 Task: In the  document Matthew.html Write the word in the shape with center alignment '<3'Change Page orientation to  'Landscape' Insert emoji at the end of quote: Smile
Action: Mouse moved to (304, 425)
Screenshot: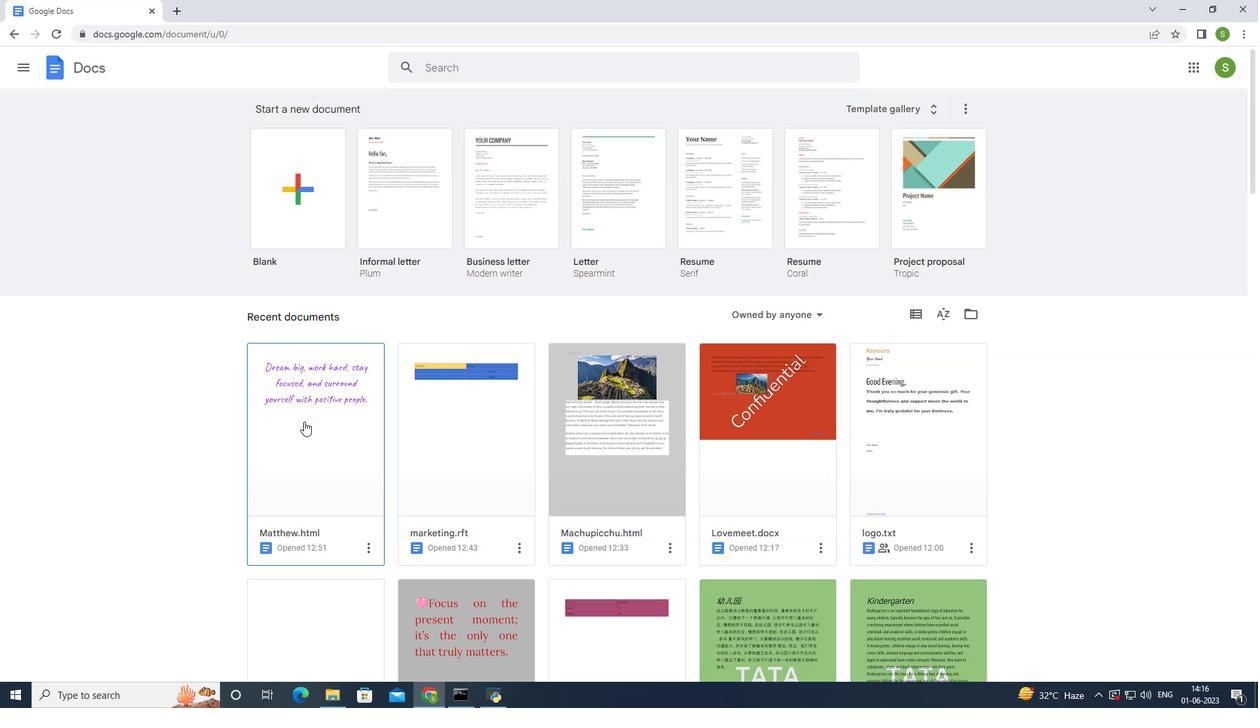 
Action: Mouse pressed left at (304, 425)
Screenshot: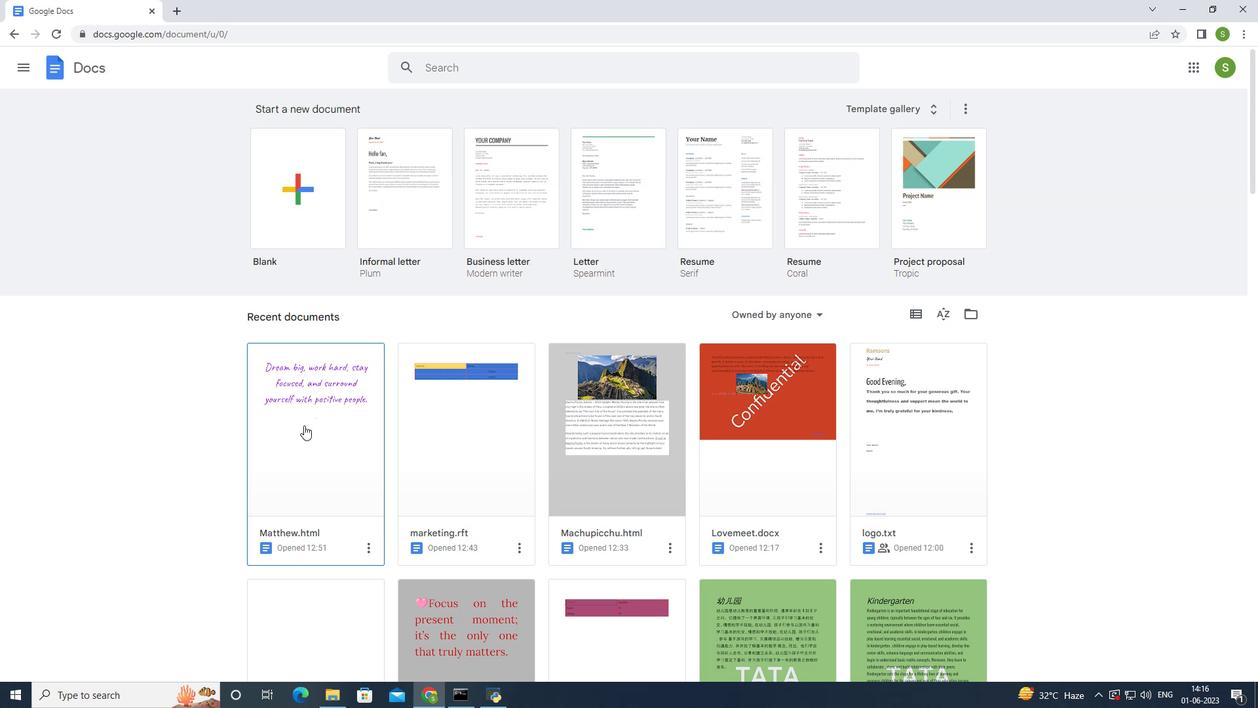 
Action: Mouse moved to (613, 421)
Screenshot: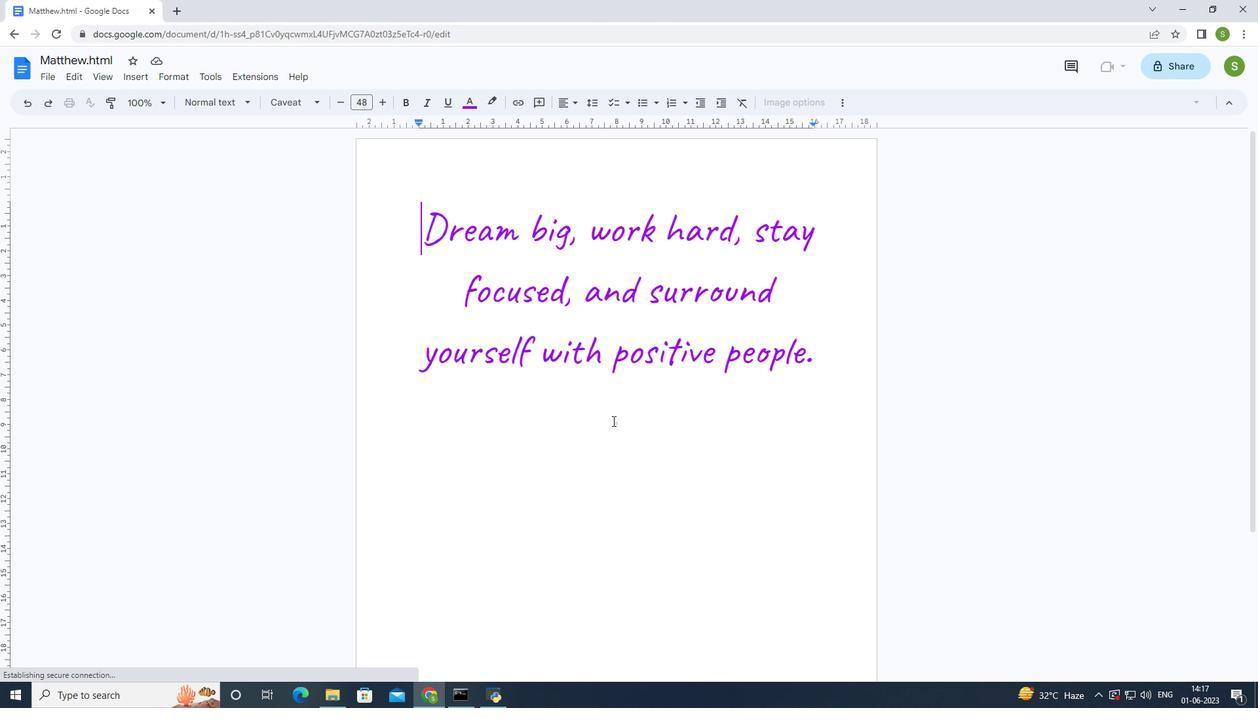 
Action: Mouse pressed left at (613, 421)
Screenshot: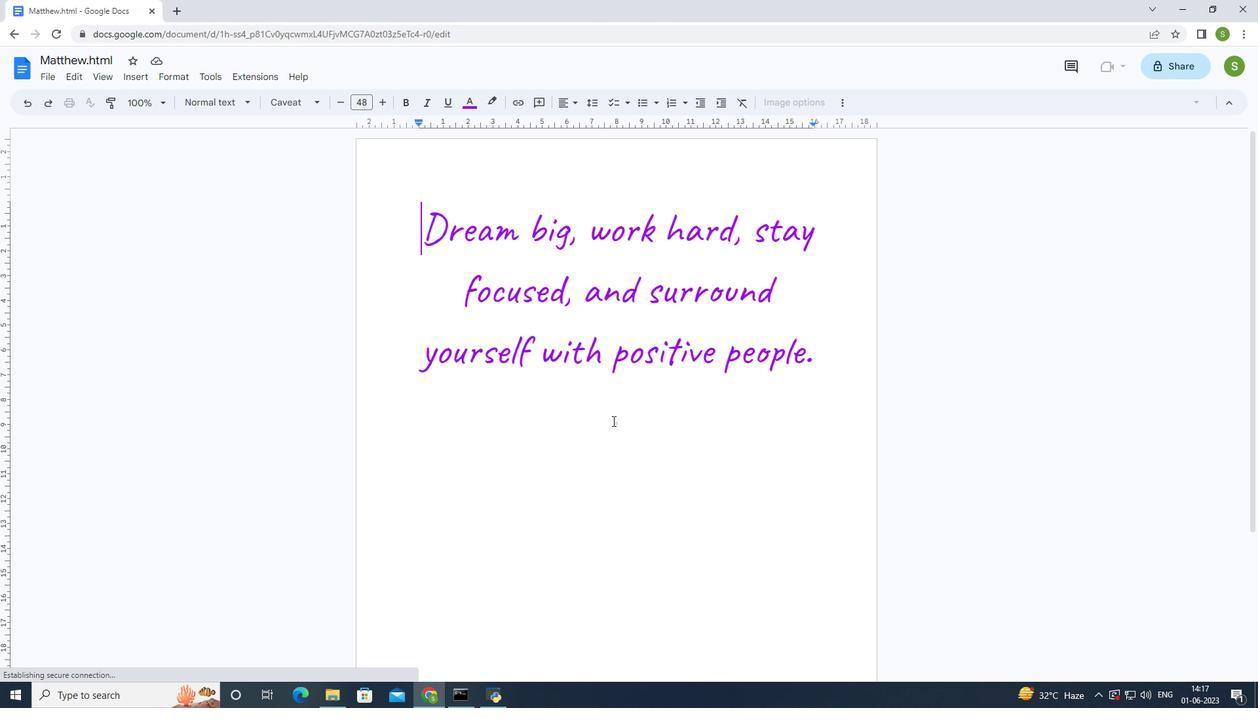 
Action: Mouse moved to (522, 424)
Screenshot: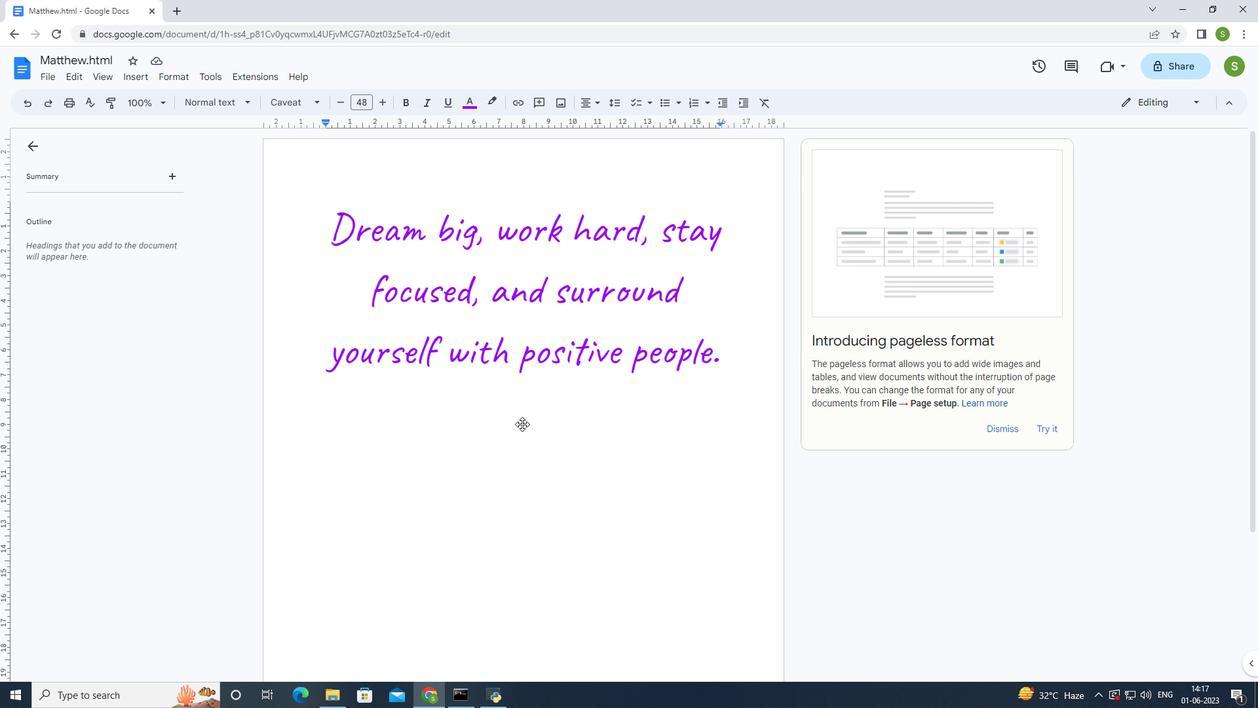 
Action: Mouse pressed left at (522, 424)
Screenshot: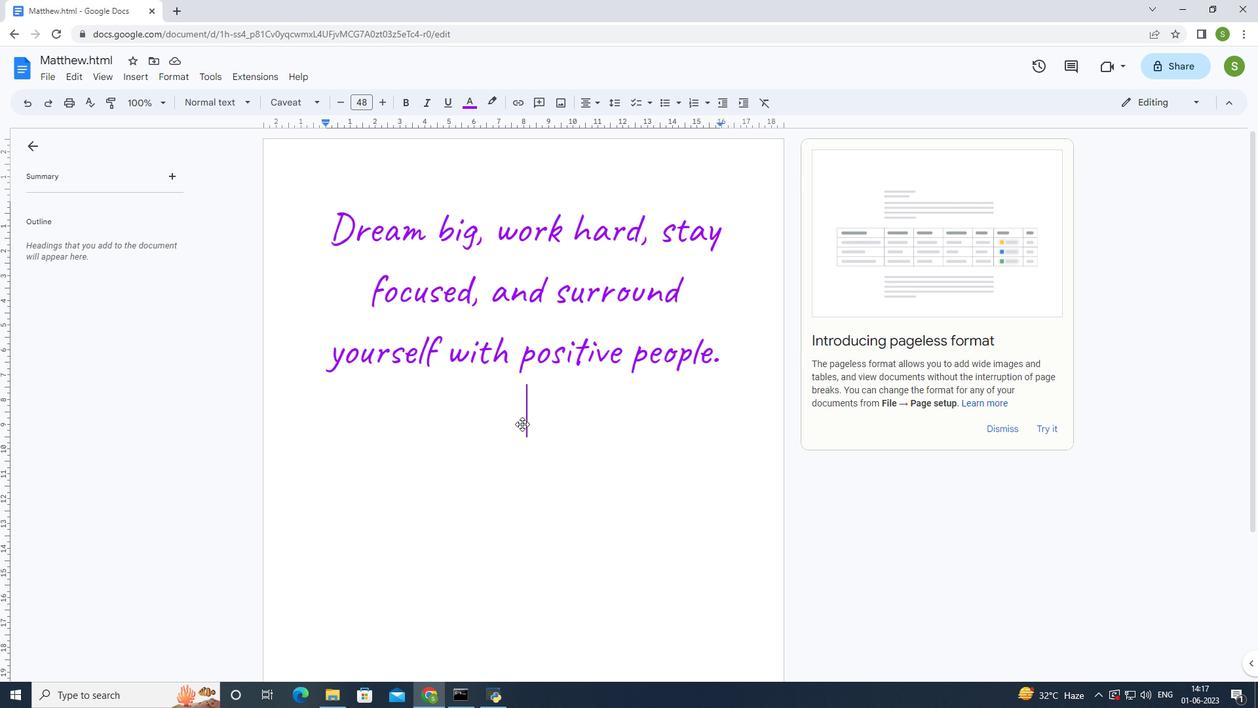 
Action: Mouse moved to (540, 442)
Screenshot: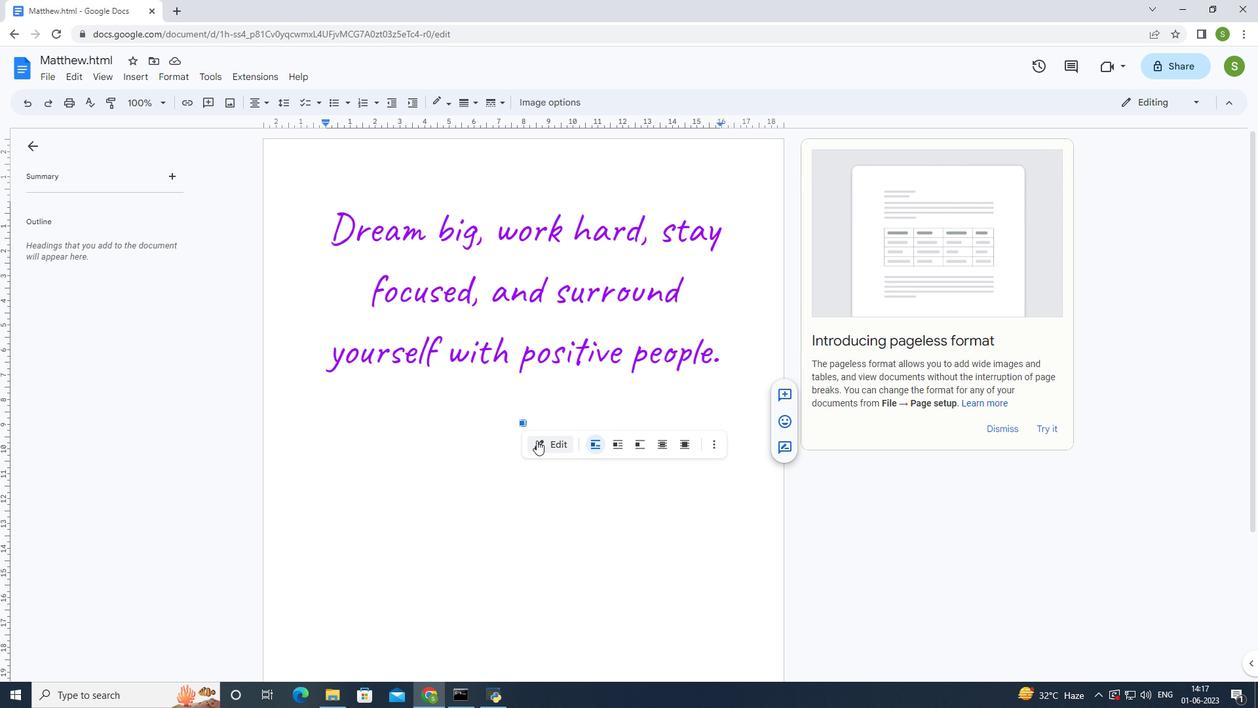 
Action: Mouse pressed left at (540, 442)
Screenshot: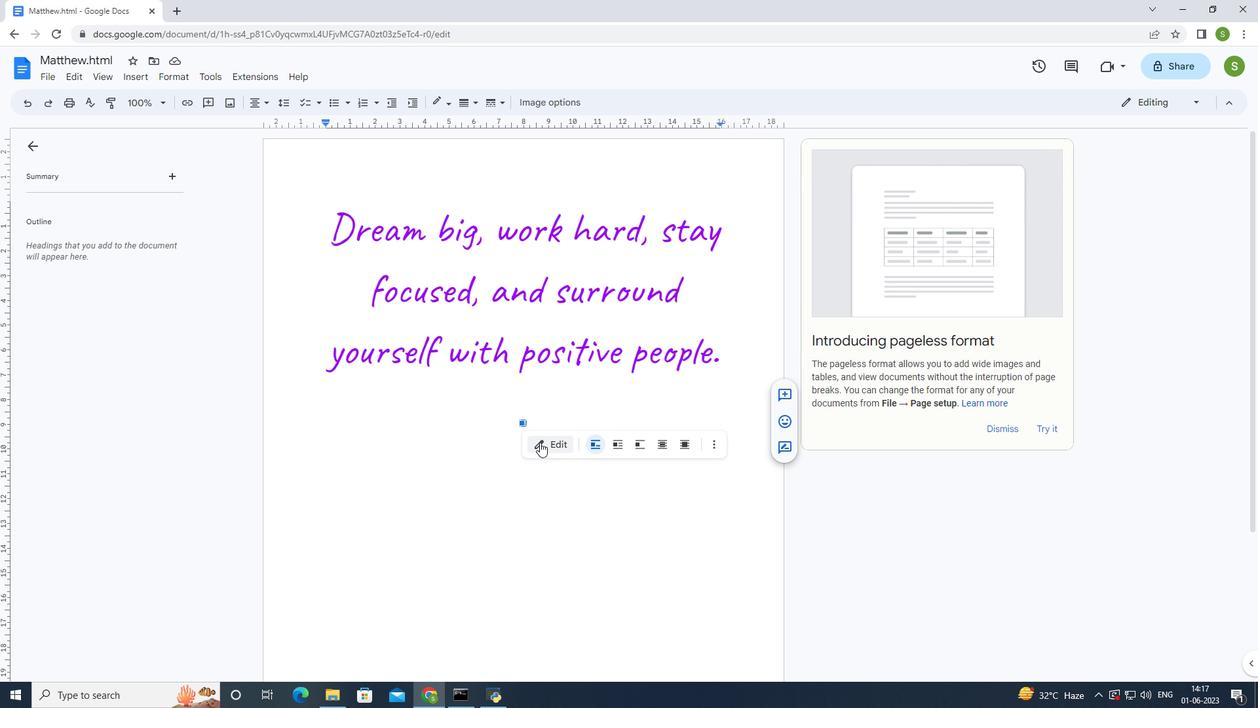 
Action: Mouse moved to (599, 341)
Screenshot: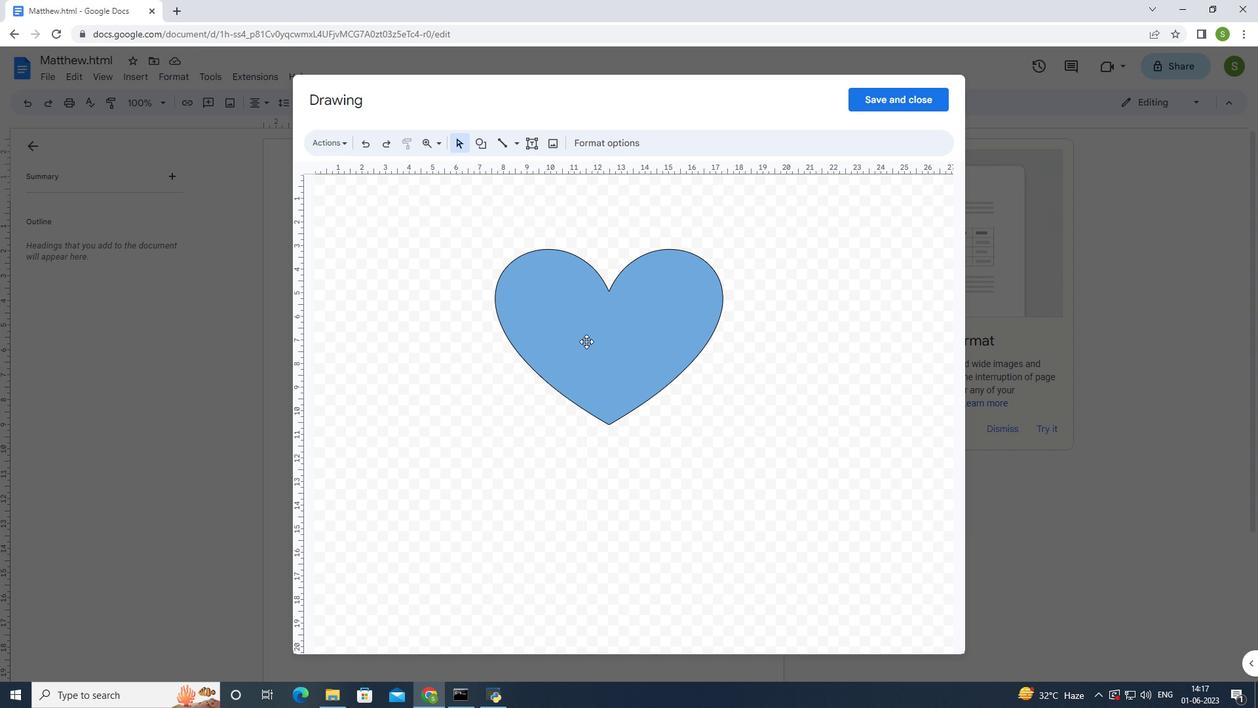 
Action: Mouse pressed left at (599, 341)
Screenshot: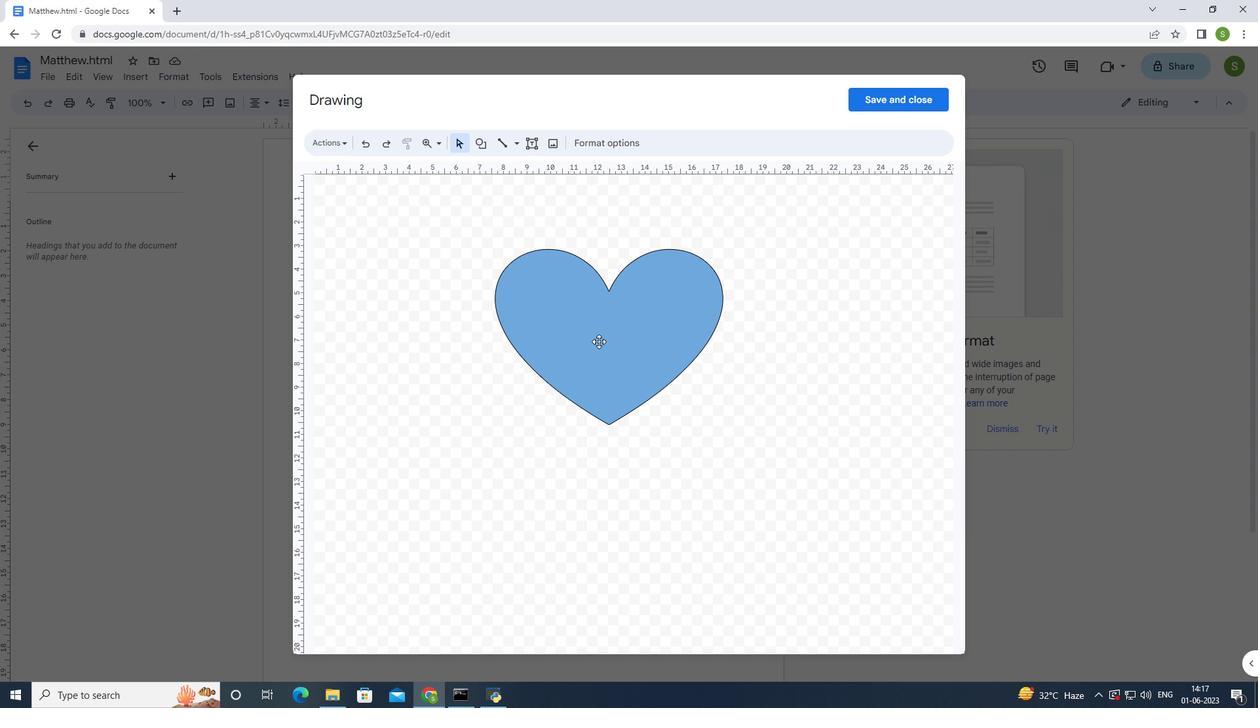 
Action: Mouse moved to (537, 148)
Screenshot: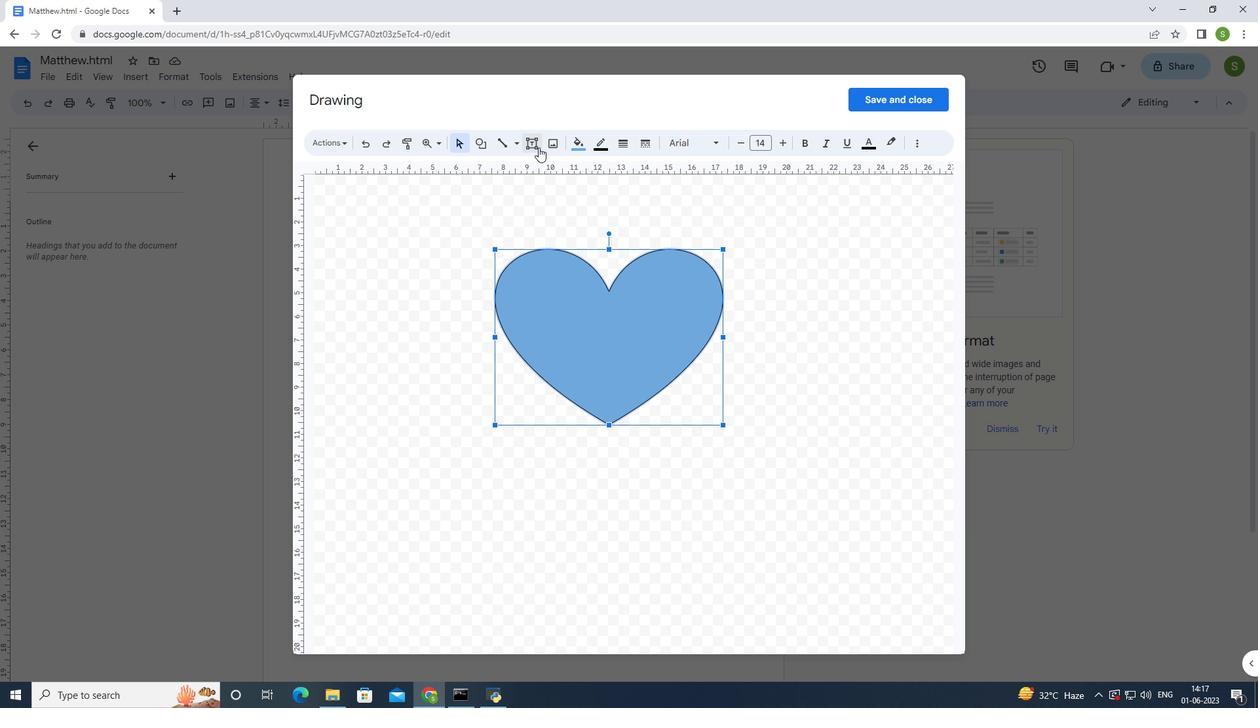 
Action: Mouse pressed left at (537, 148)
Screenshot: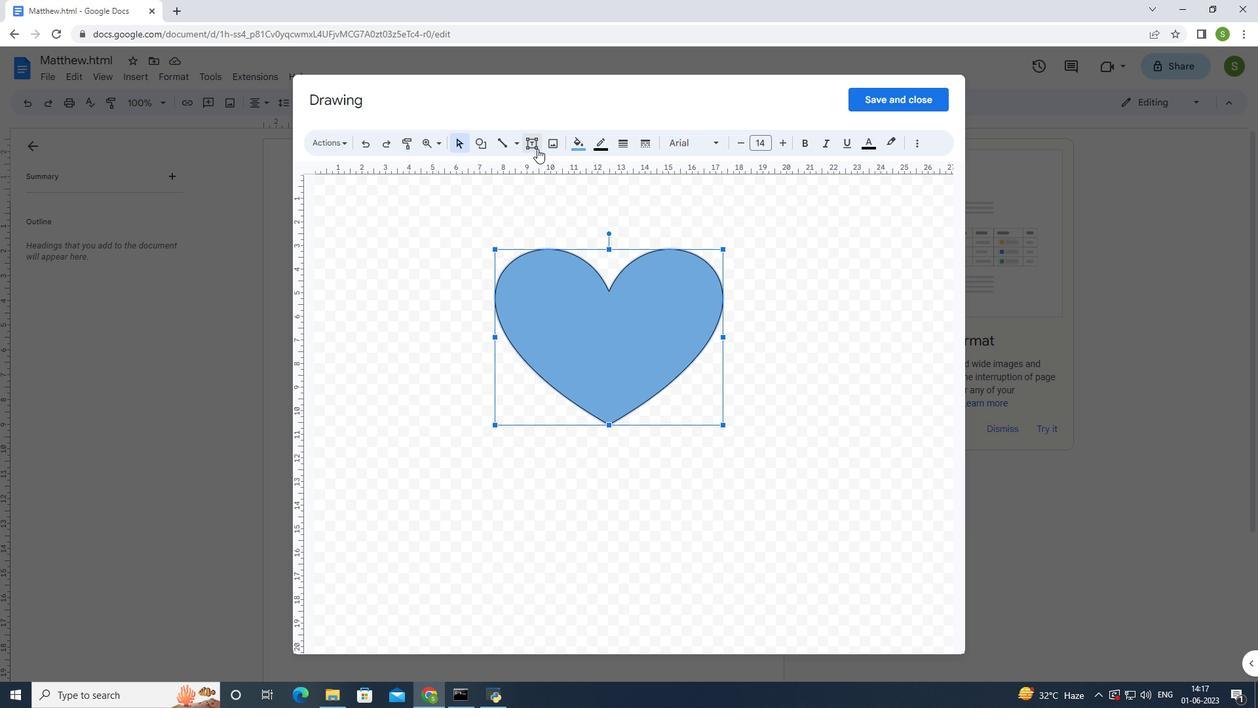 
Action: Mouse moved to (569, 317)
Screenshot: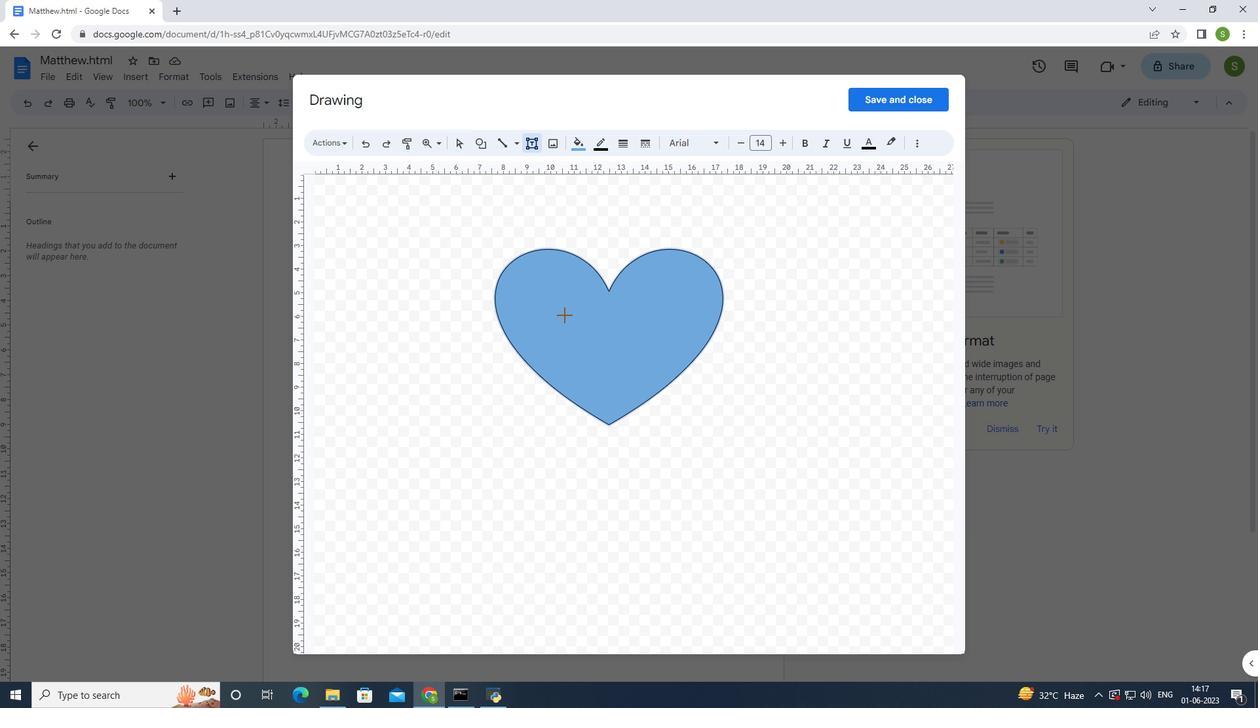 
Action: Mouse pressed left at (569, 317)
Screenshot: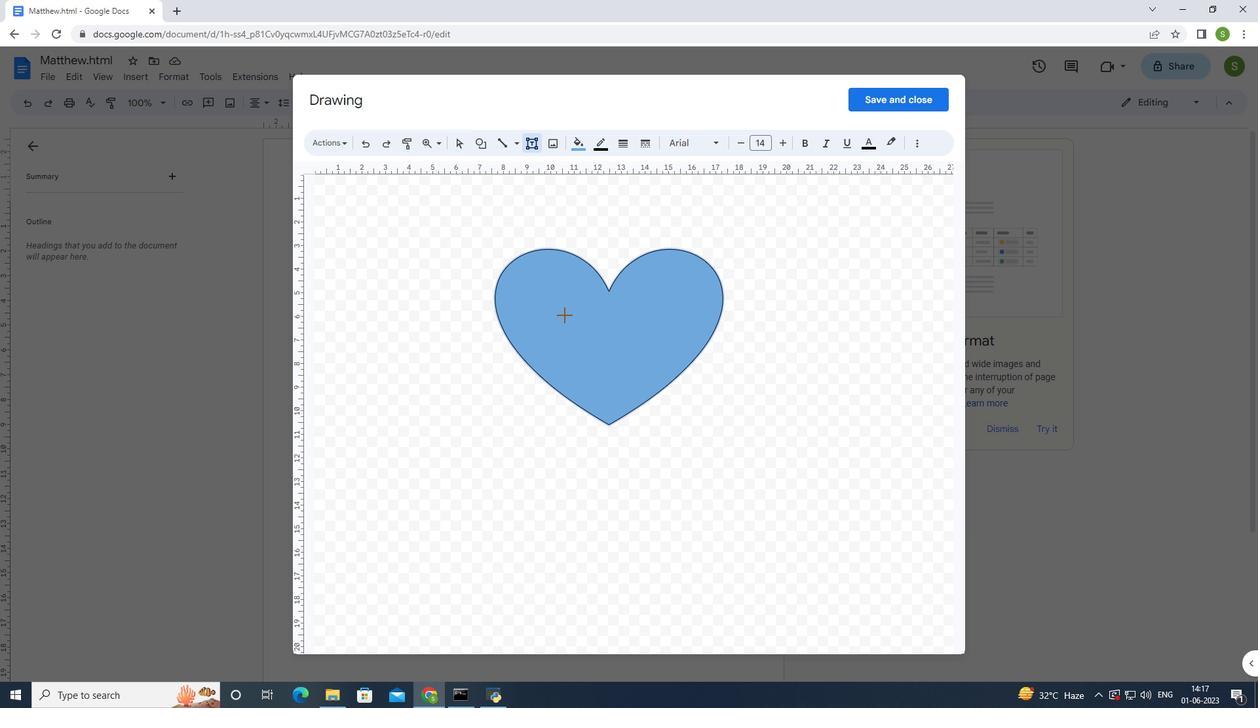 
Action: Mouse moved to (592, 335)
Screenshot: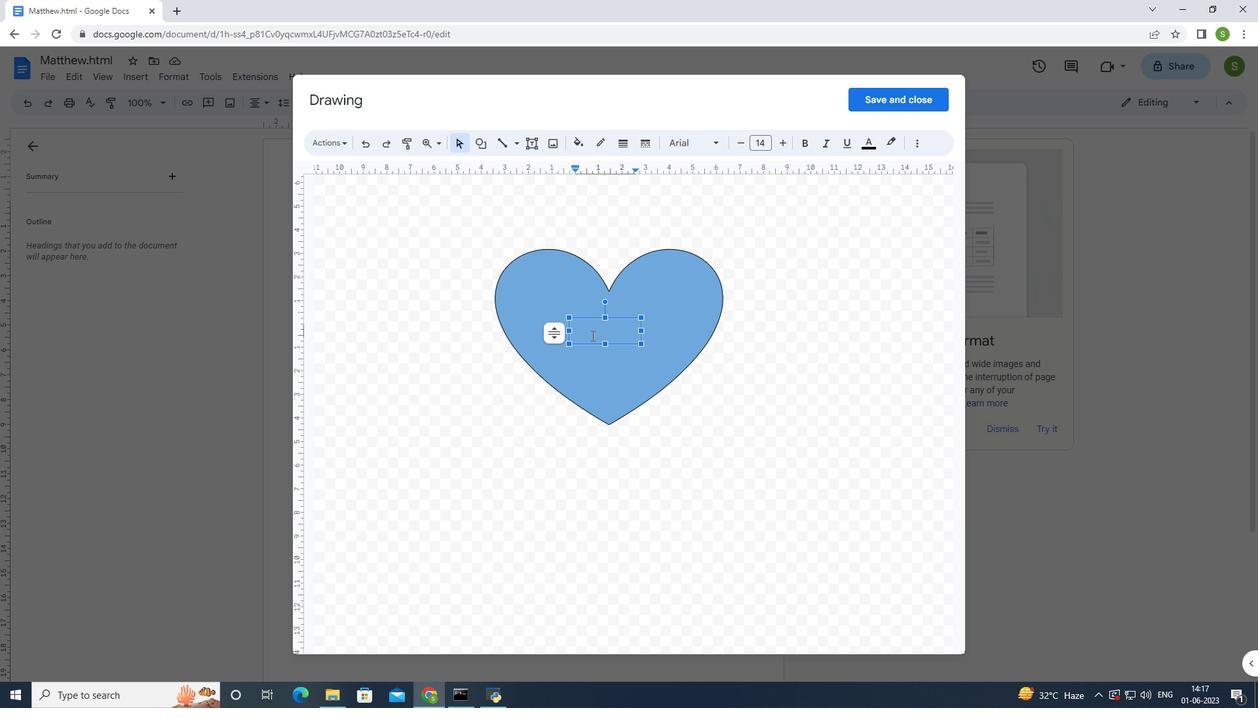
Action: Key pressed <Key.shift_r><Key.shift_r><Key.shift_r><Key.shift_r><Key.shift_r><
Screenshot: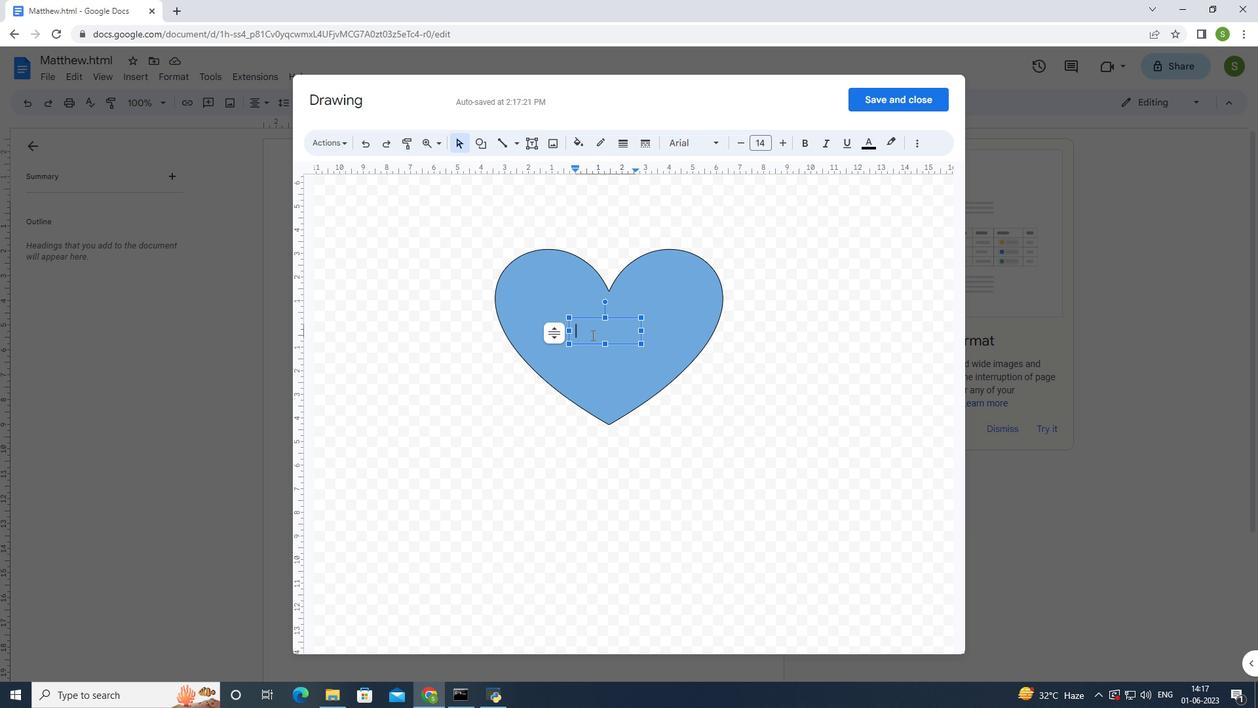 
Action: Mouse moved to (592, 333)
Screenshot: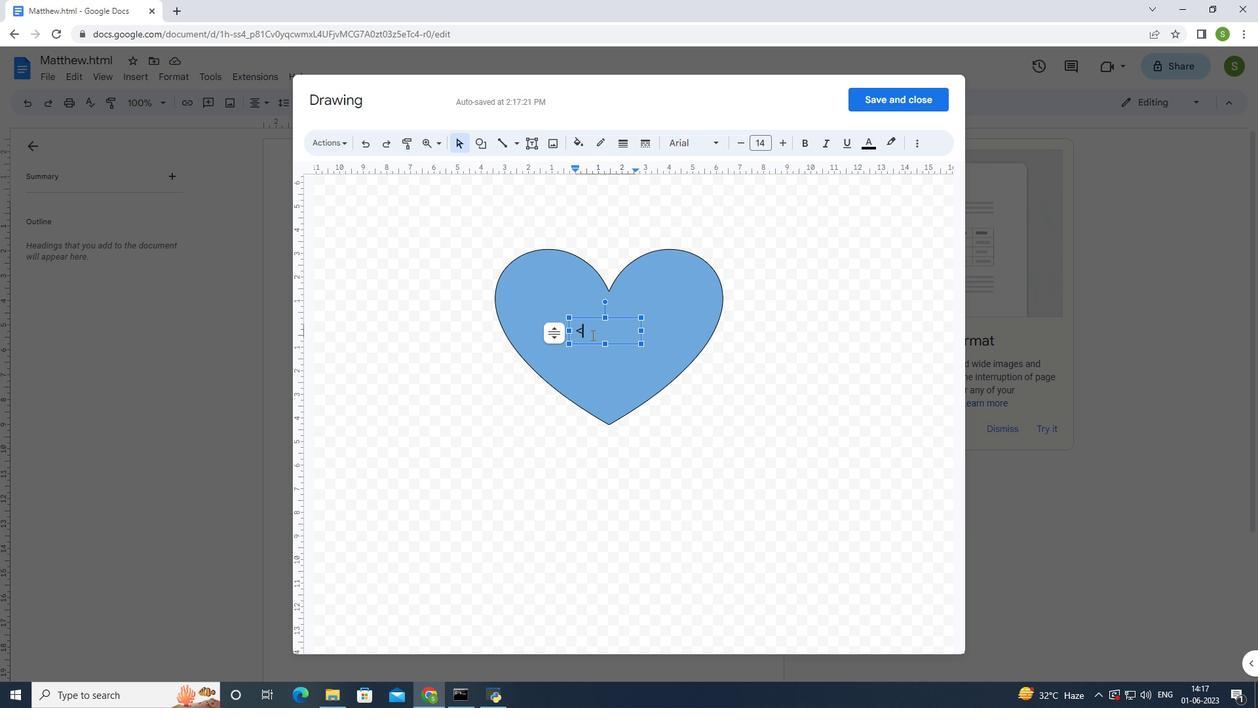 
Action: Key pressed 3
Screenshot: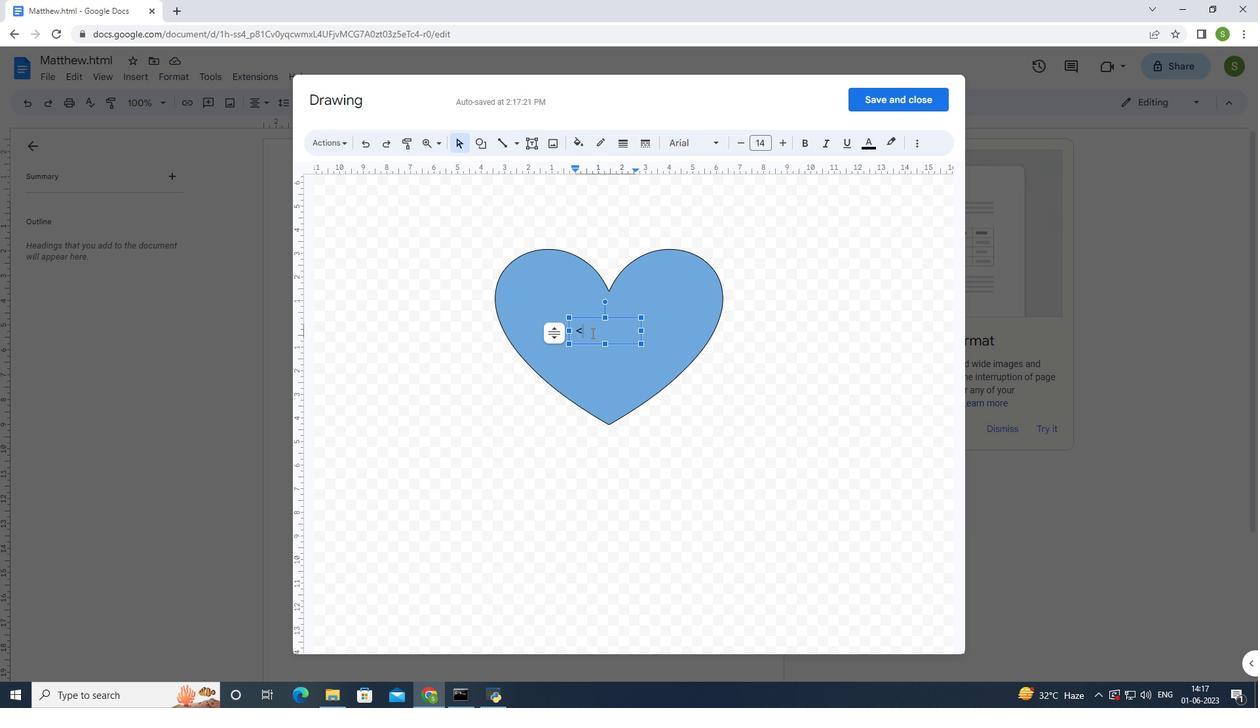 
Action: Mouse moved to (579, 340)
Screenshot: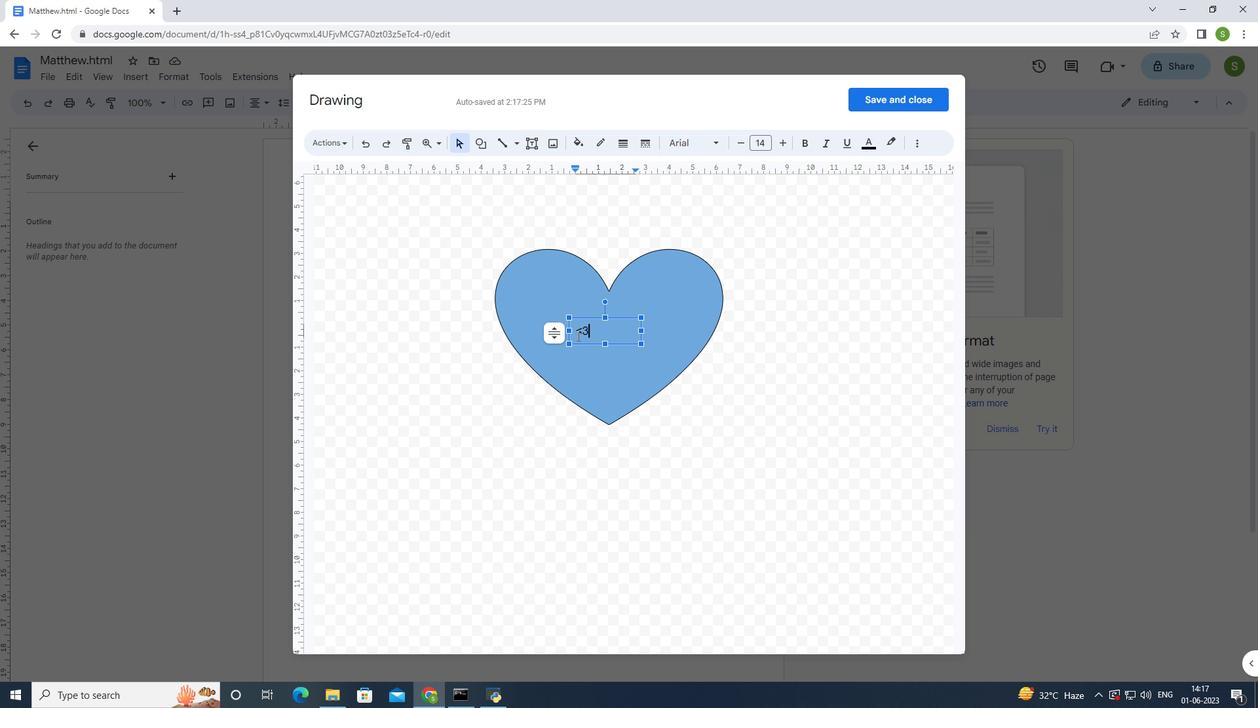 
Action: Key pressed <Key.left>
Screenshot: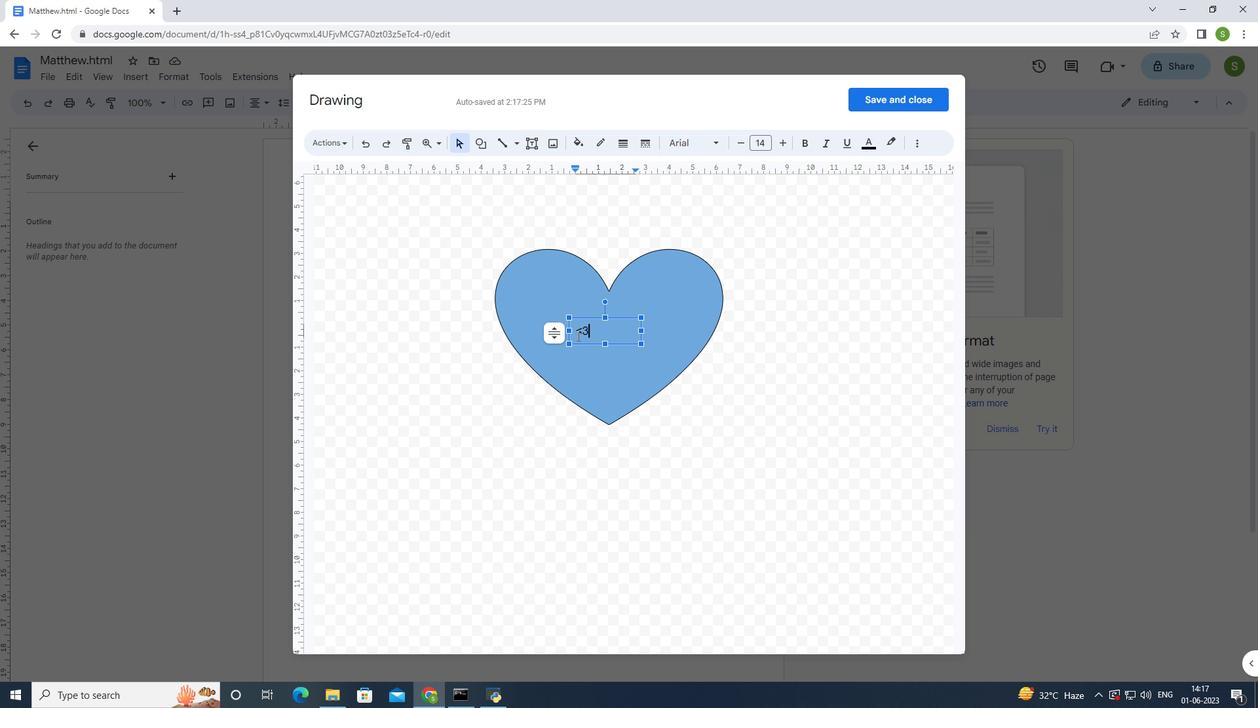 
Action: Mouse moved to (586, 360)
Screenshot: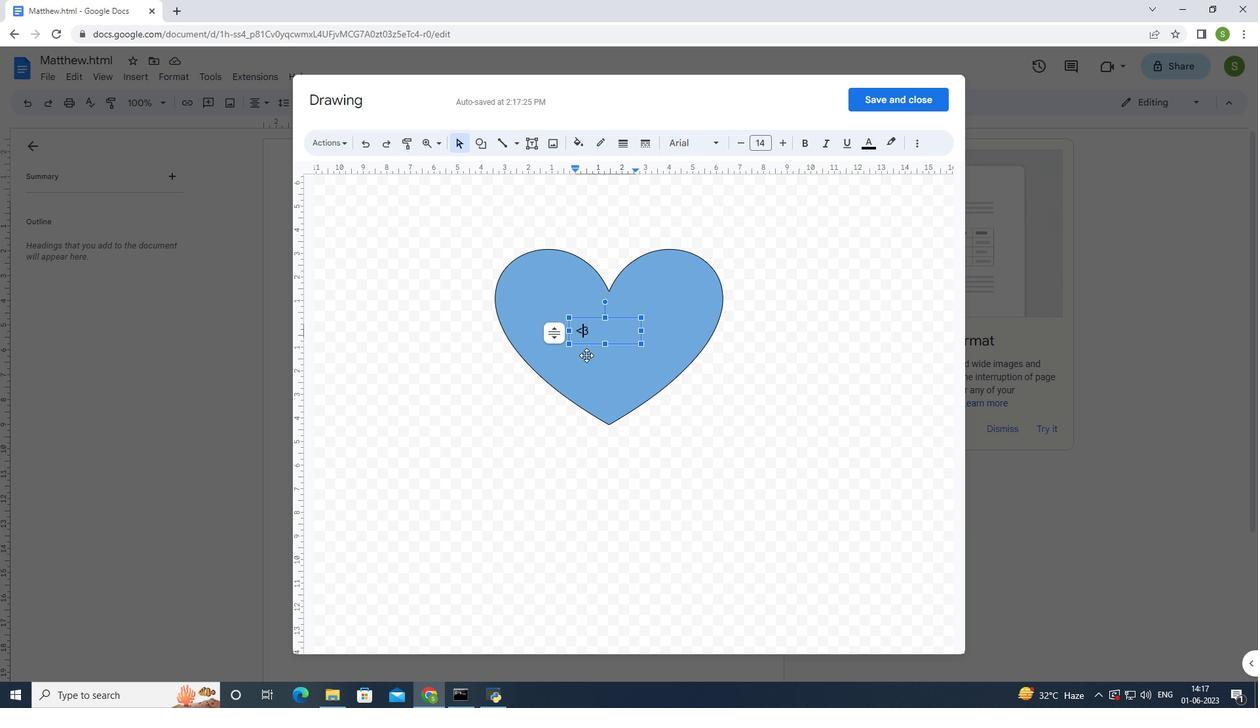 
Action: Key pressed <Key.left><Key.space>
Screenshot: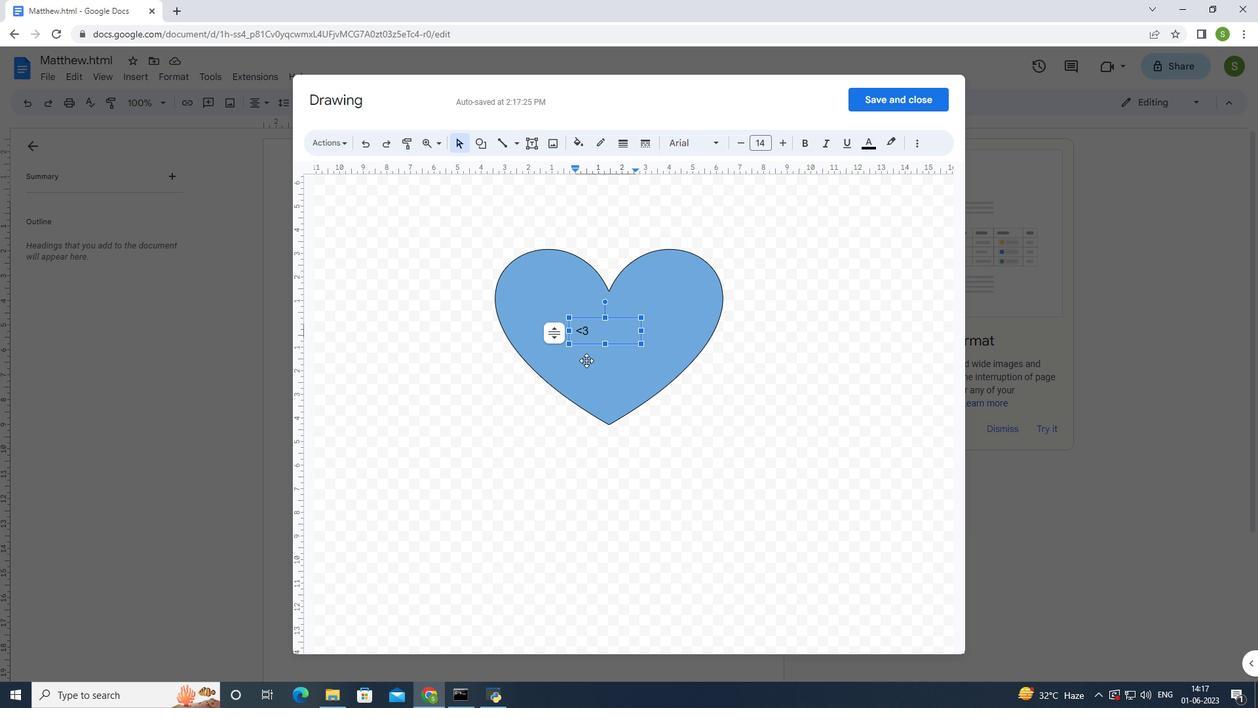 
Action: Mouse moved to (586, 360)
Screenshot: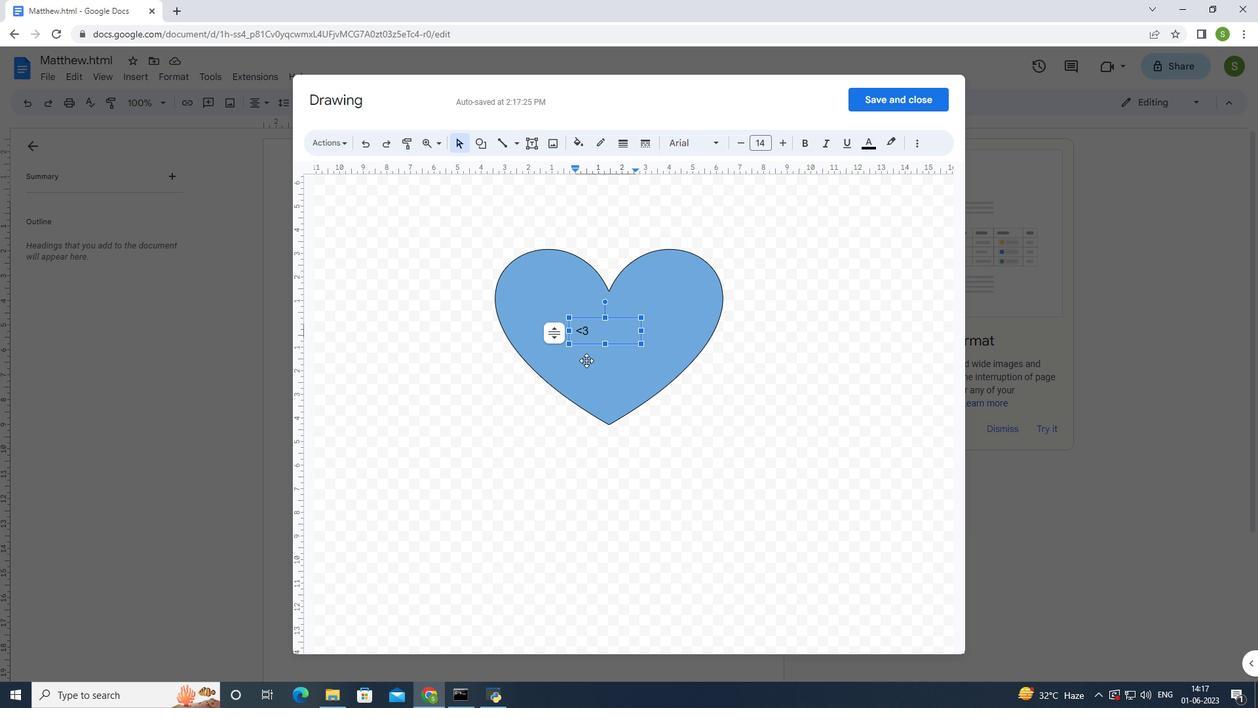 
Action: Key pressed <Key.space><Key.space><Key.space><Key.space><Key.space><Key.space><Key.space>
Screenshot: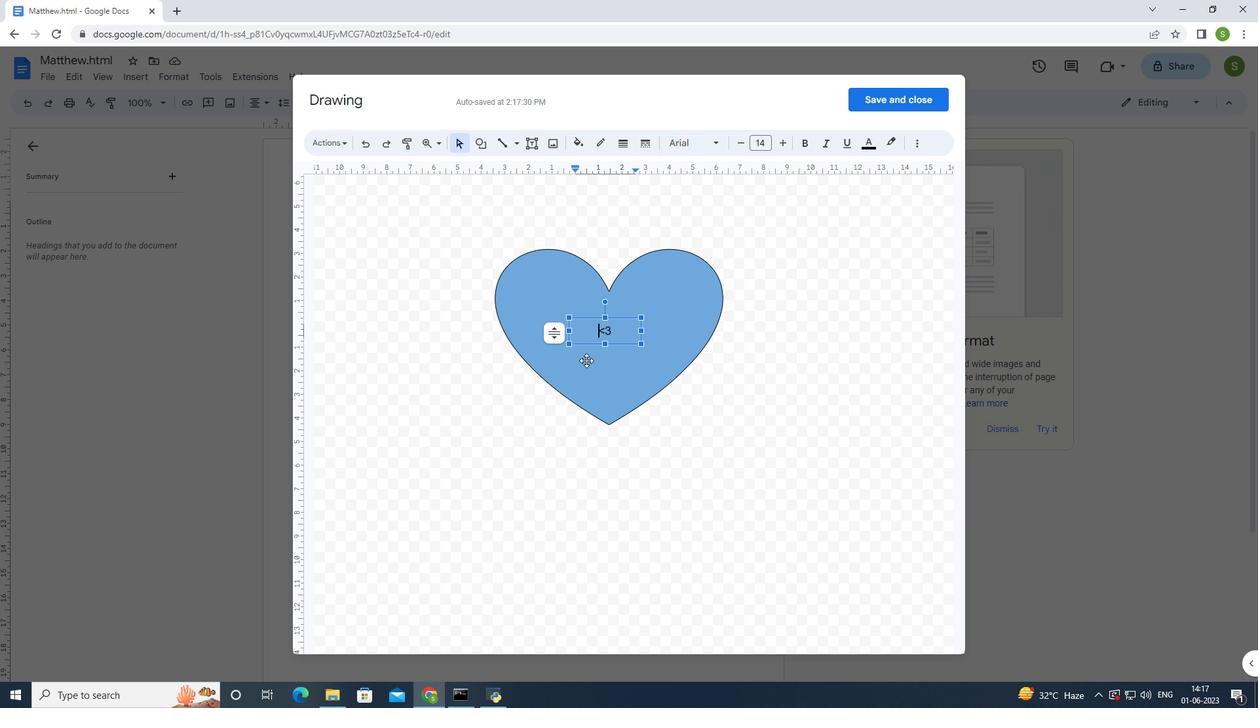 
Action: Mouse moved to (596, 367)
Screenshot: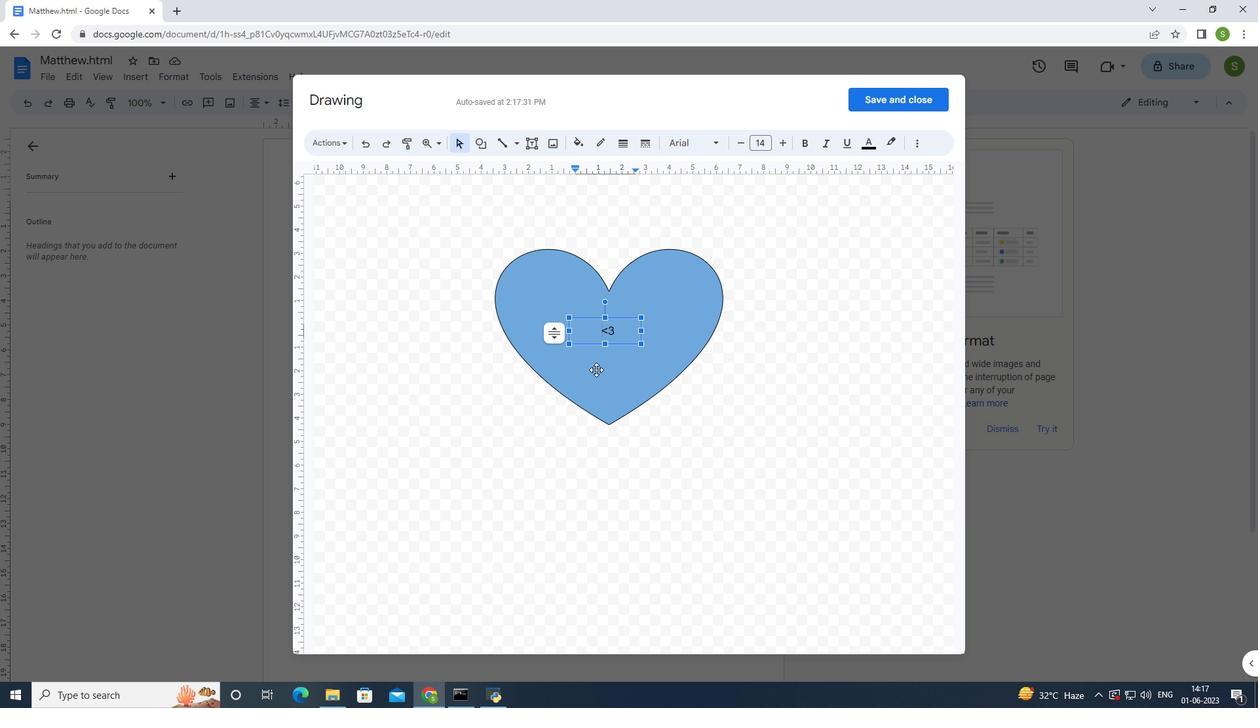 
Action: Key pressed <Key.enter>
Screenshot: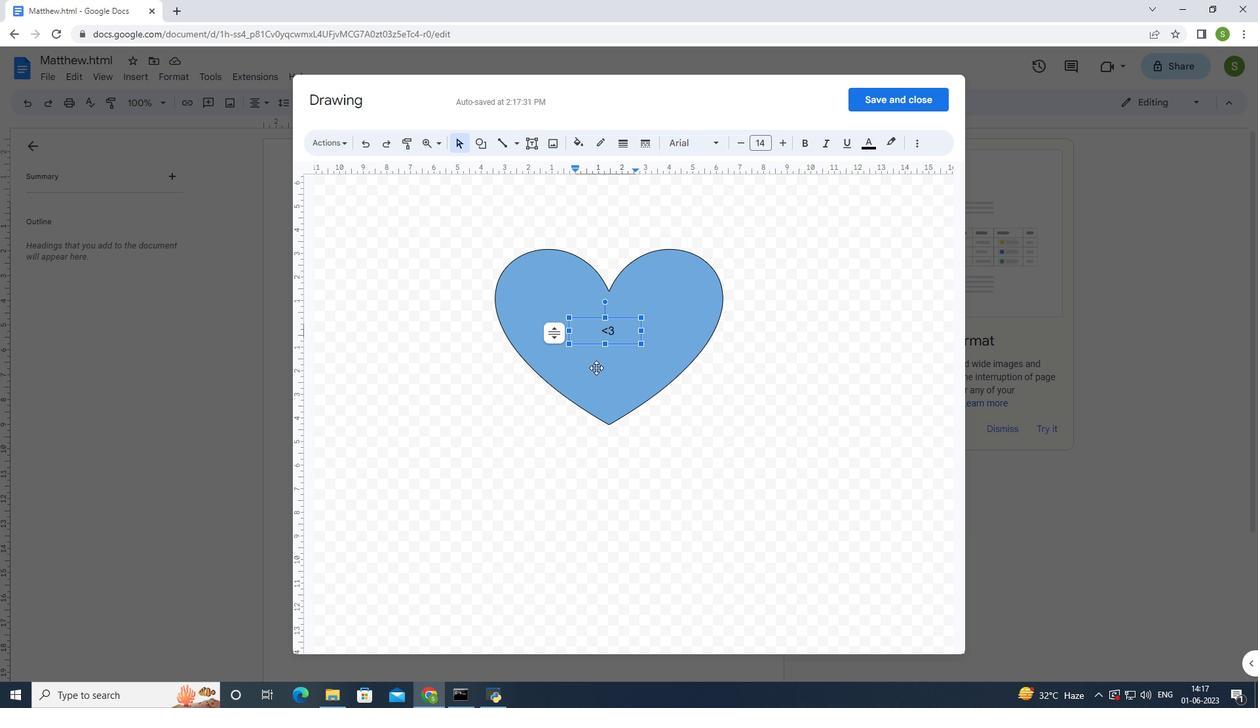 
Action: Mouse moved to (594, 342)
Screenshot: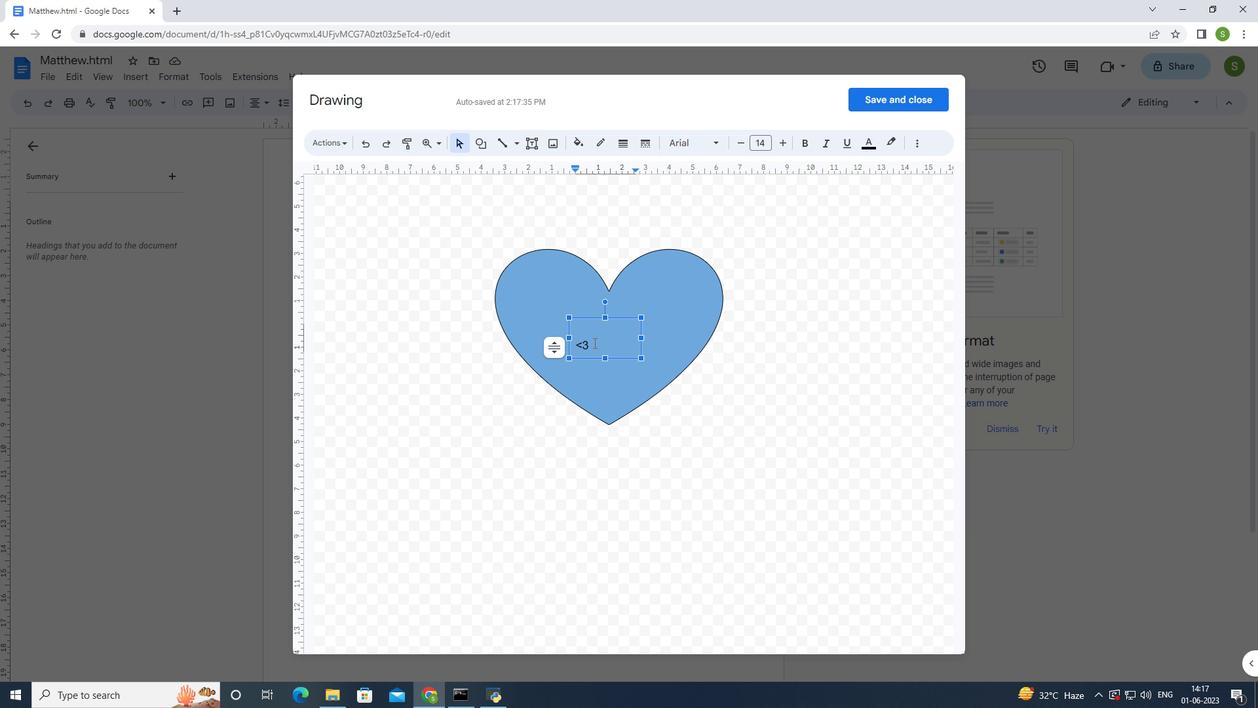 
Action: Mouse pressed left at (594, 342)
Screenshot: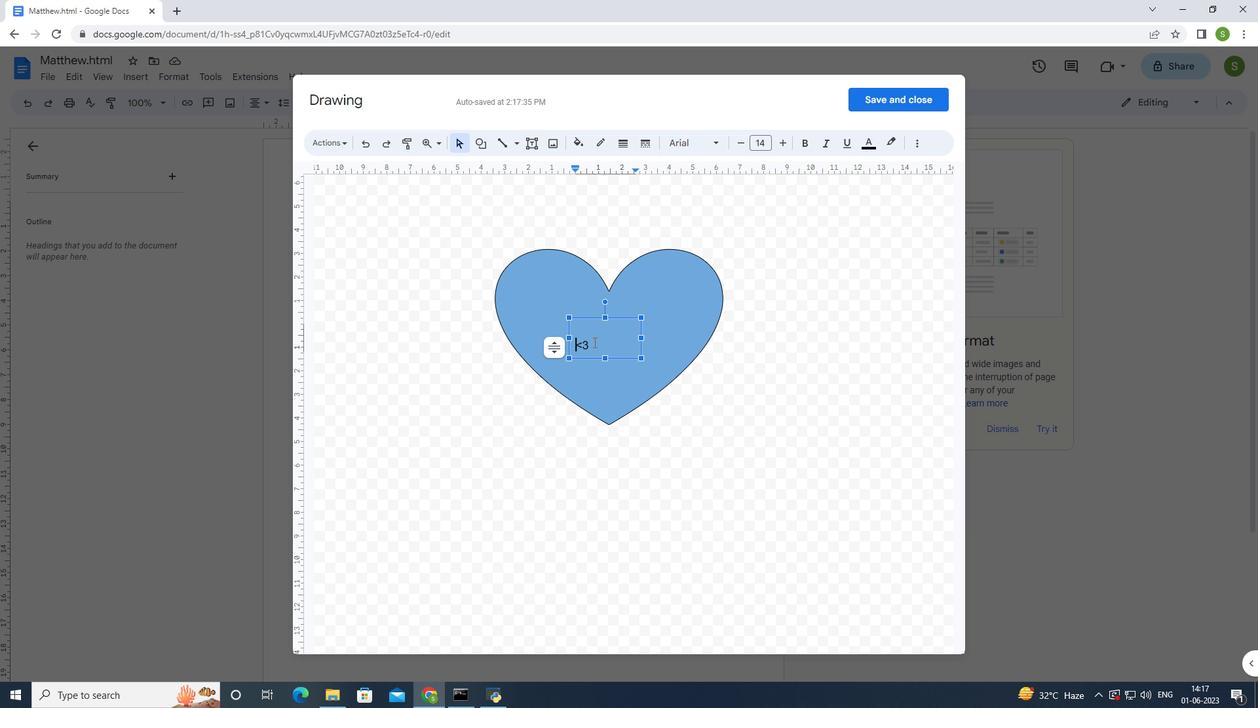 
Action: Mouse moved to (596, 347)
Screenshot: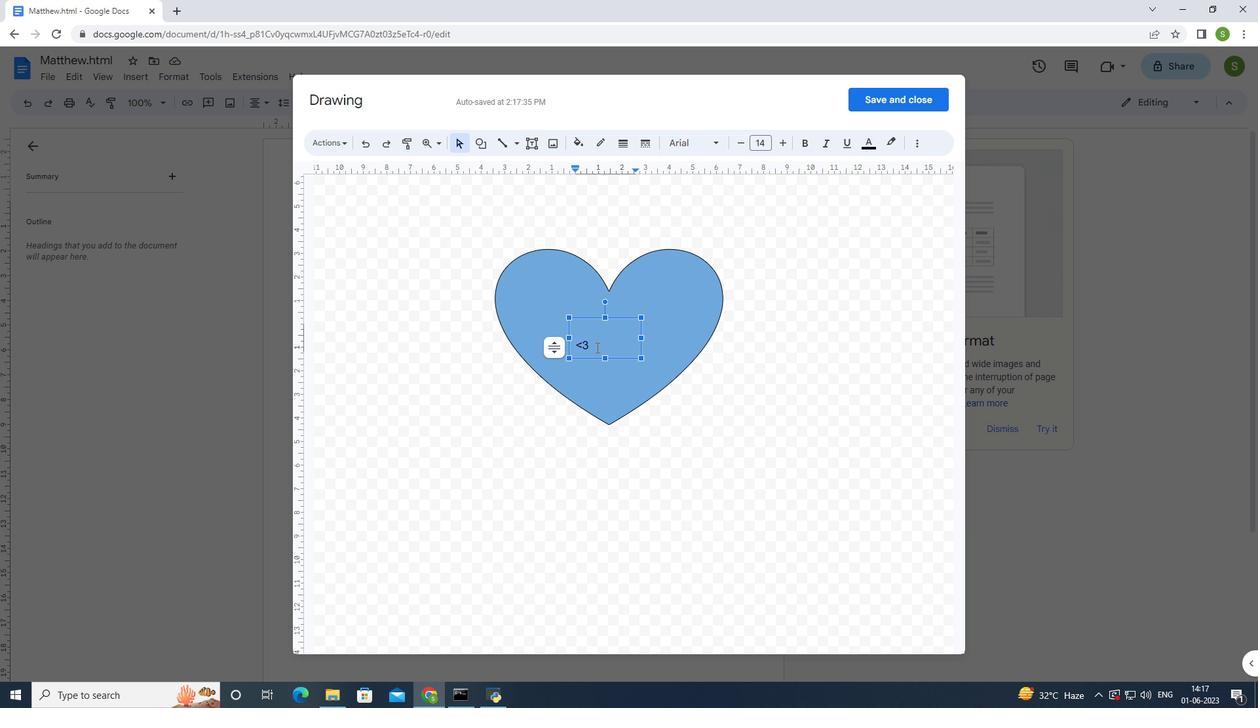 
Action: Mouse pressed left at (596, 347)
Screenshot: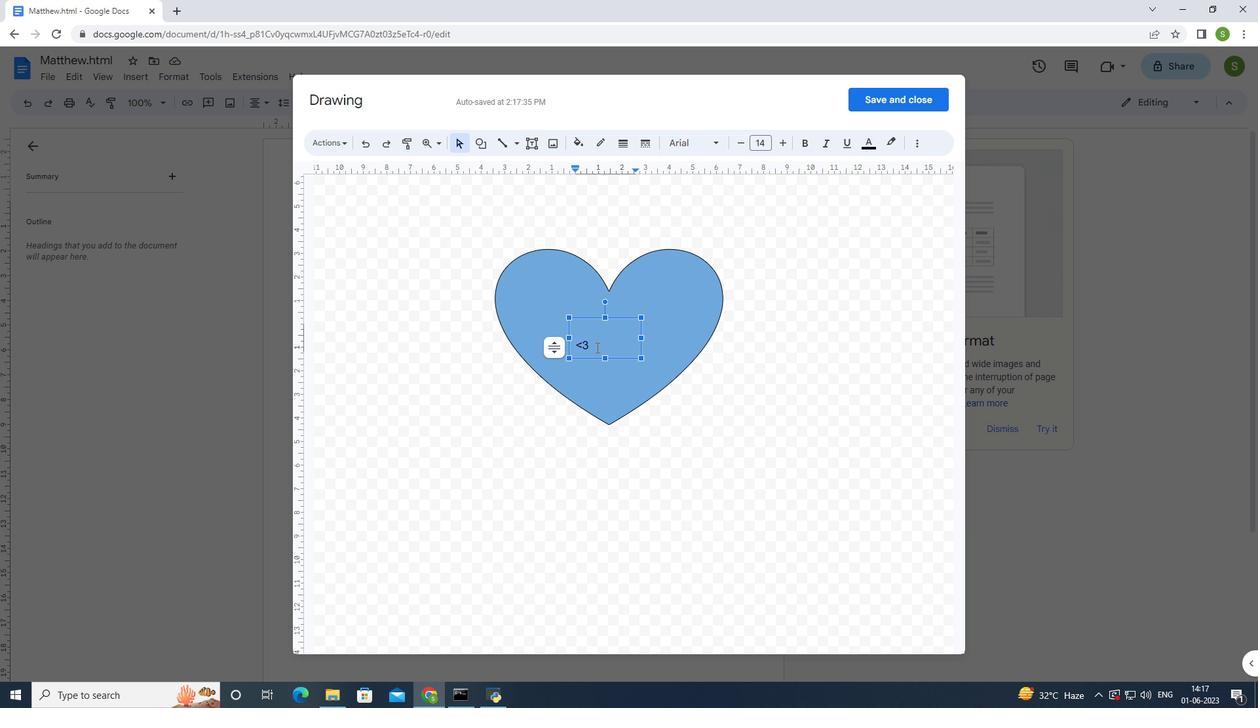 
Action: Mouse moved to (592, 345)
Screenshot: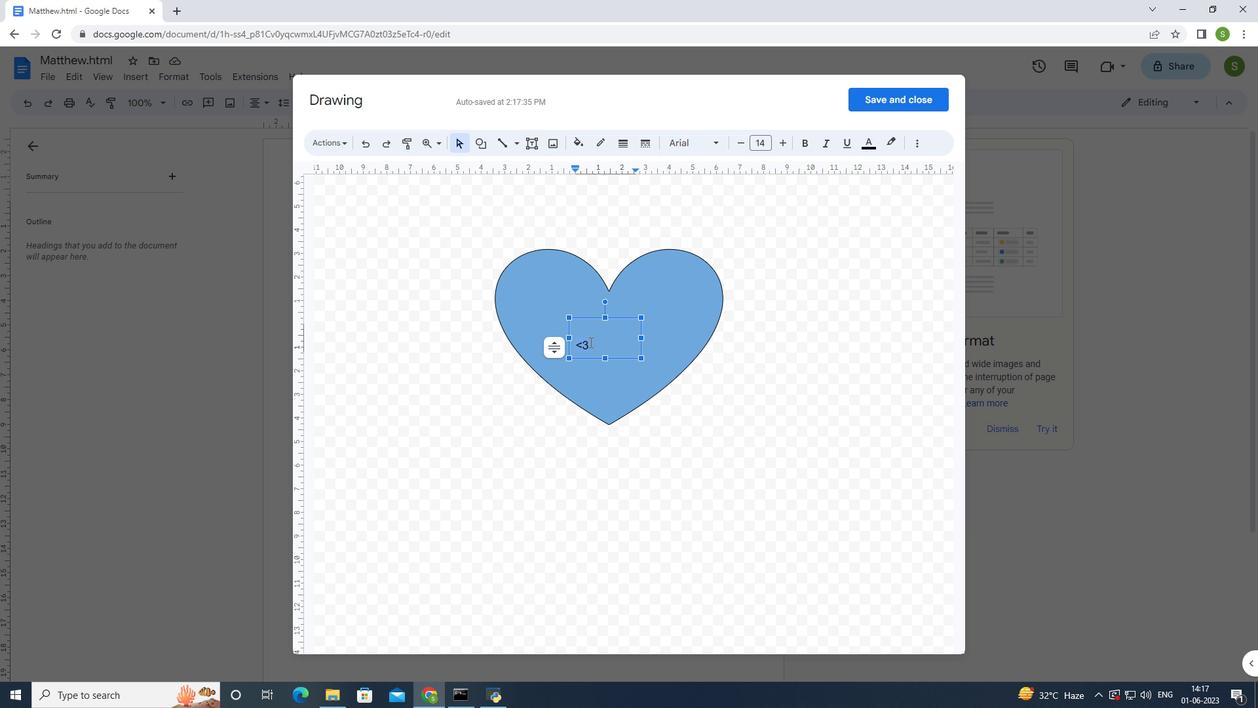 
Action: Mouse pressed left at (592, 345)
Screenshot: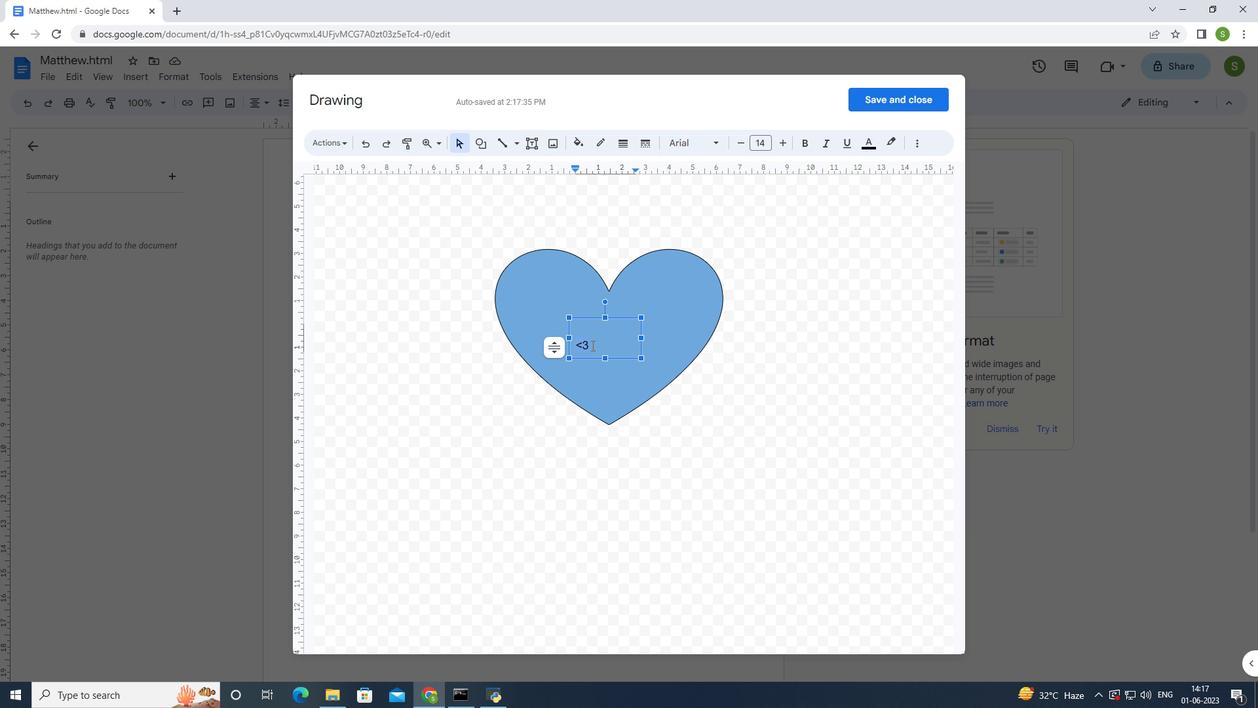 
Action: Mouse pressed left at (592, 345)
Screenshot: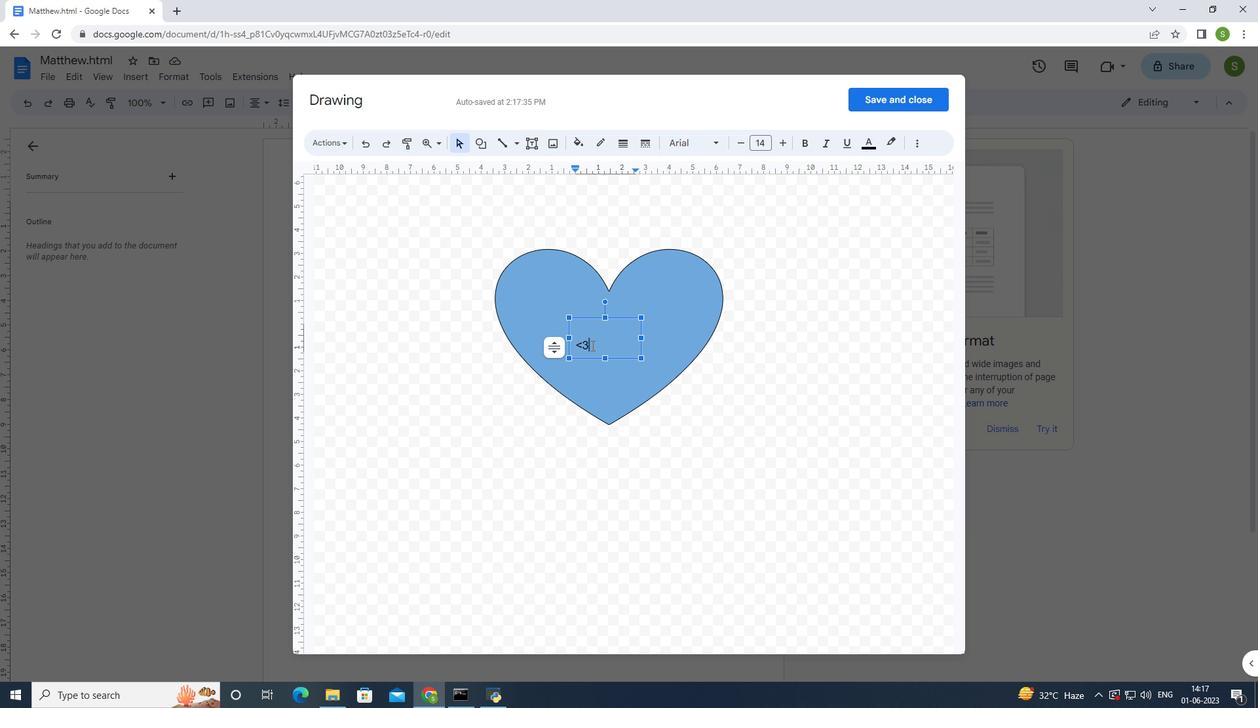 
Action: Mouse moved to (589, 344)
Screenshot: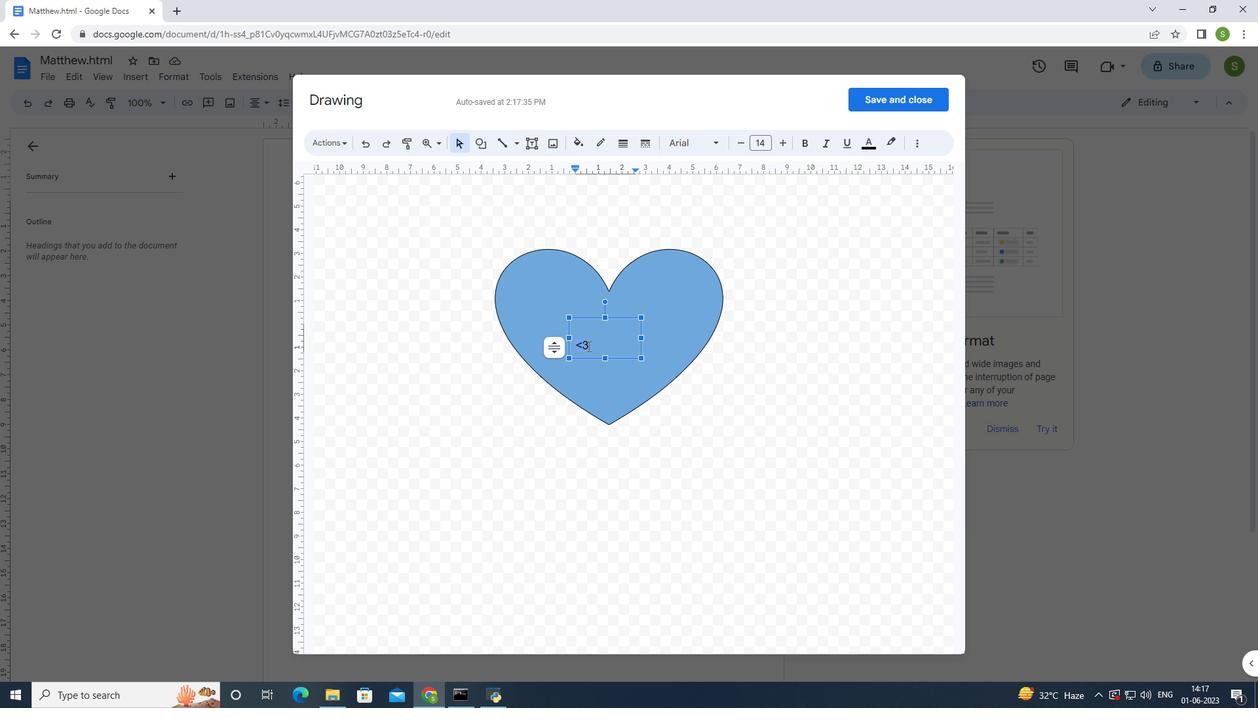 
Action: Mouse pressed left at (589, 344)
Screenshot: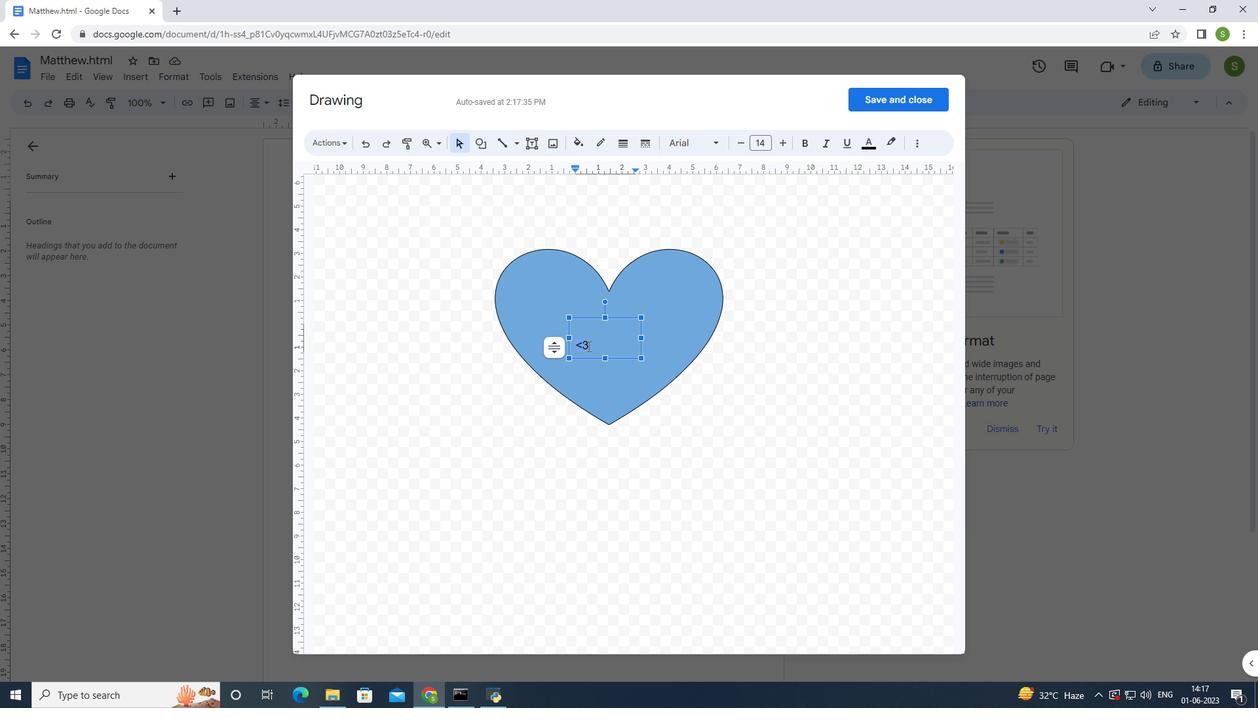 
Action: Mouse pressed left at (589, 344)
Screenshot: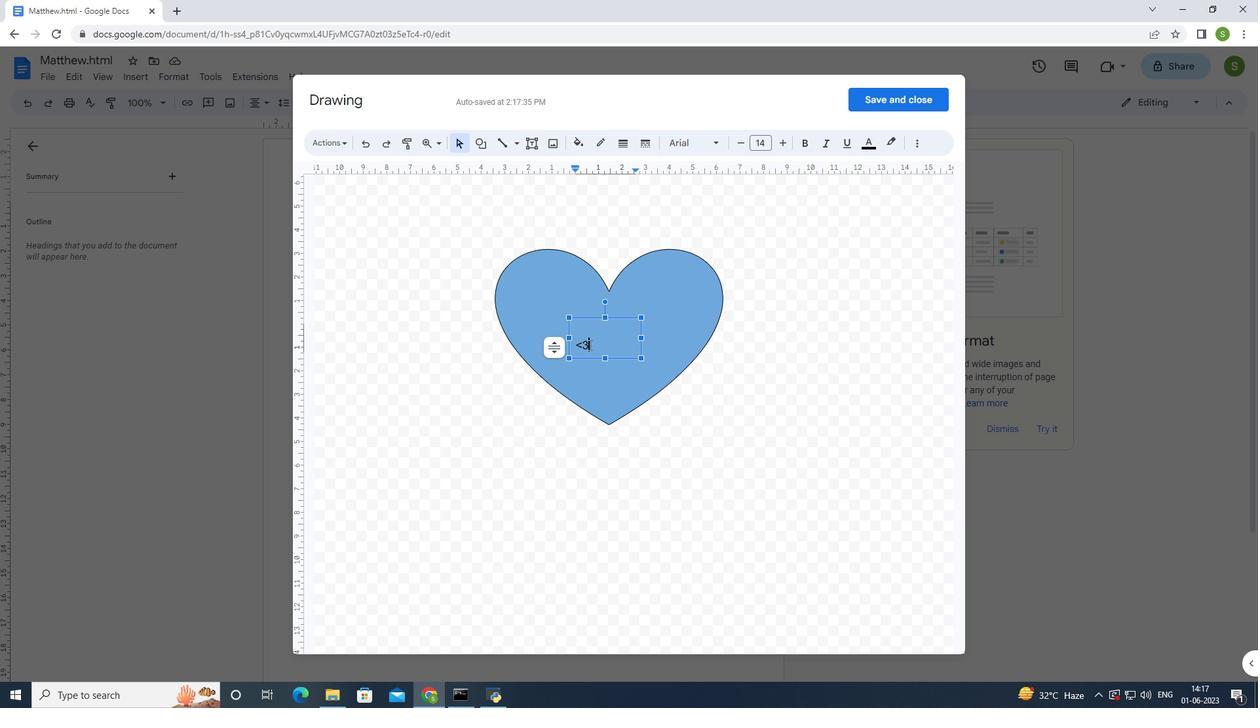 
Action: Mouse pressed left at (589, 344)
Screenshot: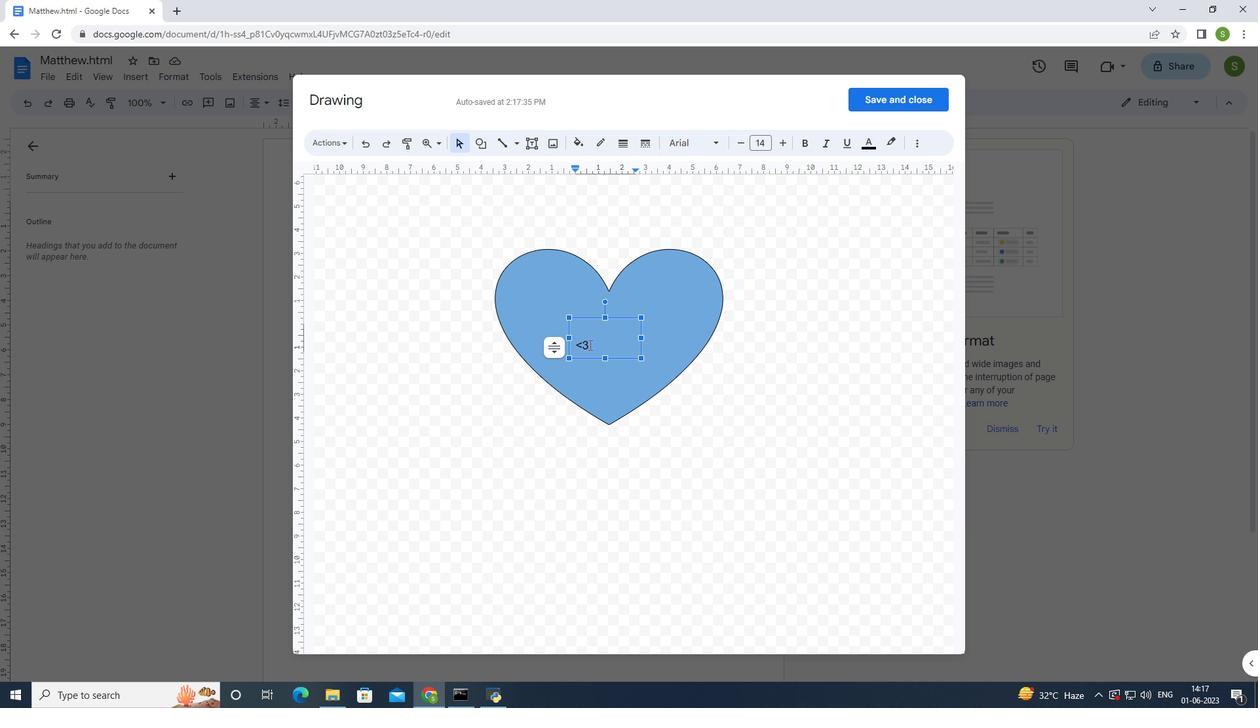
Action: Mouse pressed left at (589, 344)
Screenshot: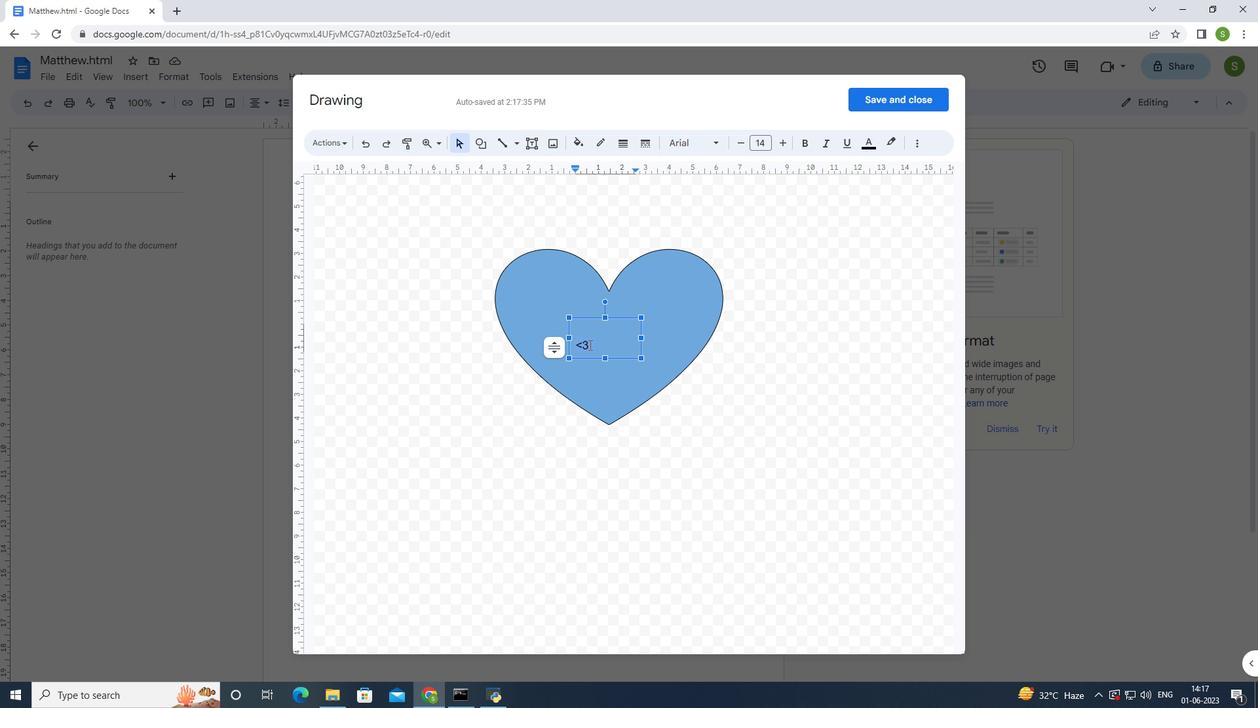 
Action: Mouse pressed left at (589, 344)
Screenshot: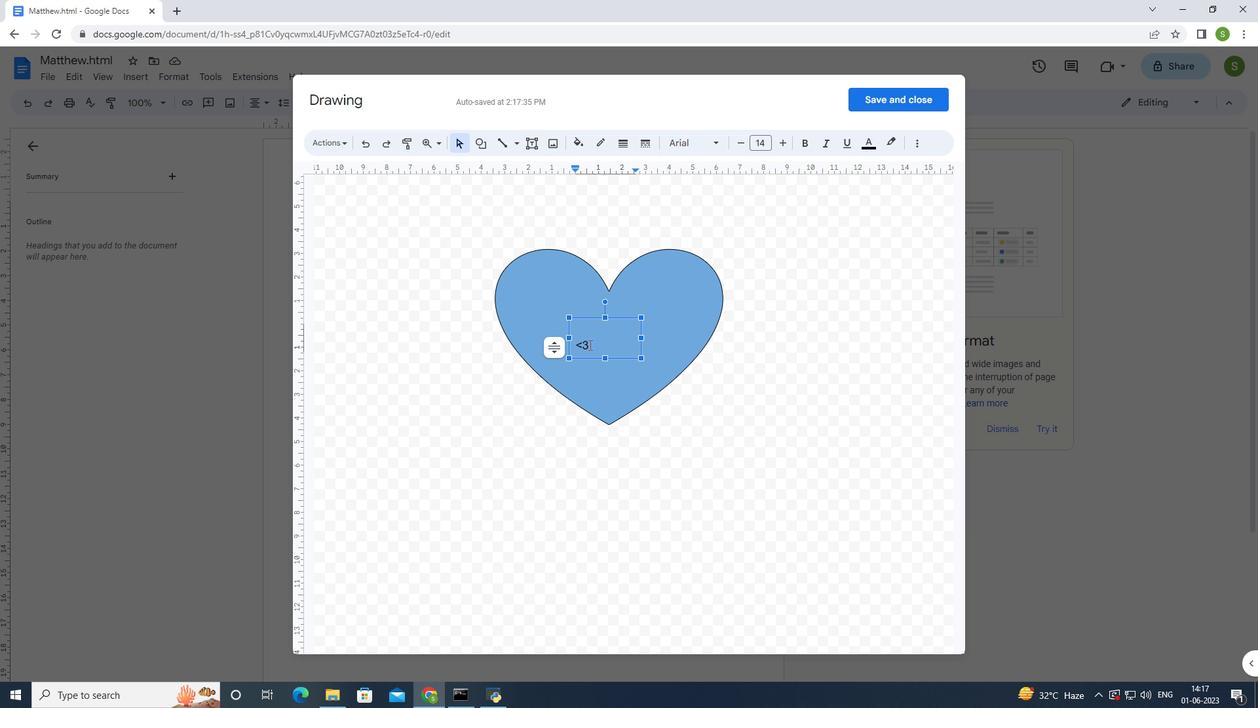 
Action: Mouse pressed left at (589, 344)
Screenshot: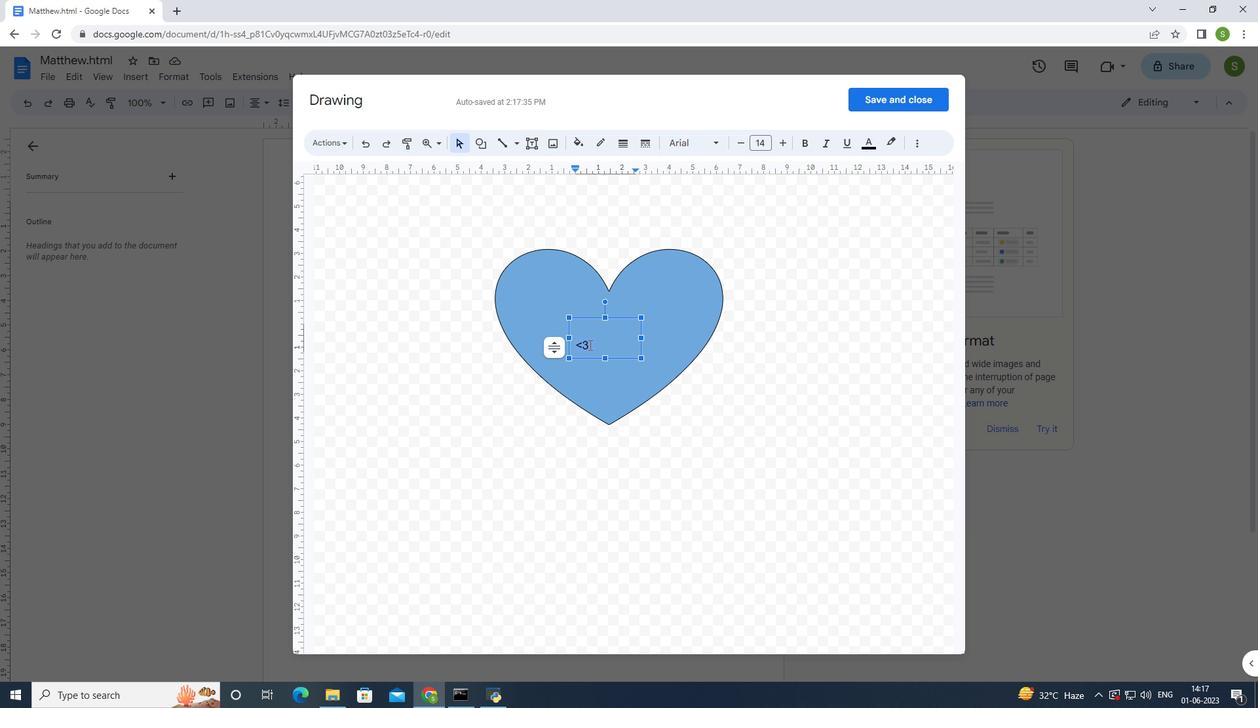 
Action: Mouse moved to (603, 346)
Screenshot: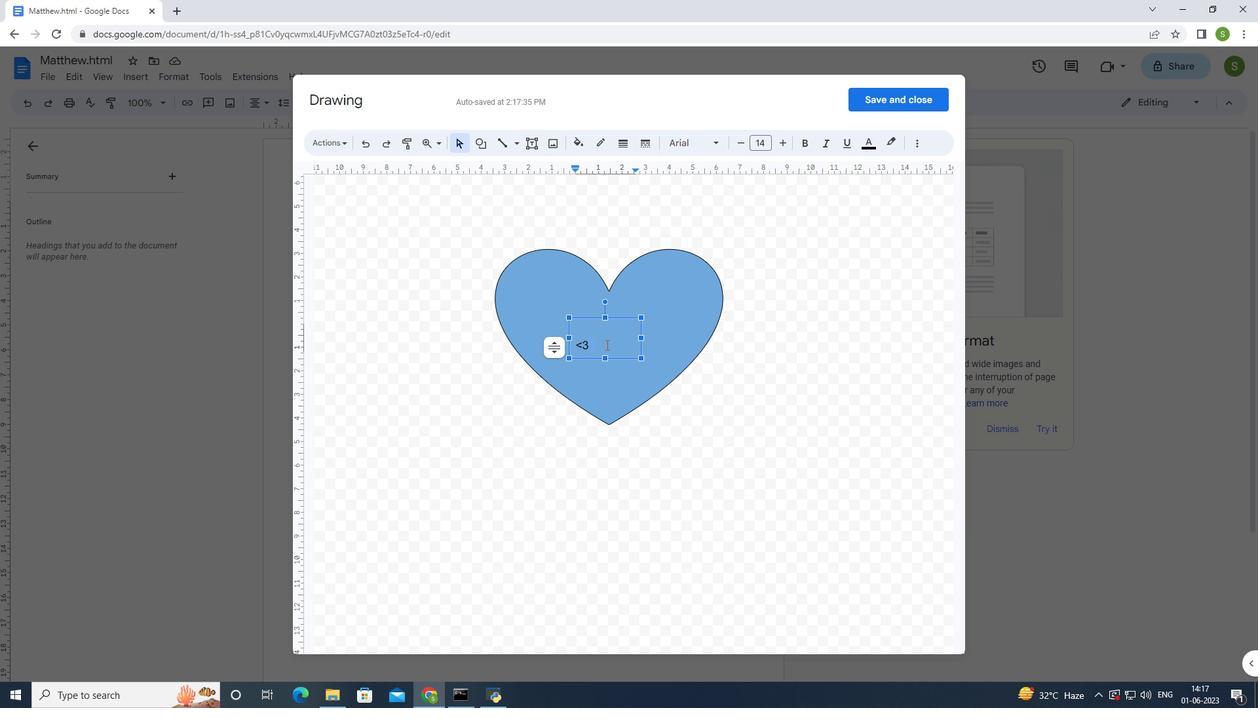 
Action: Mouse pressed left at (603, 346)
Screenshot: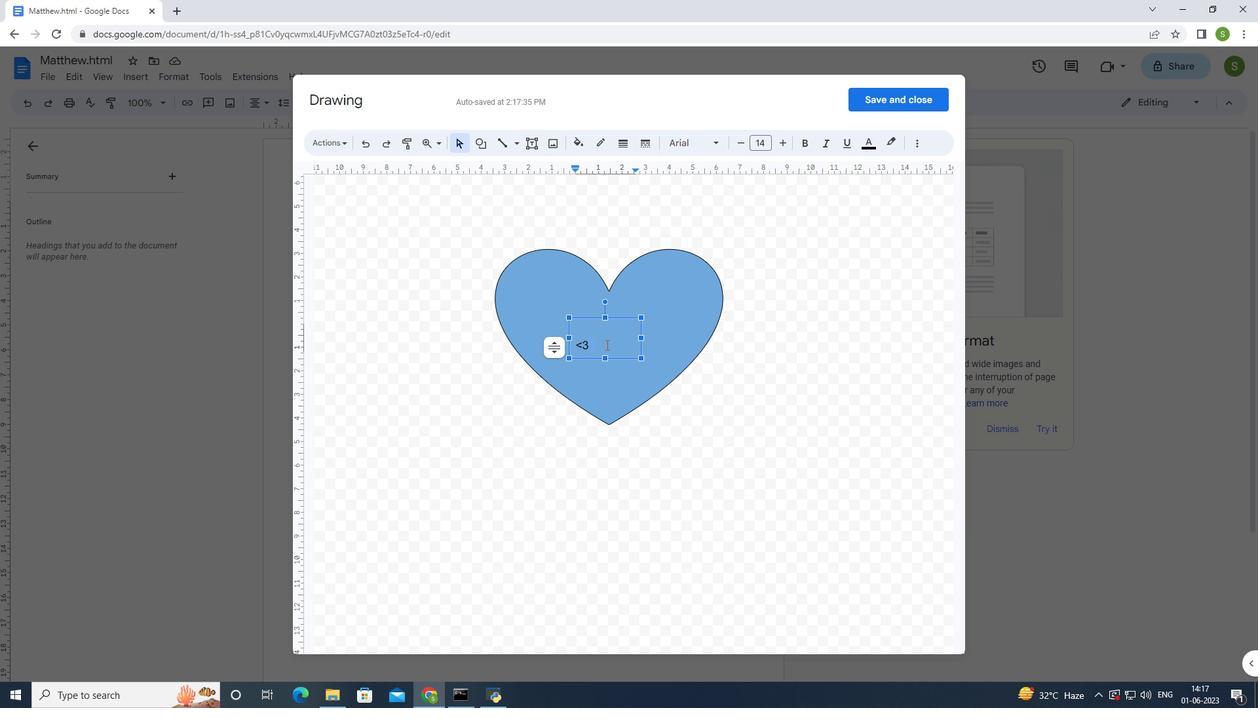 
Action: Mouse moved to (586, 344)
Screenshot: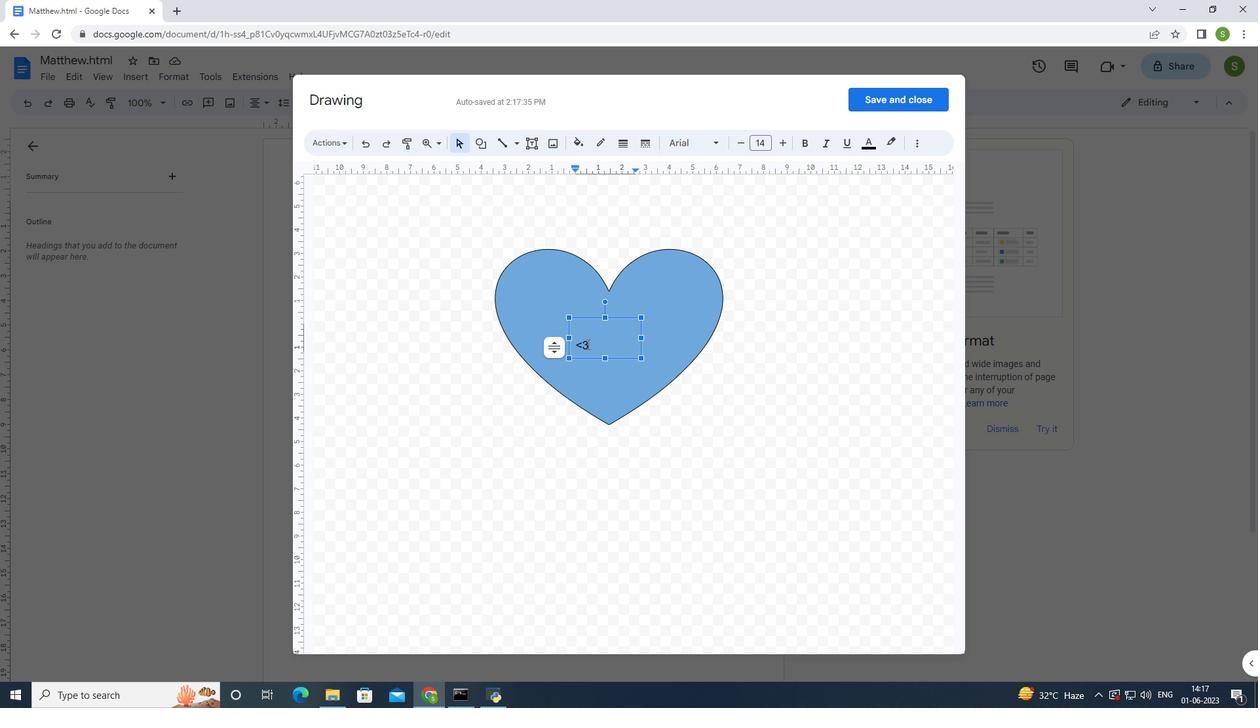 
Action: Mouse pressed left at (586, 344)
Screenshot: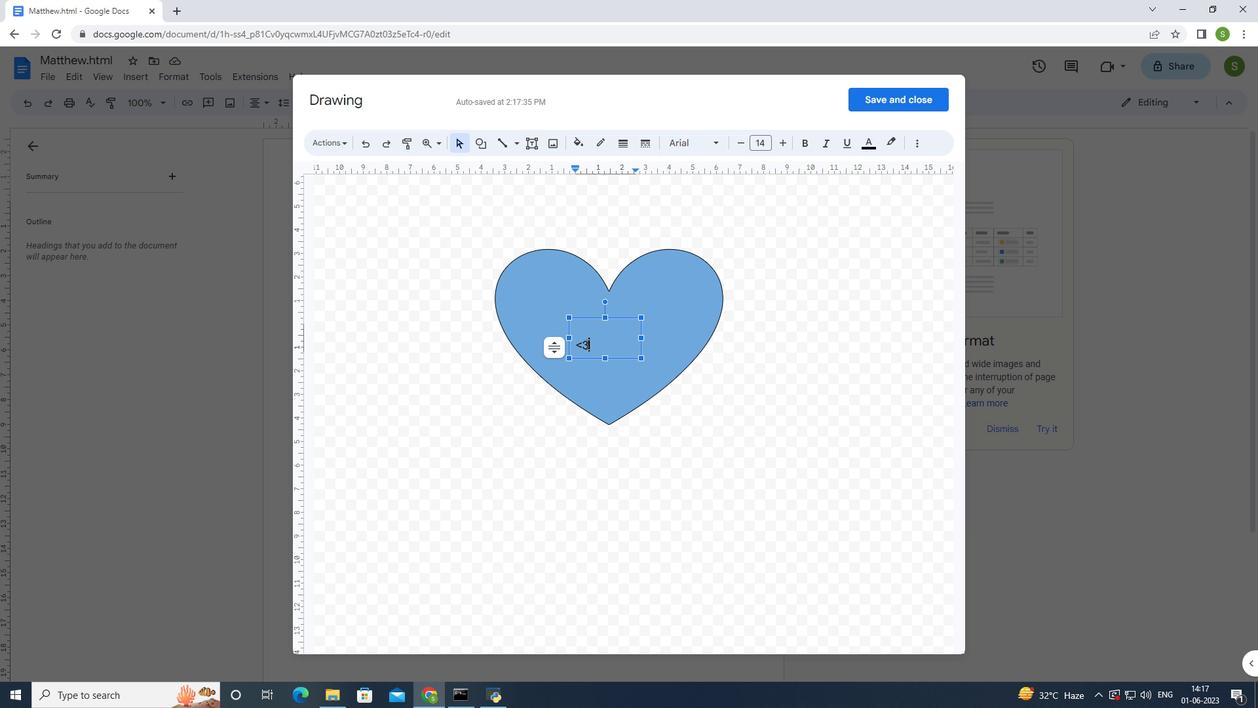
Action: Mouse moved to (577, 345)
Screenshot: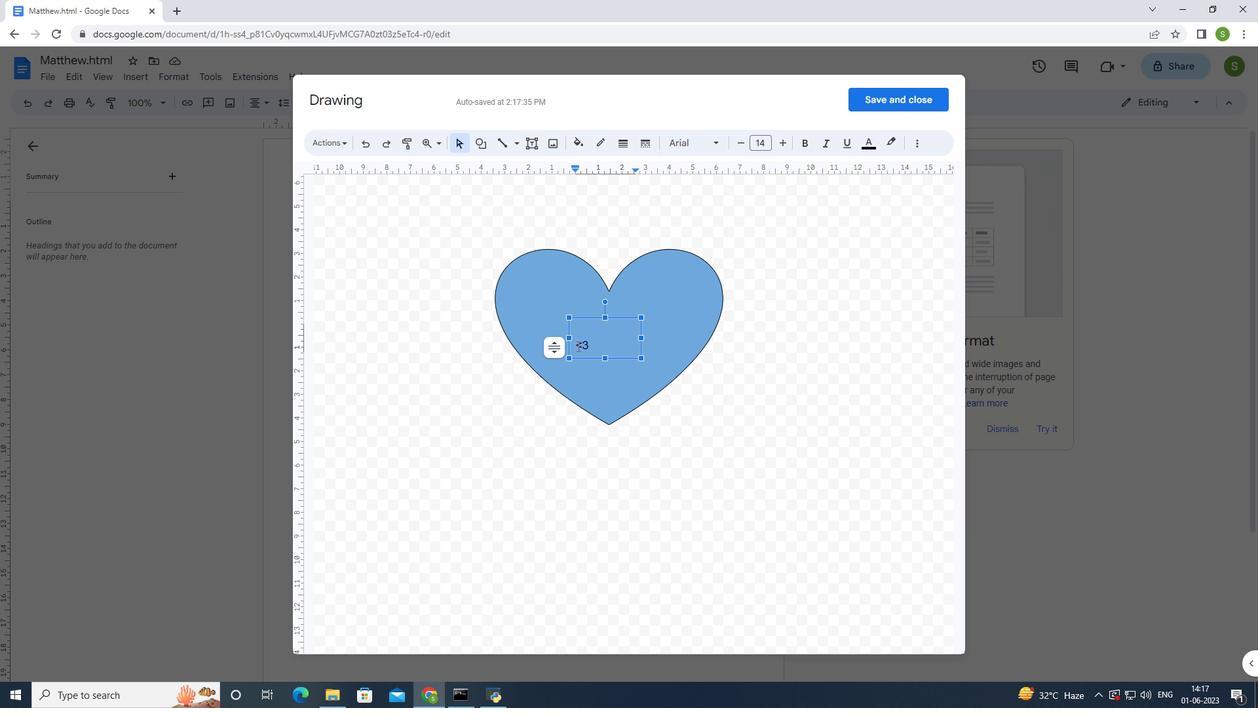 
Action: Mouse pressed left at (577, 345)
Screenshot: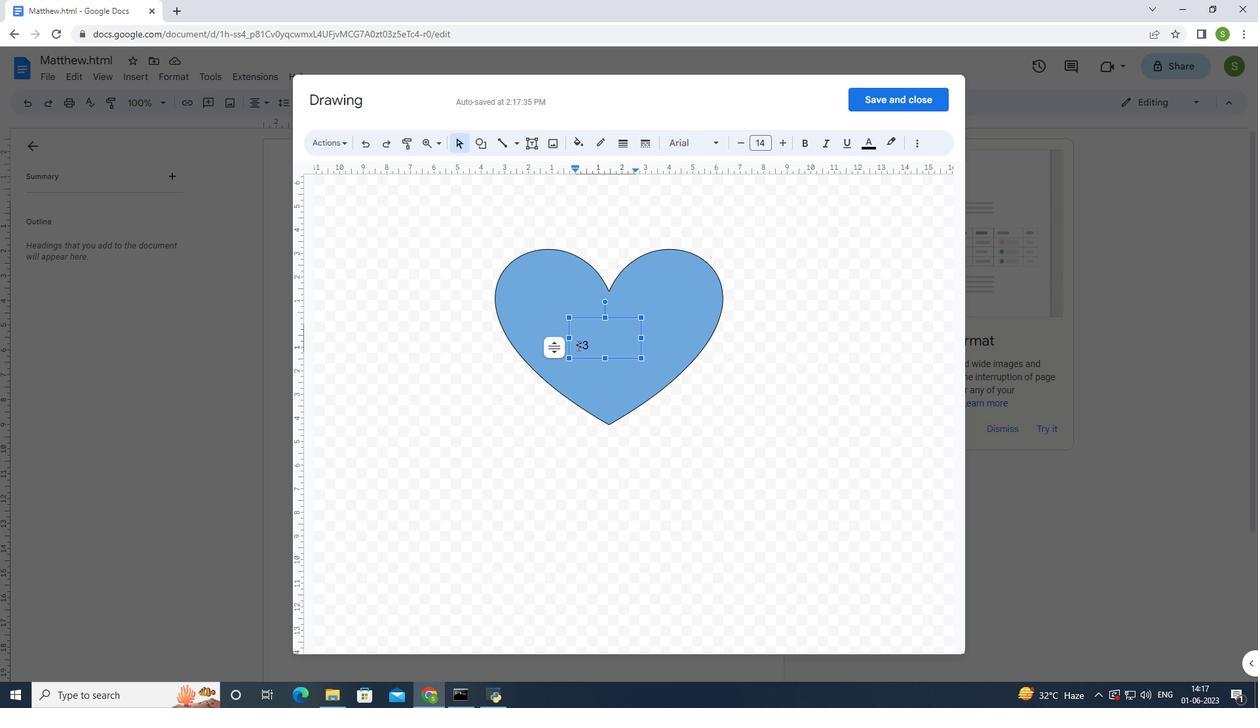 
Action: Mouse moved to (589, 346)
Screenshot: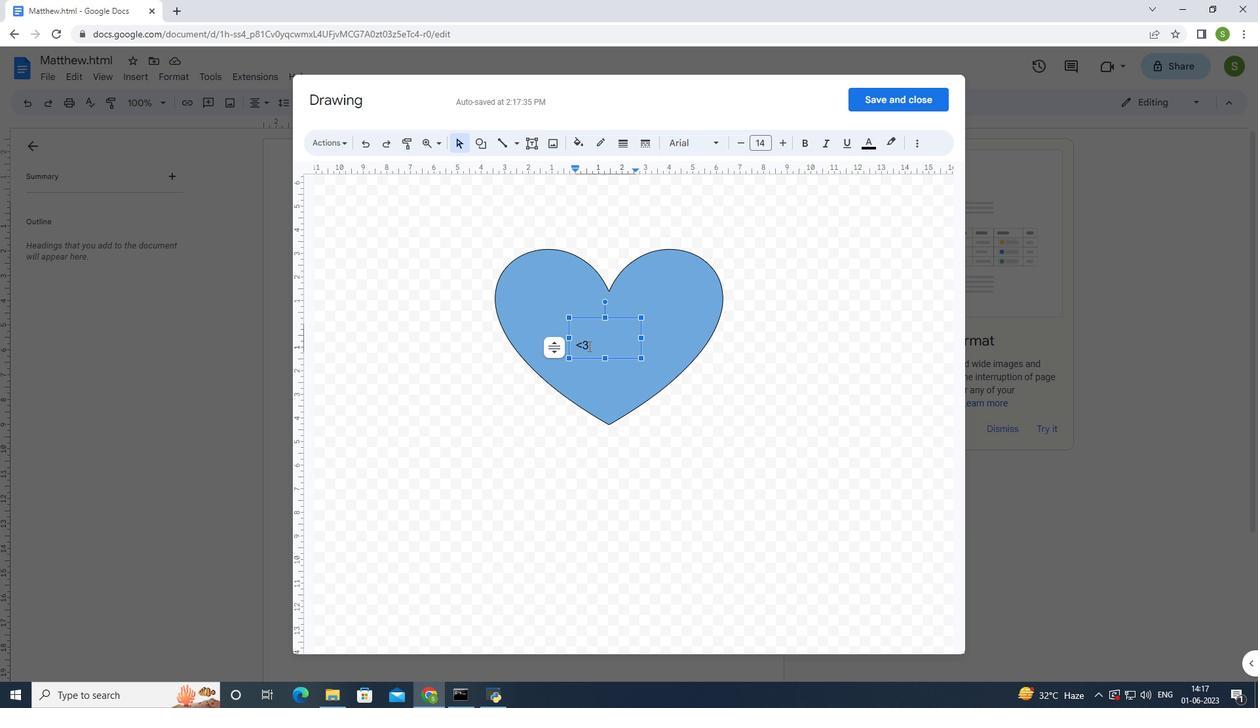 
Action: Key pressed <Key.space><Key.space><Key.space><Key.space><Key.space><Key.space>
Screenshot: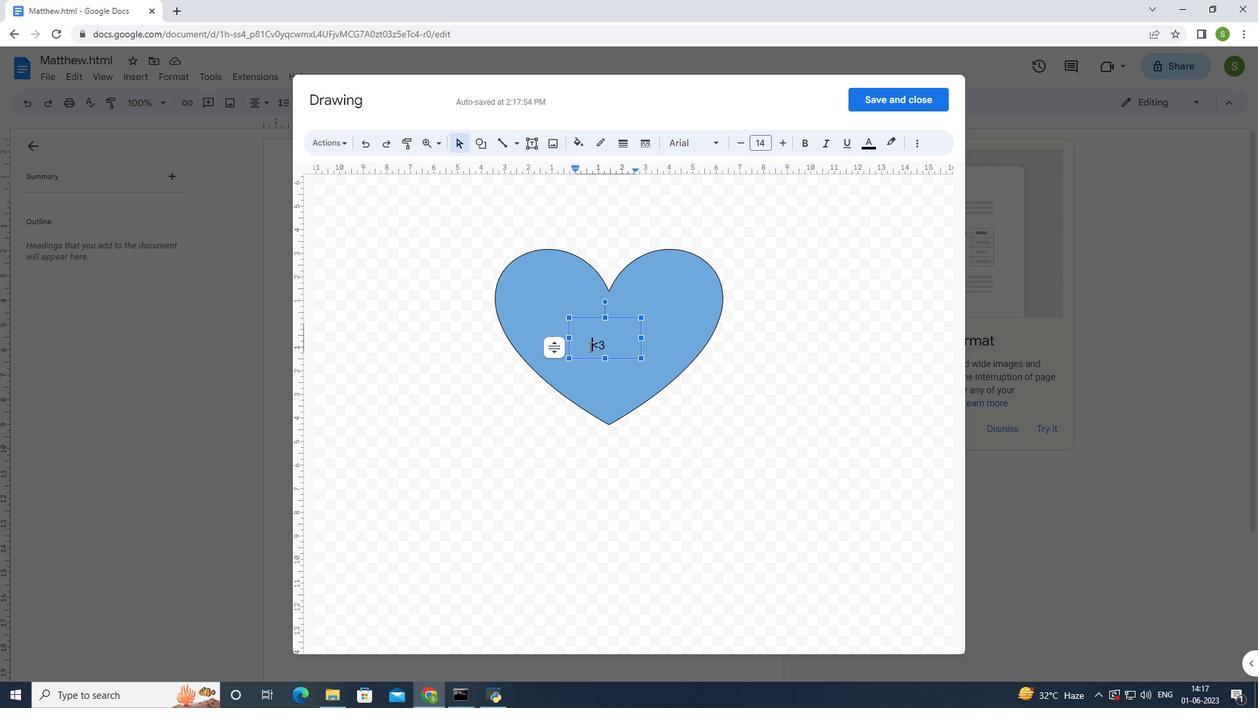 
Action: Mouse moved to (614, 348)
Screenshot: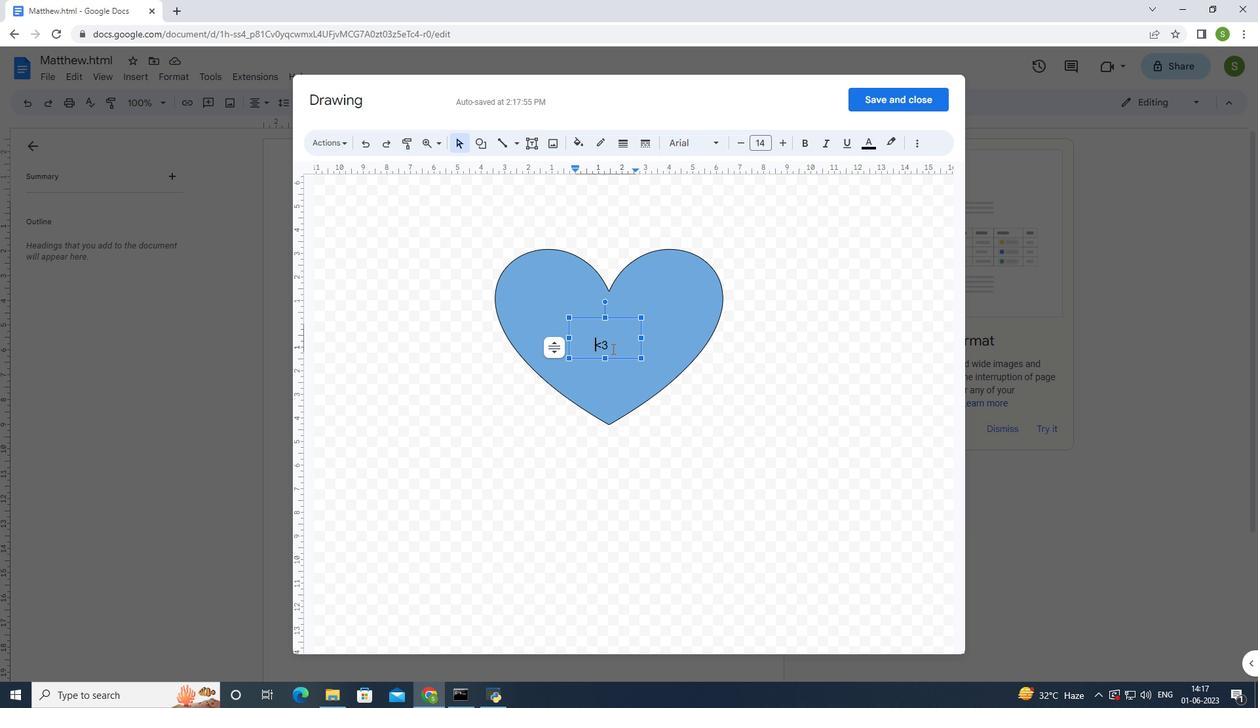 
Action: Key pressed <Key.enter>
Screenshot: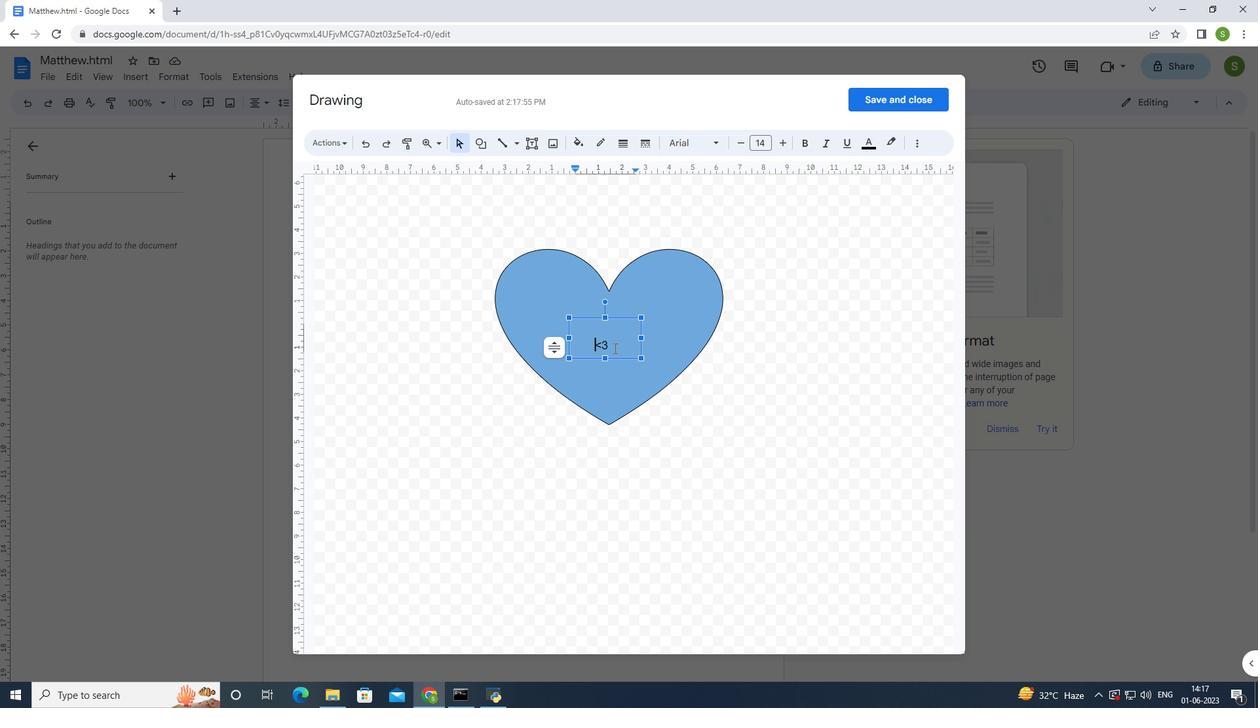
Action: Mouse moved to (592, 355)
Screenshot: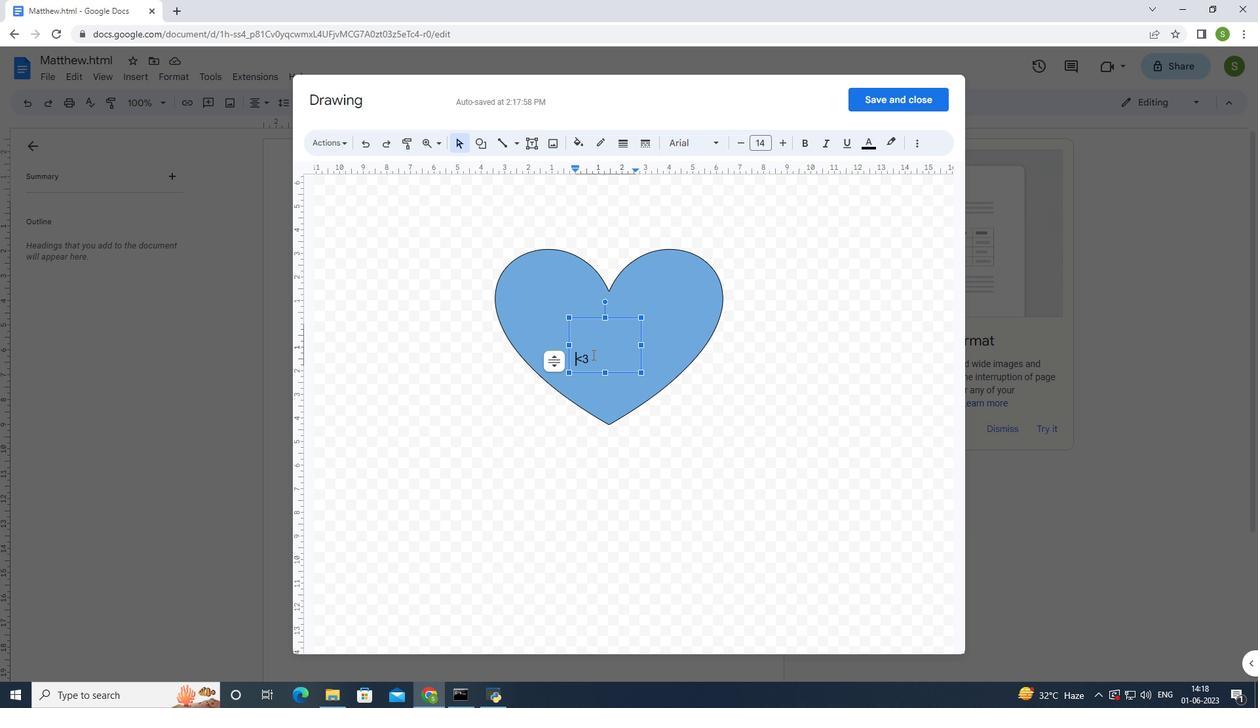 
Action: Key pressed ctrl+Z
Screenshot: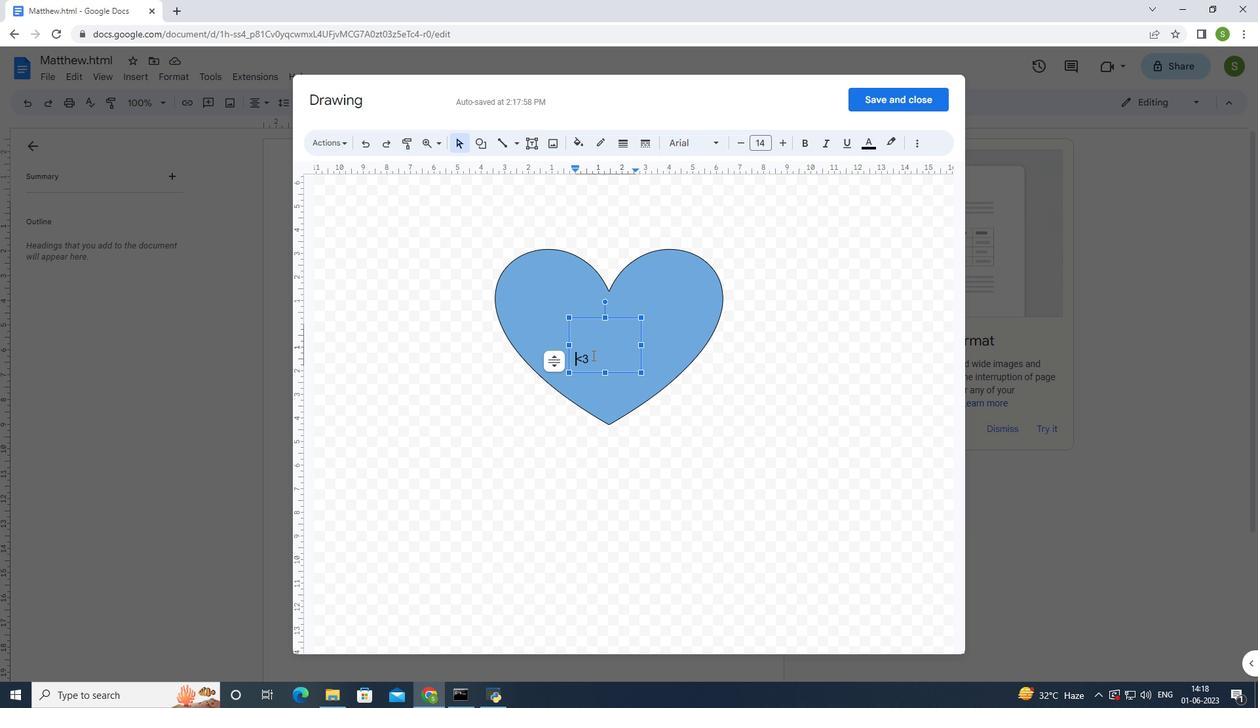 
Action: Mouse moved to (697, 321)
Screenshot: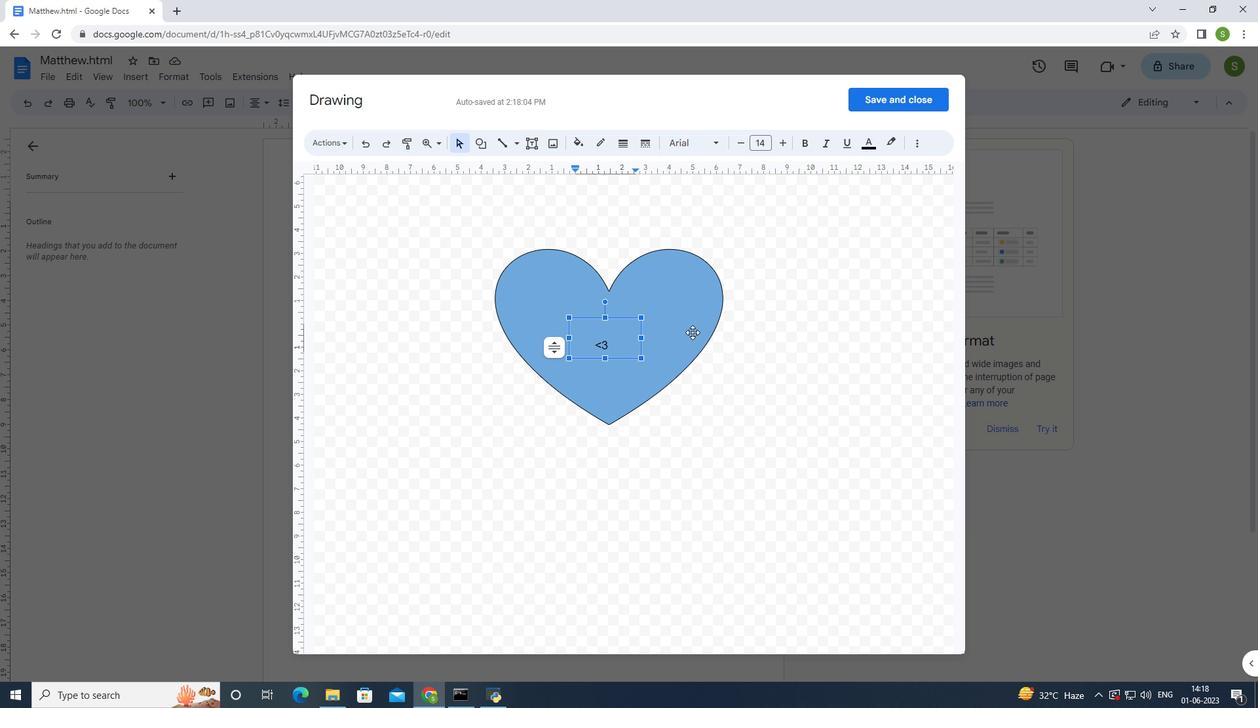 
Action: Mouse pressed left at (697, 321)
Screenshot: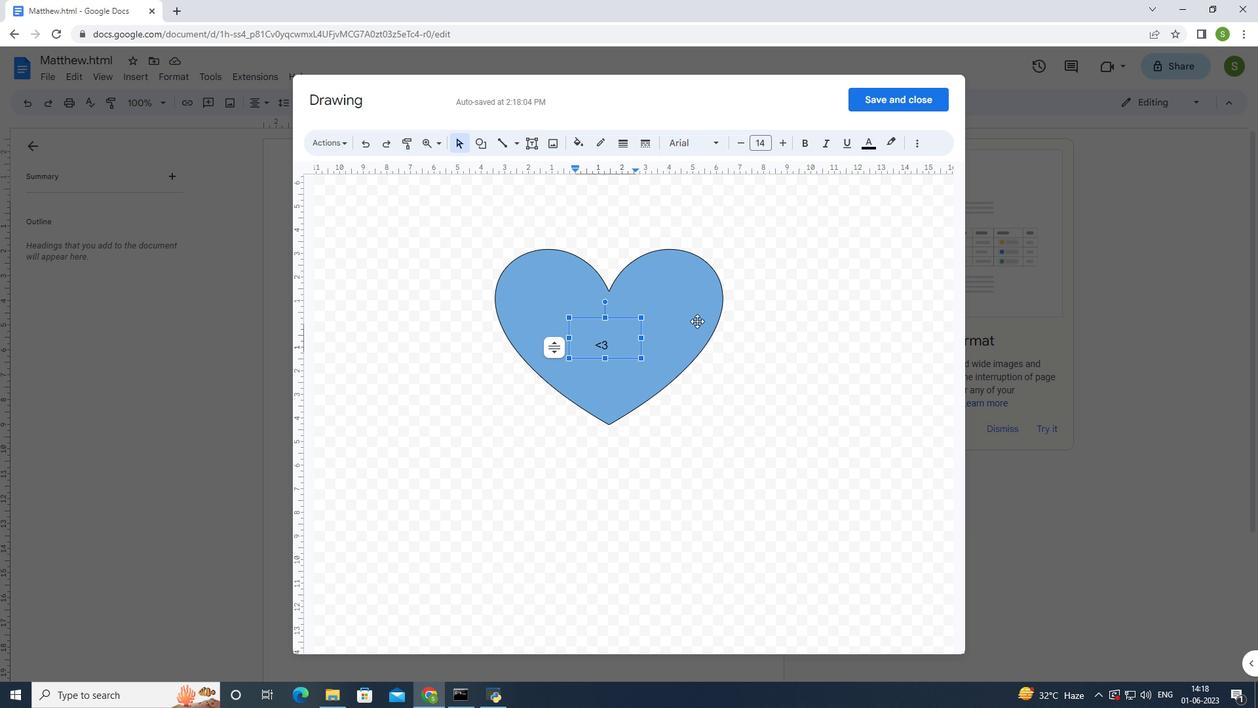
Action: Mouse moved to (691, 327)
Screenshot: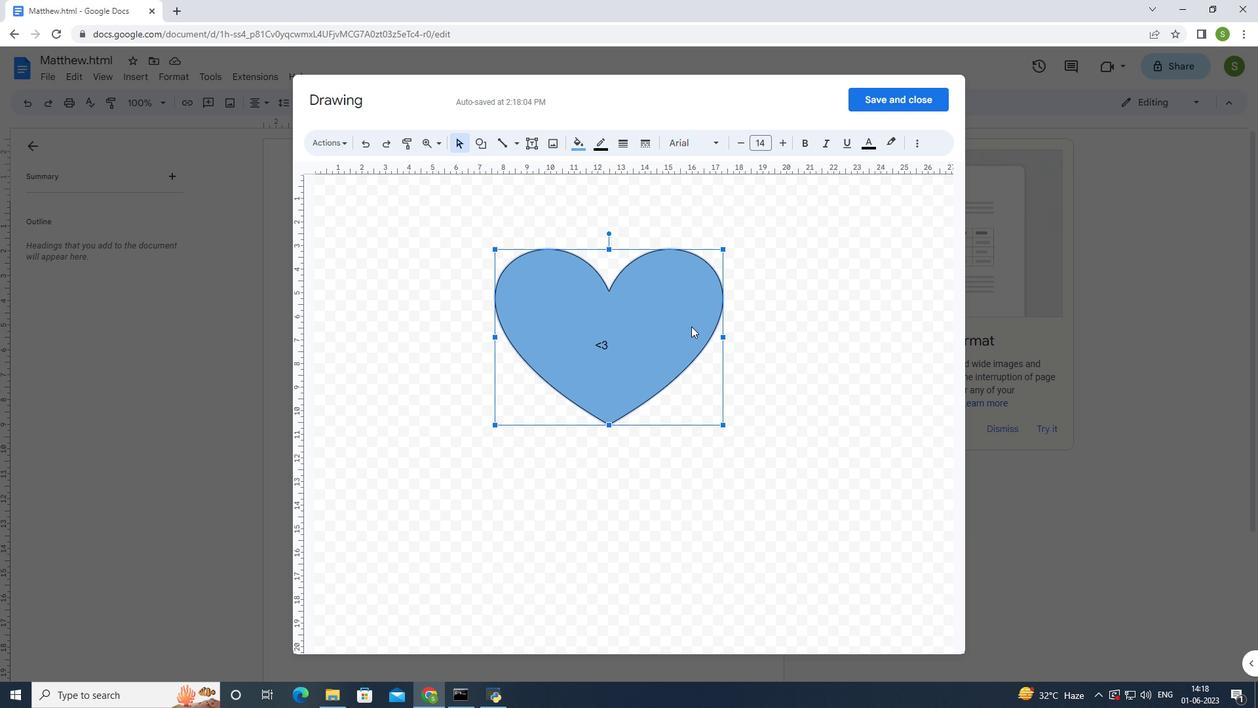 
Action: Key pressed <Key.enter>
Screenshot: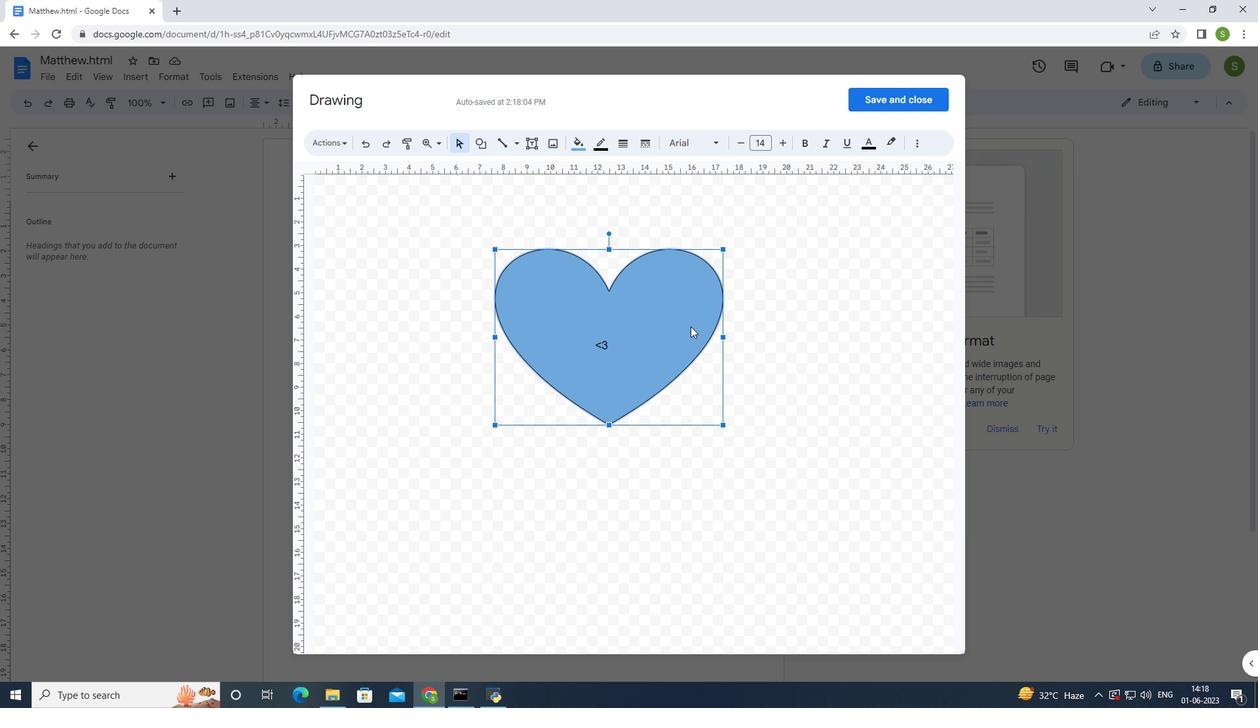 
Action: Mouse moved to (871, 107)
Screenshot: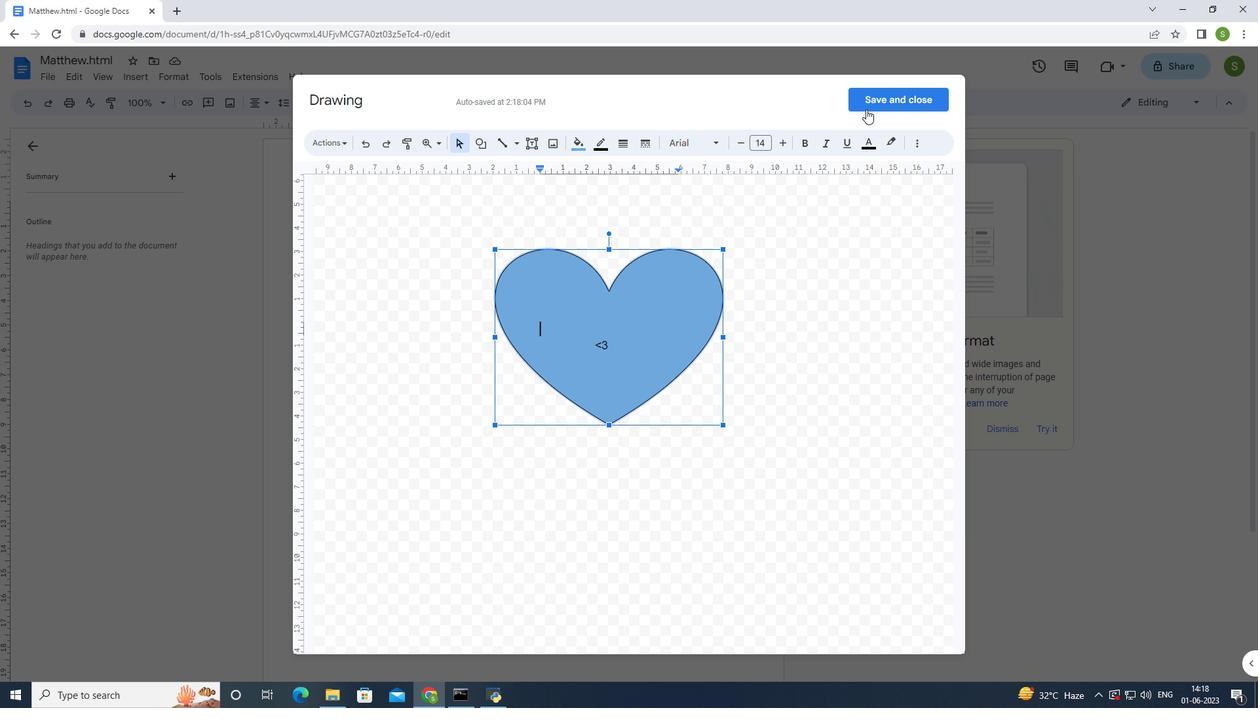 
Action: Mouse pressed left at (871, 107)
Screenshot: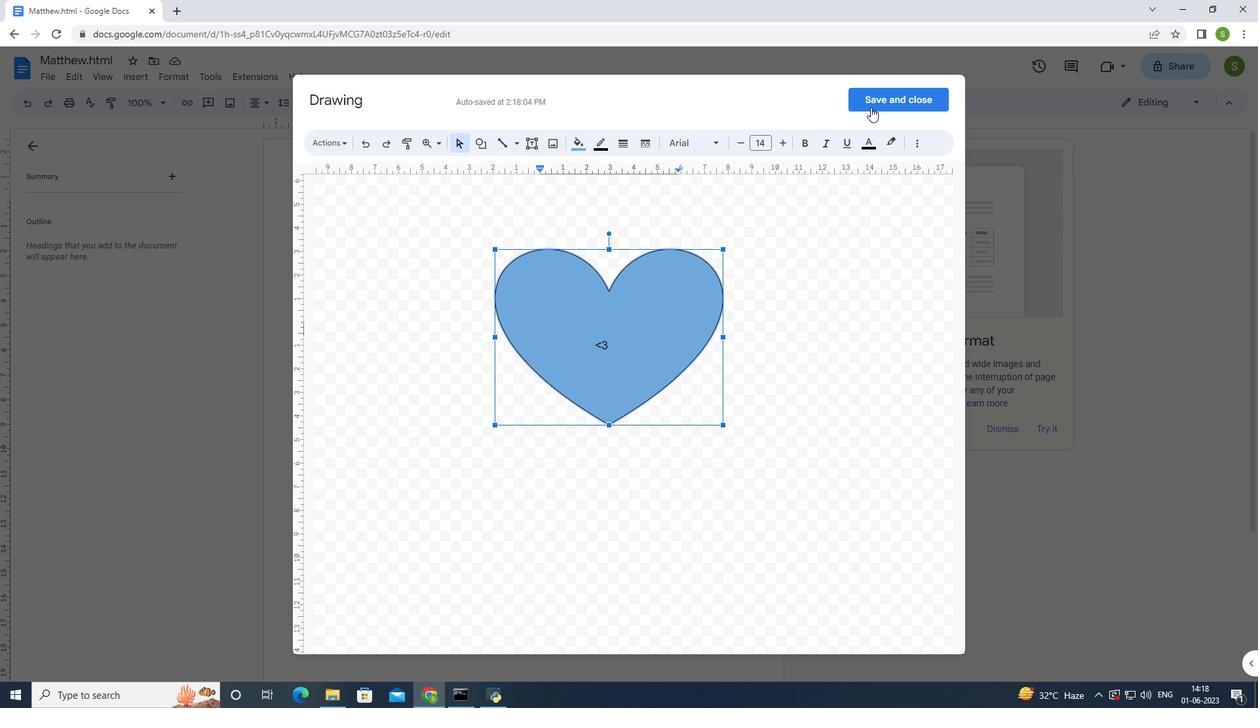 
Action: Mouse moved to (138, 75)
Screenshot: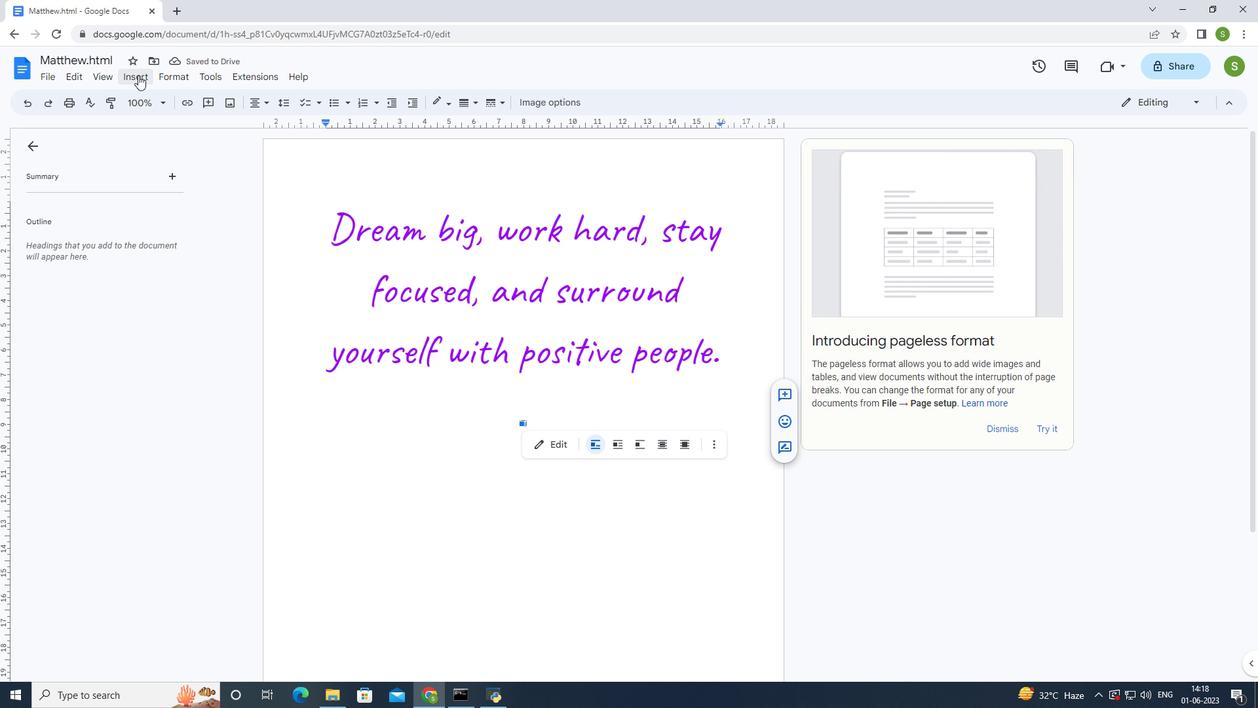 
Action: Mouse pressed left at (138, 75)
Screenshot: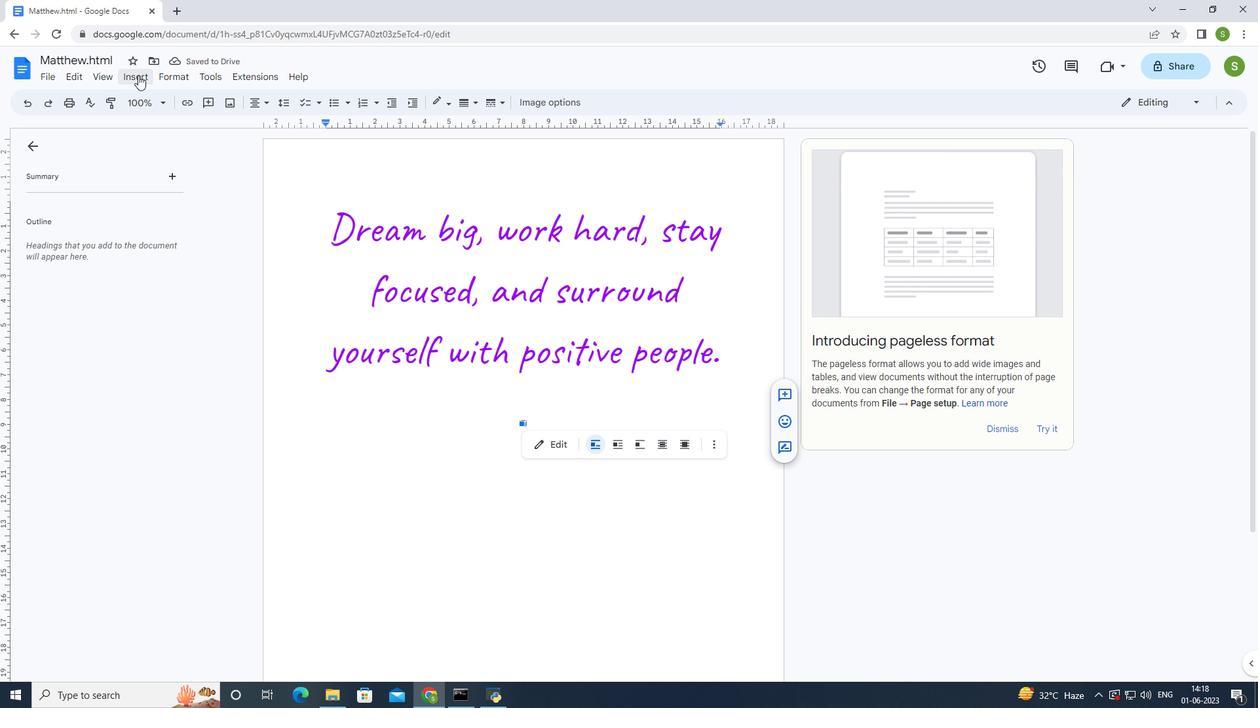 
Action: Mouse moved to (167, 78)
Screenshot: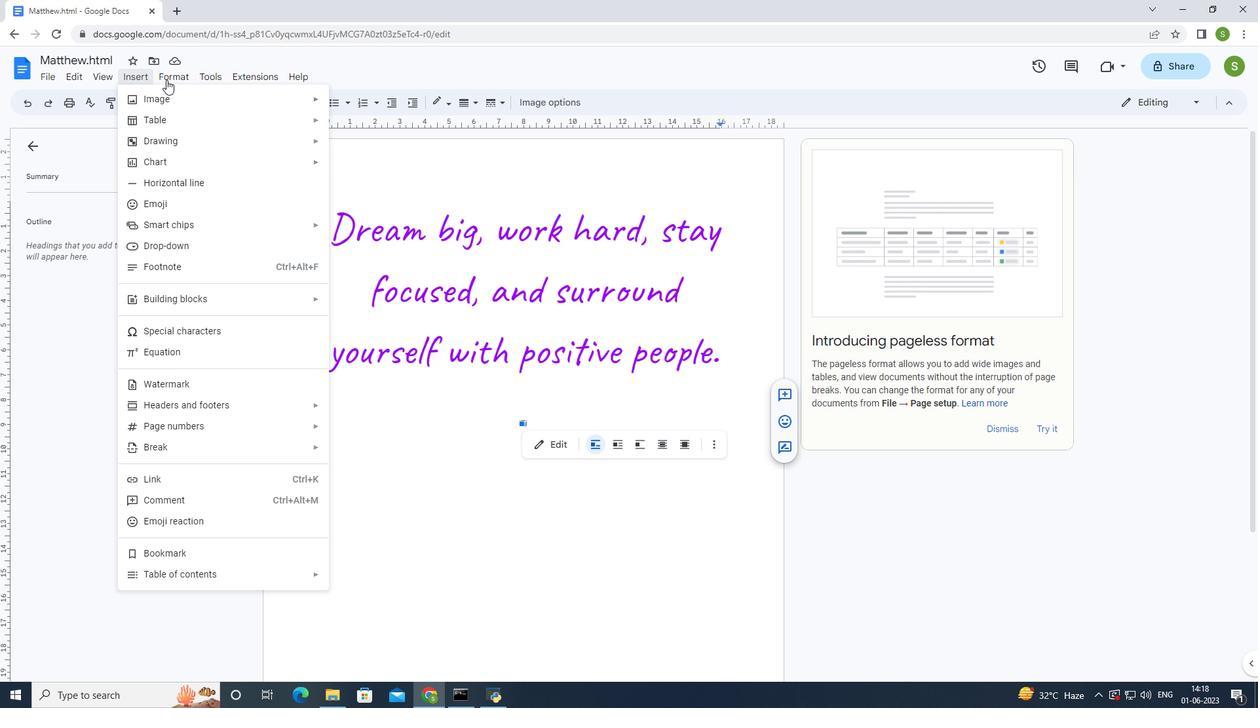 
Action: Mouse pressed left at (167, 78)
Screenshot: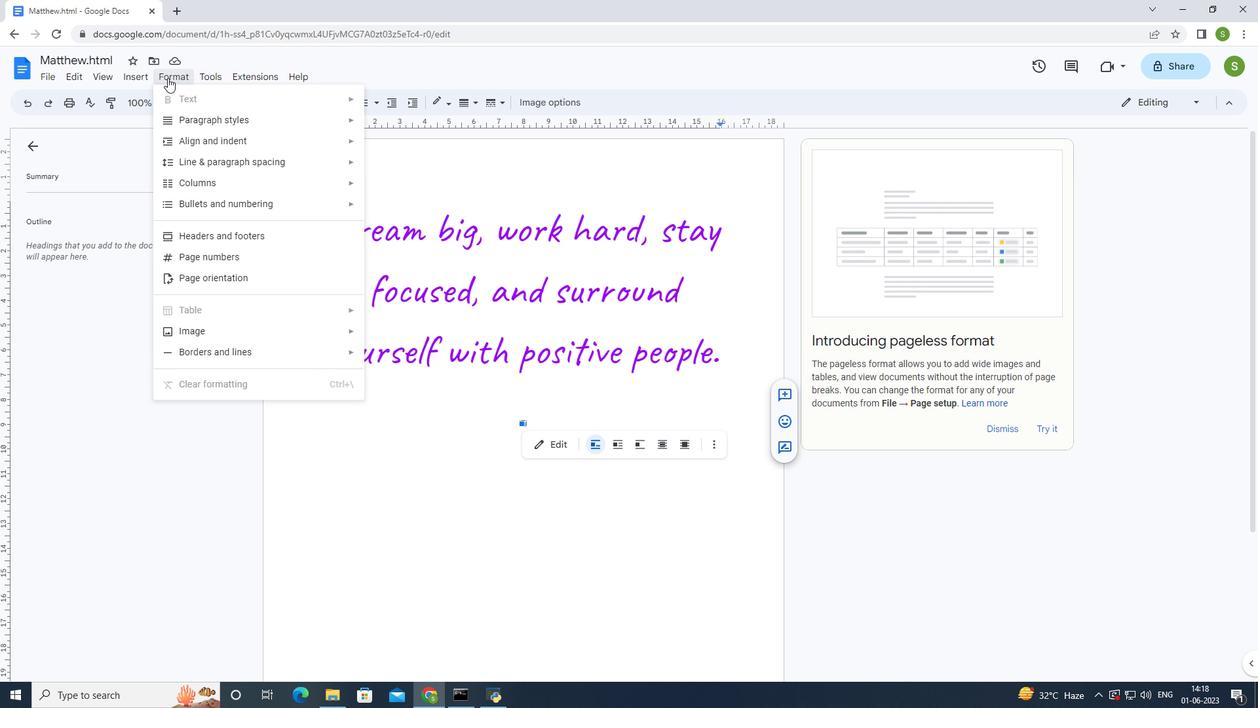 
Action: Mouse pressed left at (167, 78)
Screenshot: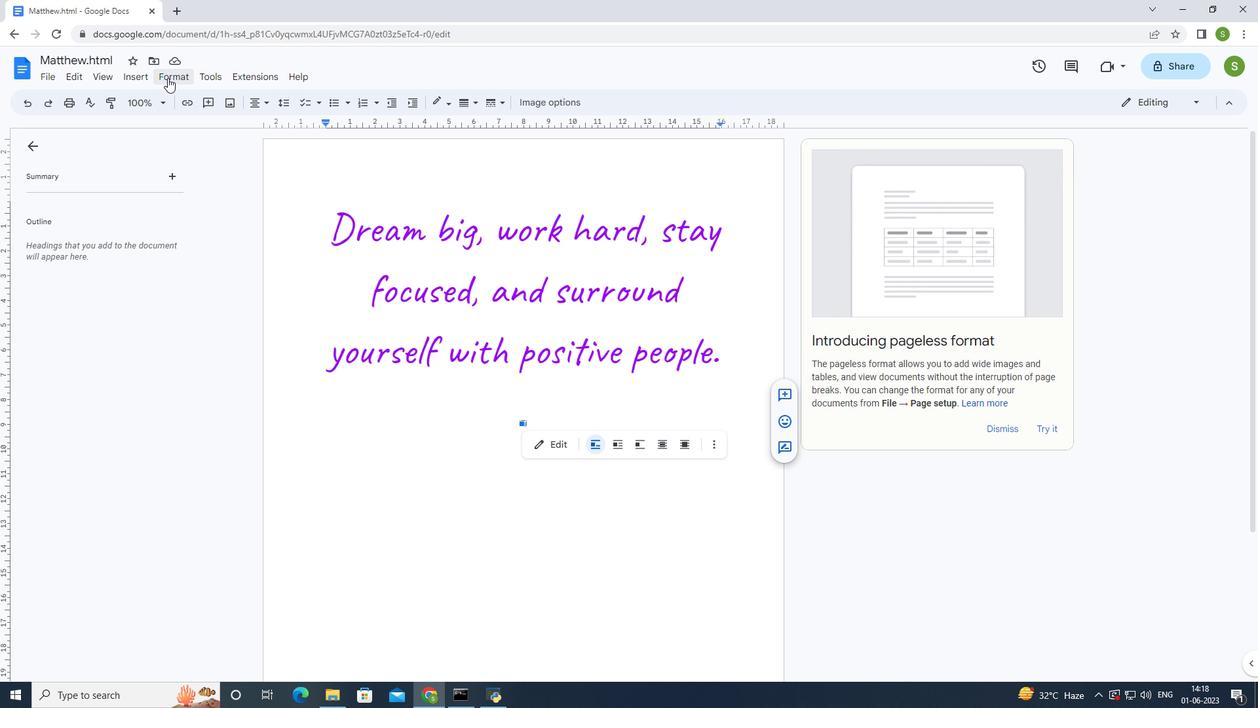 
Action: Mouse moved to (218, 283)
Screenshot: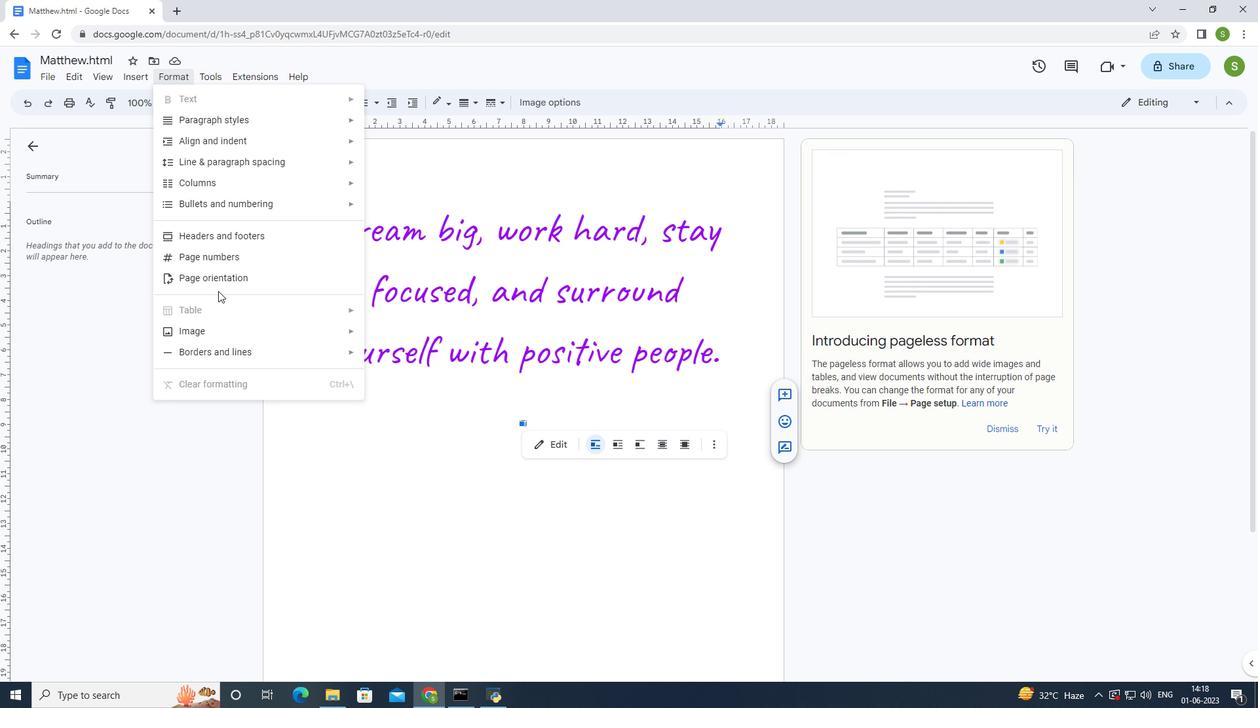 
Action: Mouse pressed left at (218, 283)
Screenshot: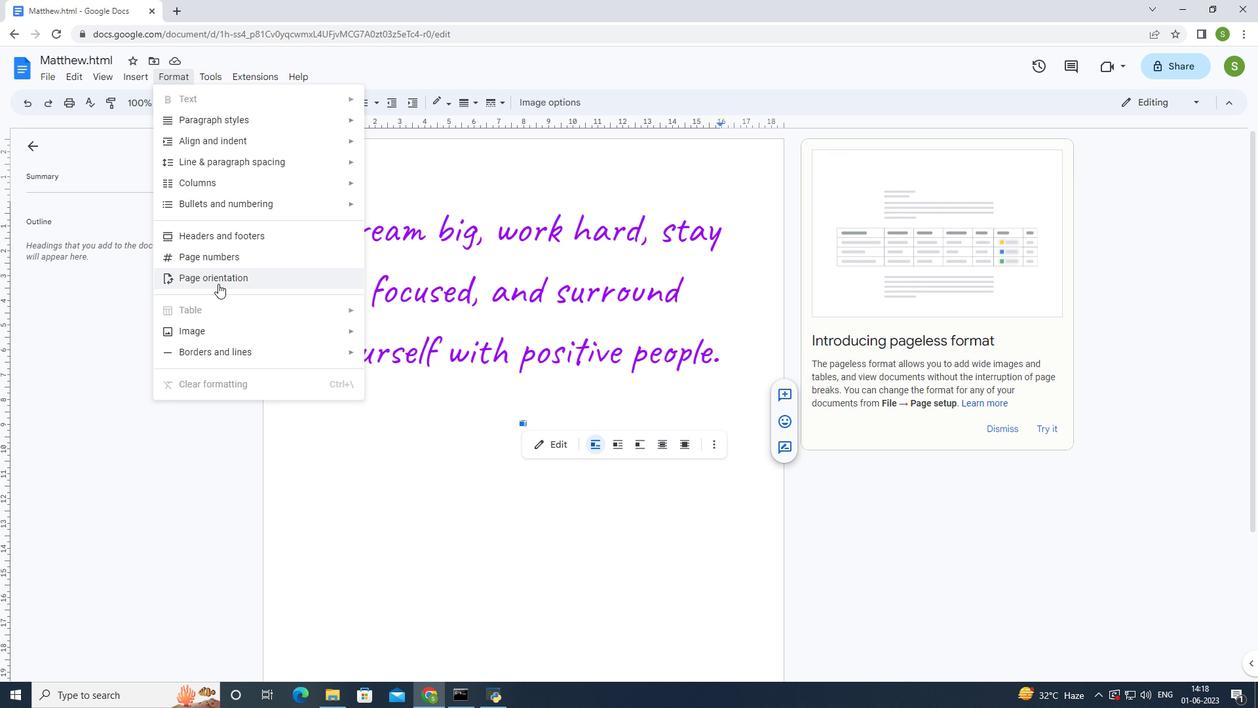 
Action: Mouse moved to (588, 389)
Screenshot: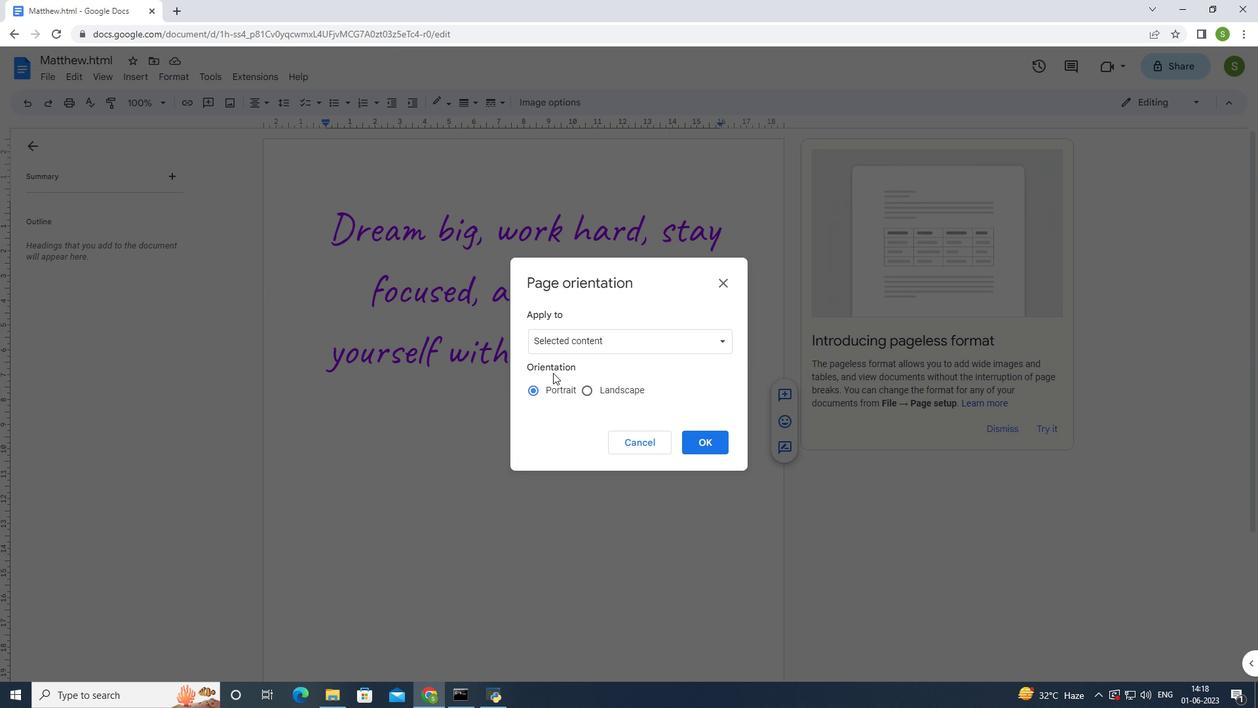 
Action: Mouse pressed left at (588, 389)
Screenshot: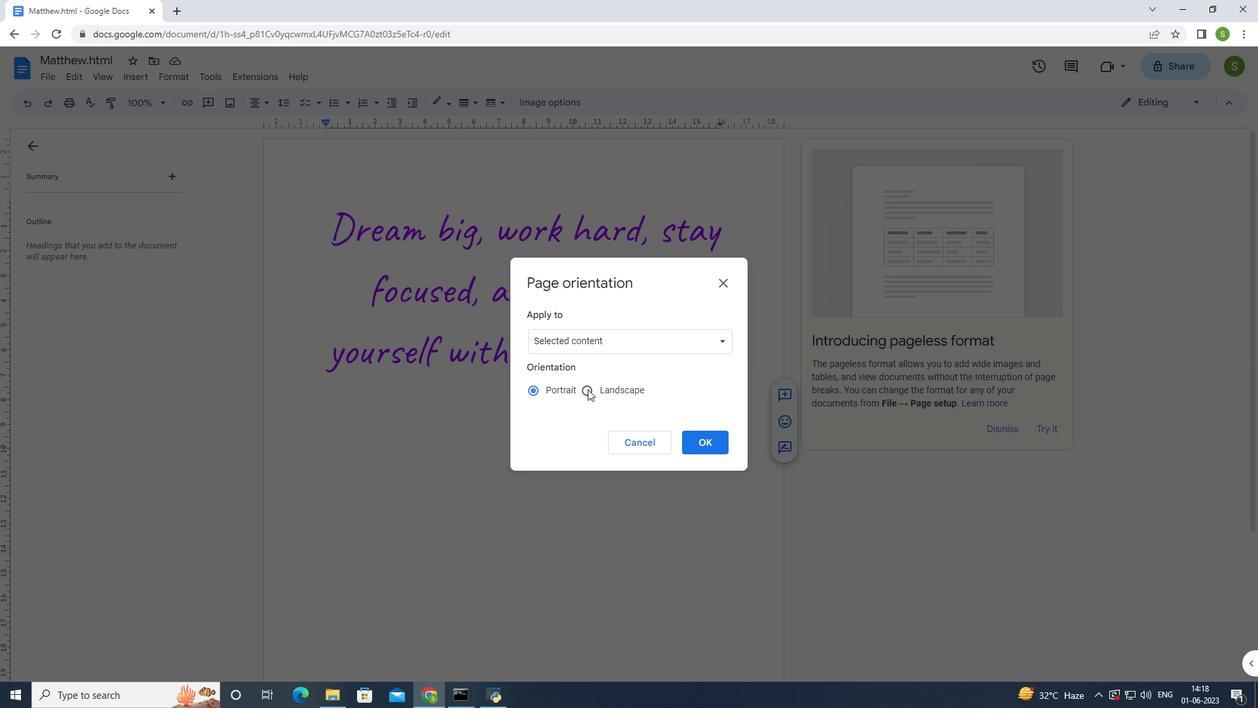 
Action: Mouse moved to (705, 437)
Screenshot: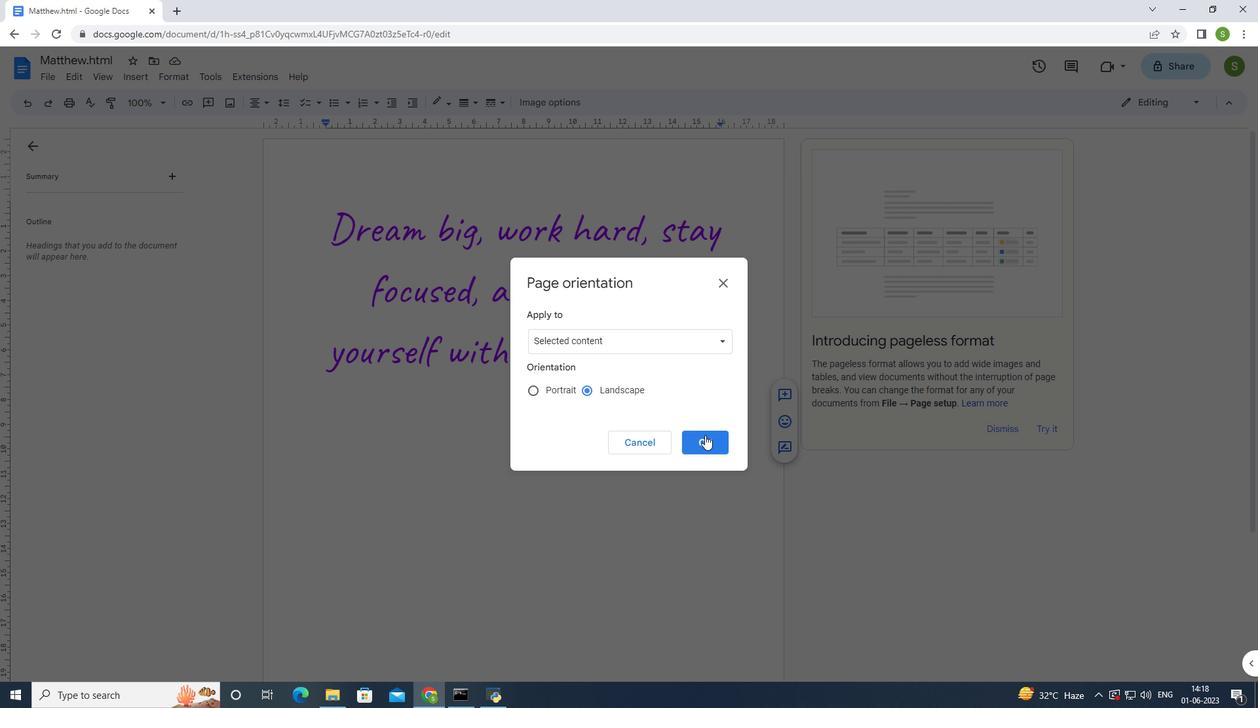 
Action: Mouse pressed left at (705, 437)
Screenshot: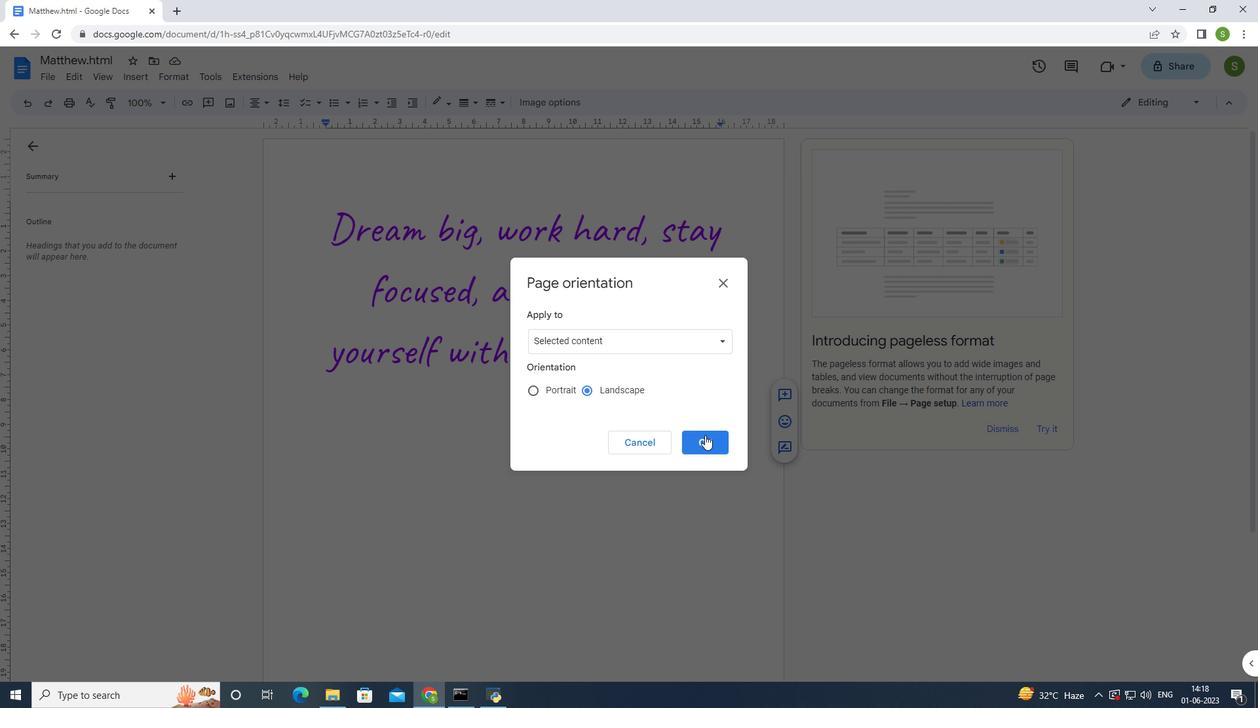
Action: Mouse moved to (590, 451)
Screenshot: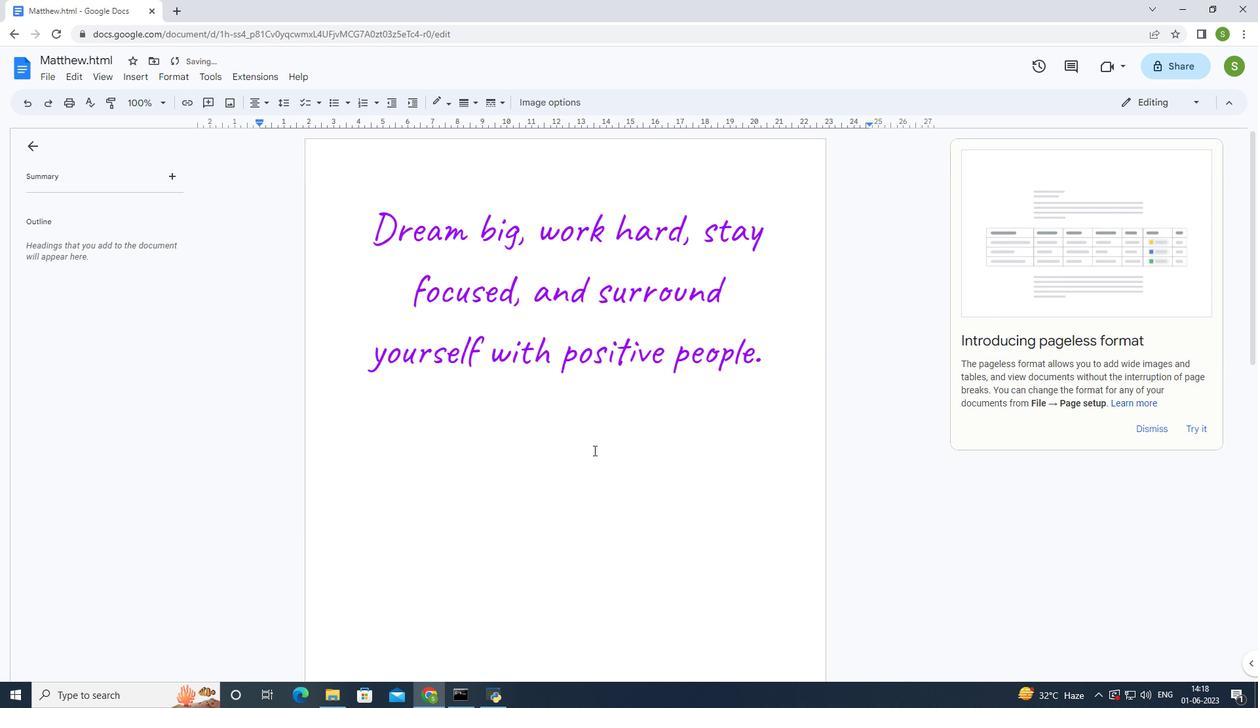 
Action: Mouse pressed left at (590, 451)
Screenshot: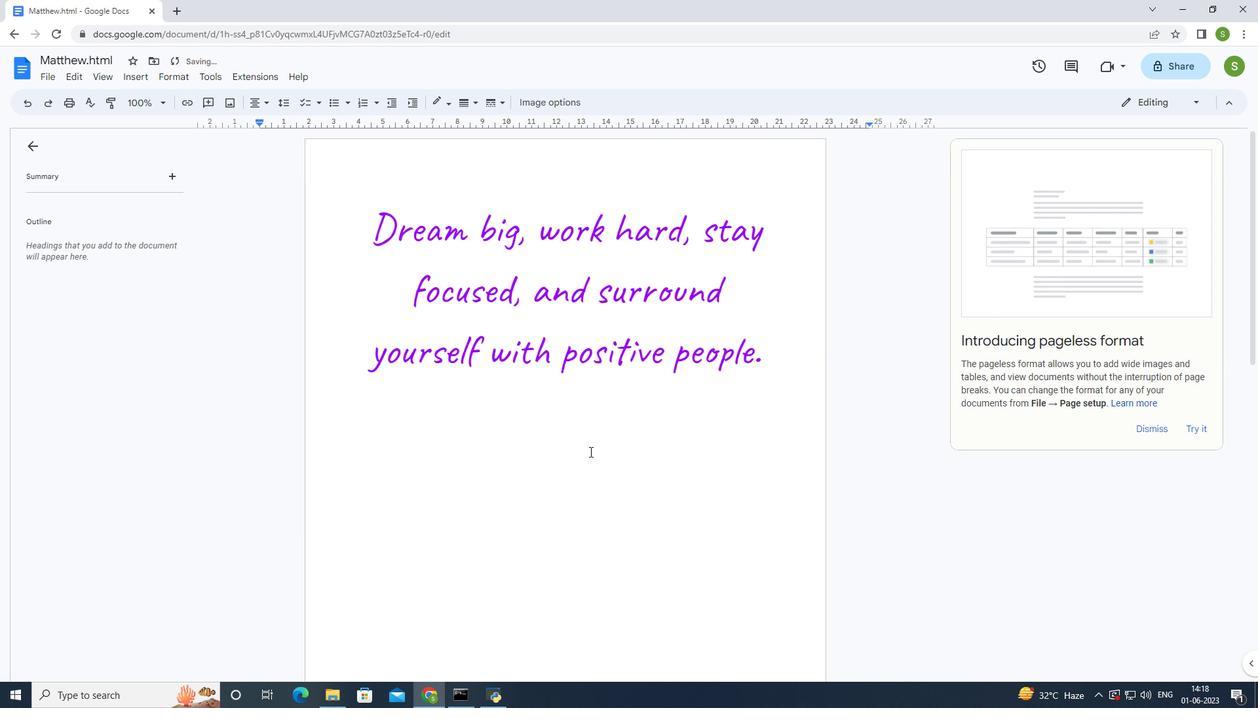 
Action: Mouse moved to (772, 360)
Screenshot: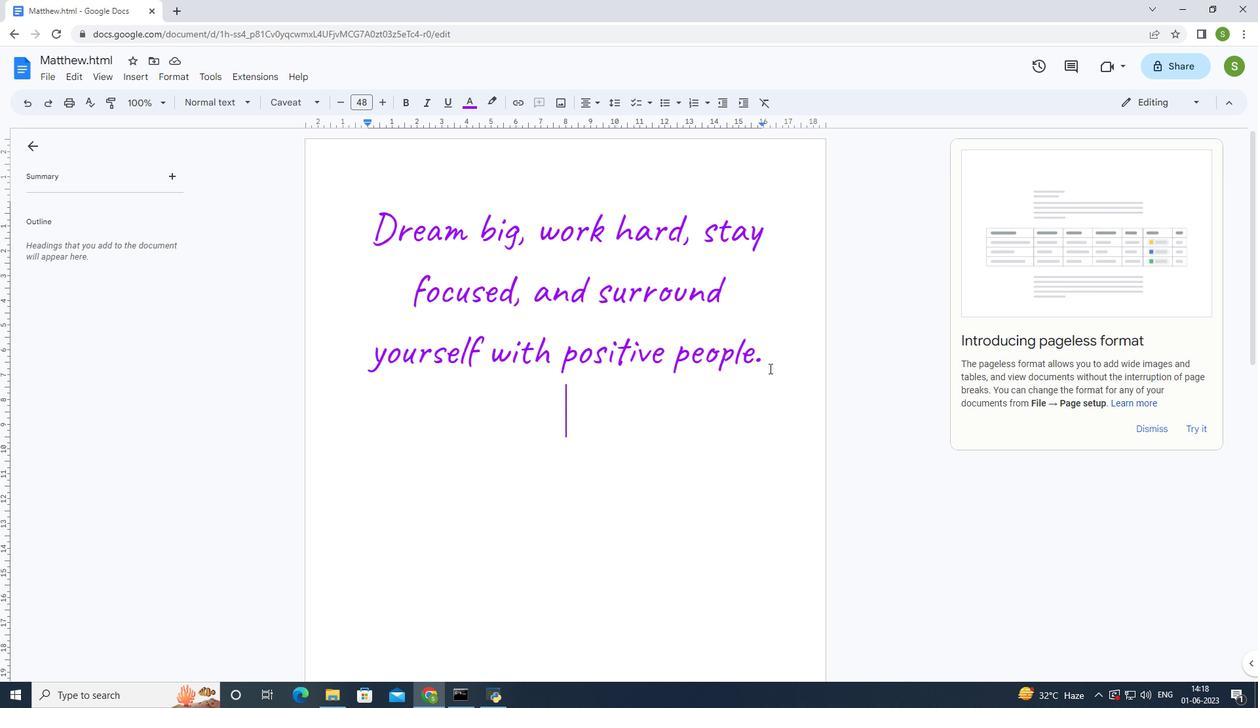 
Action: Mouse pressed left at (772, 360)
Screenshot: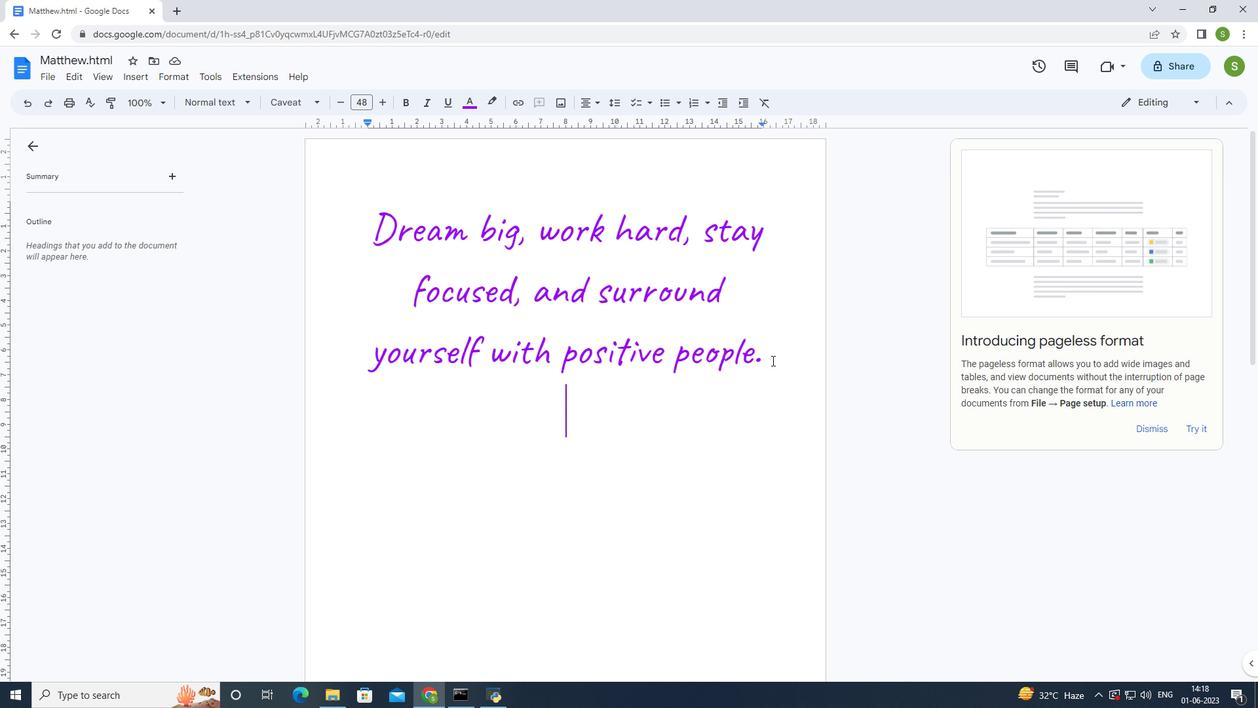 
Action: Mouse moved to (138, 79)
Screenshot: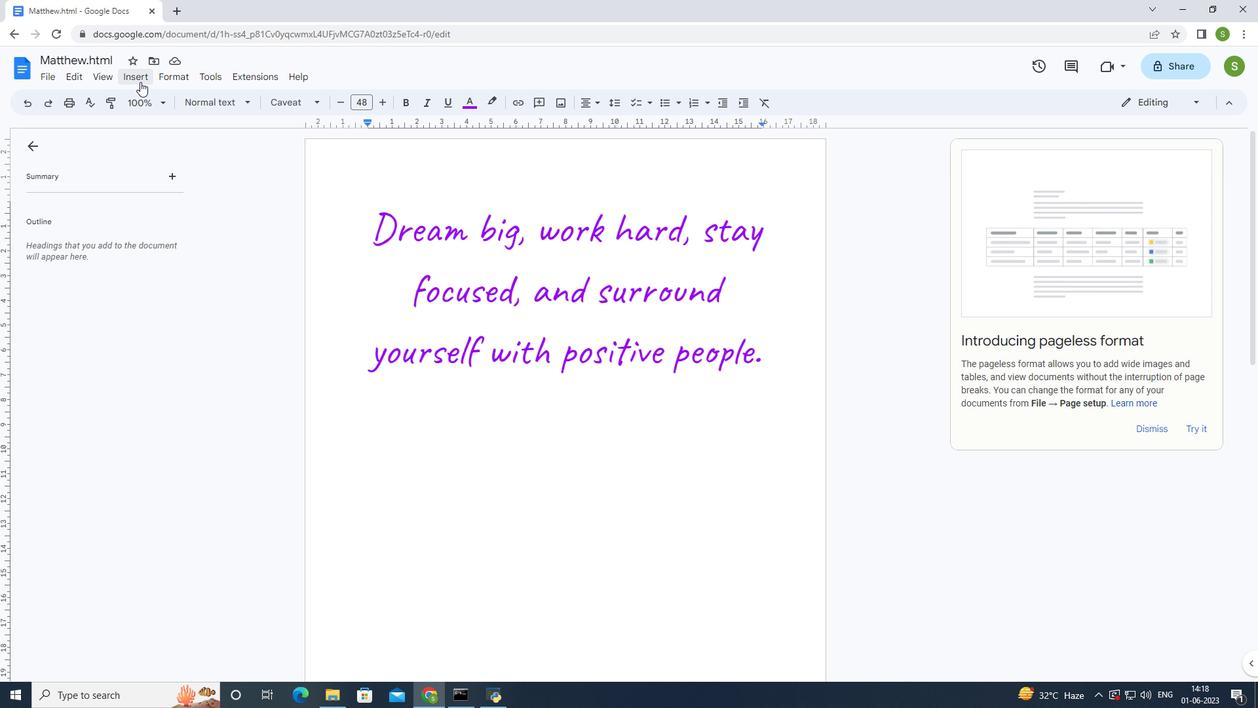 
Action: Mouse pressed left at (138, 79)
Screenshot: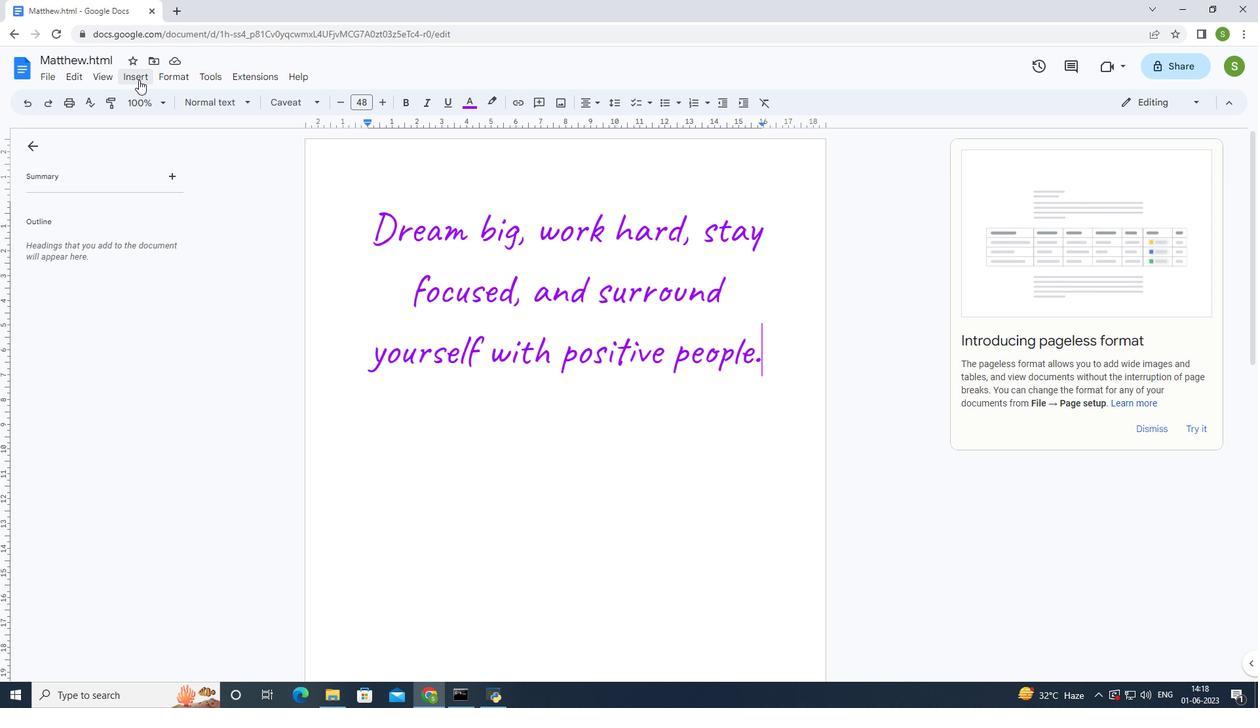 
Action: Mouse moved to (190, 201)
Screenshot: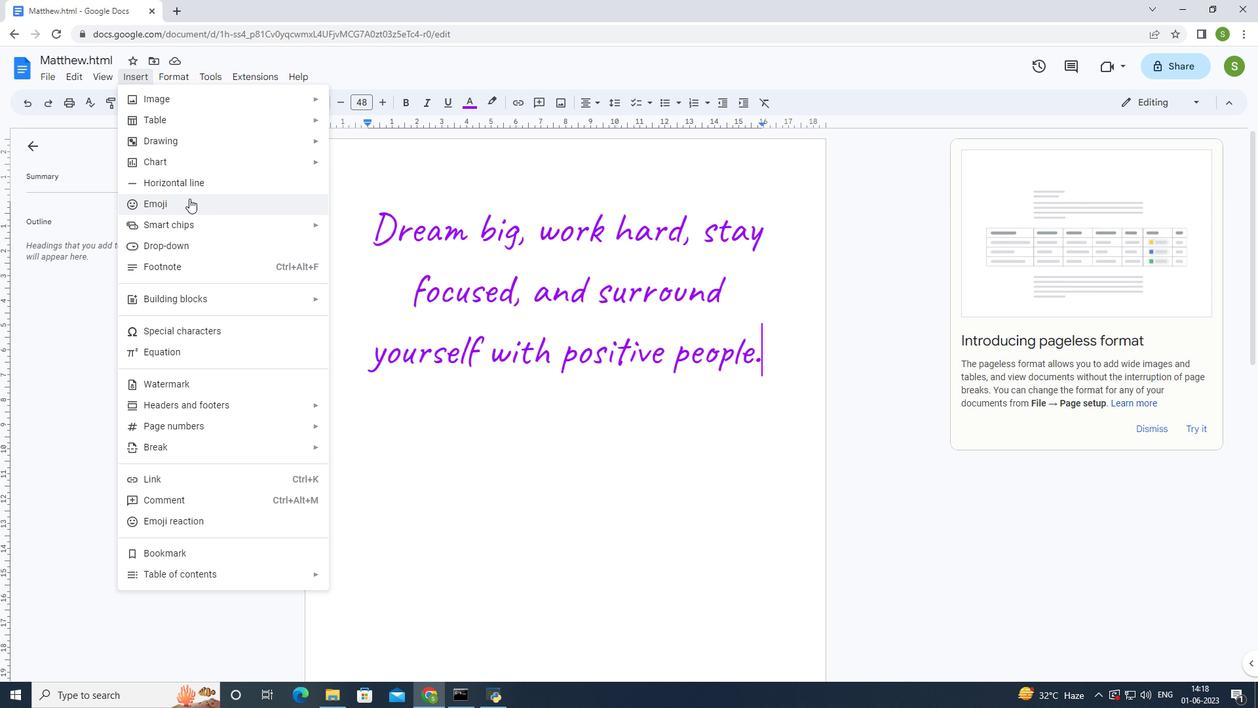 
Action: Mouse pressed left at (190, 201)
Screenshot: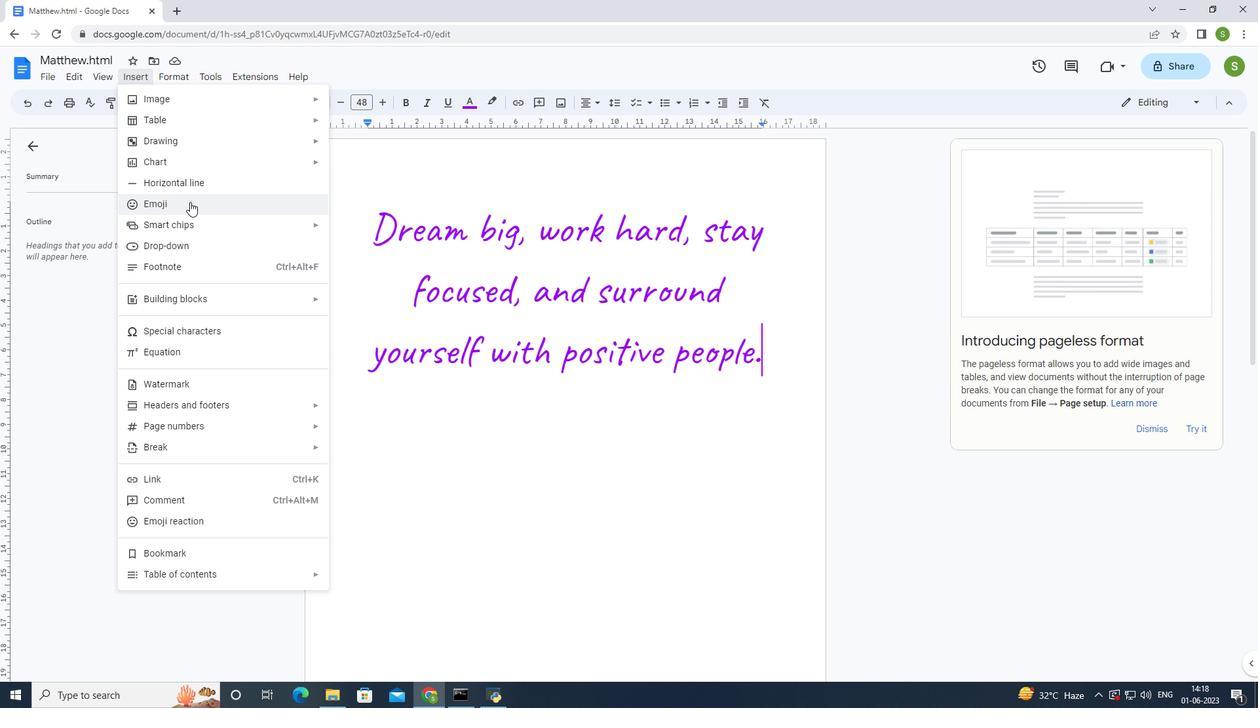 
Action: Mouse moved to (818, 537)
Screenshot: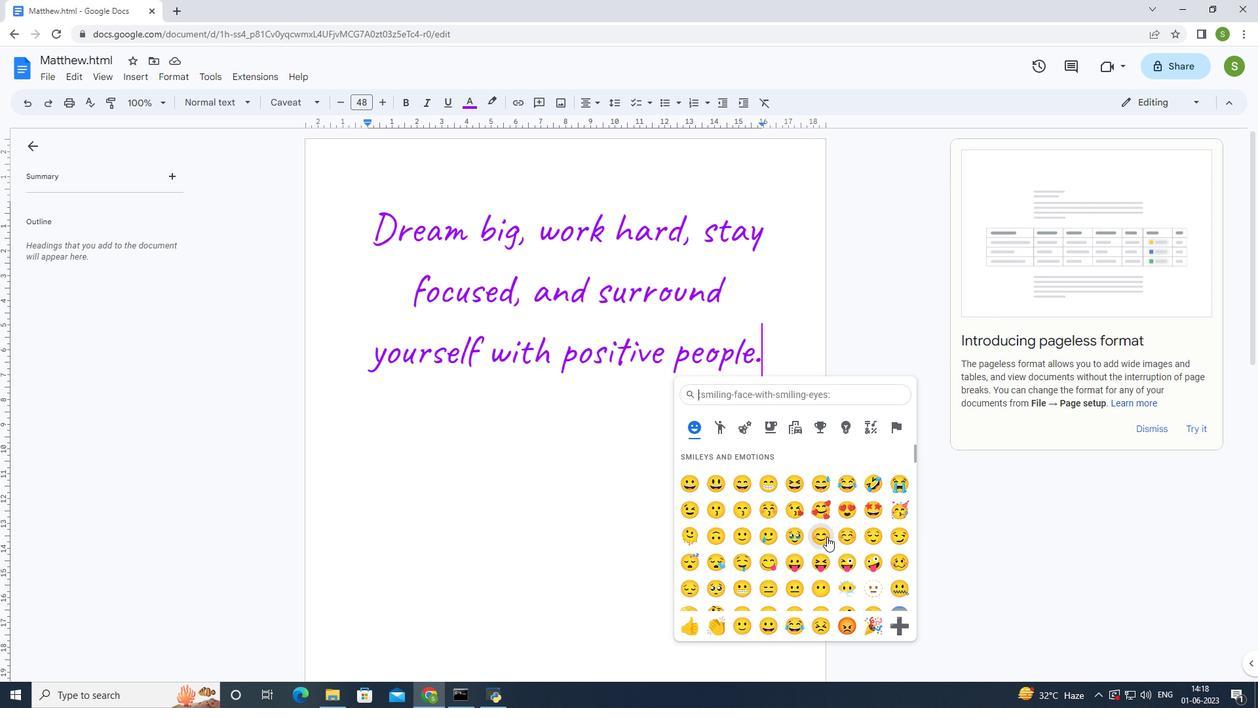 
Action: Mouse pressed left at (818, 537)
Screenshot: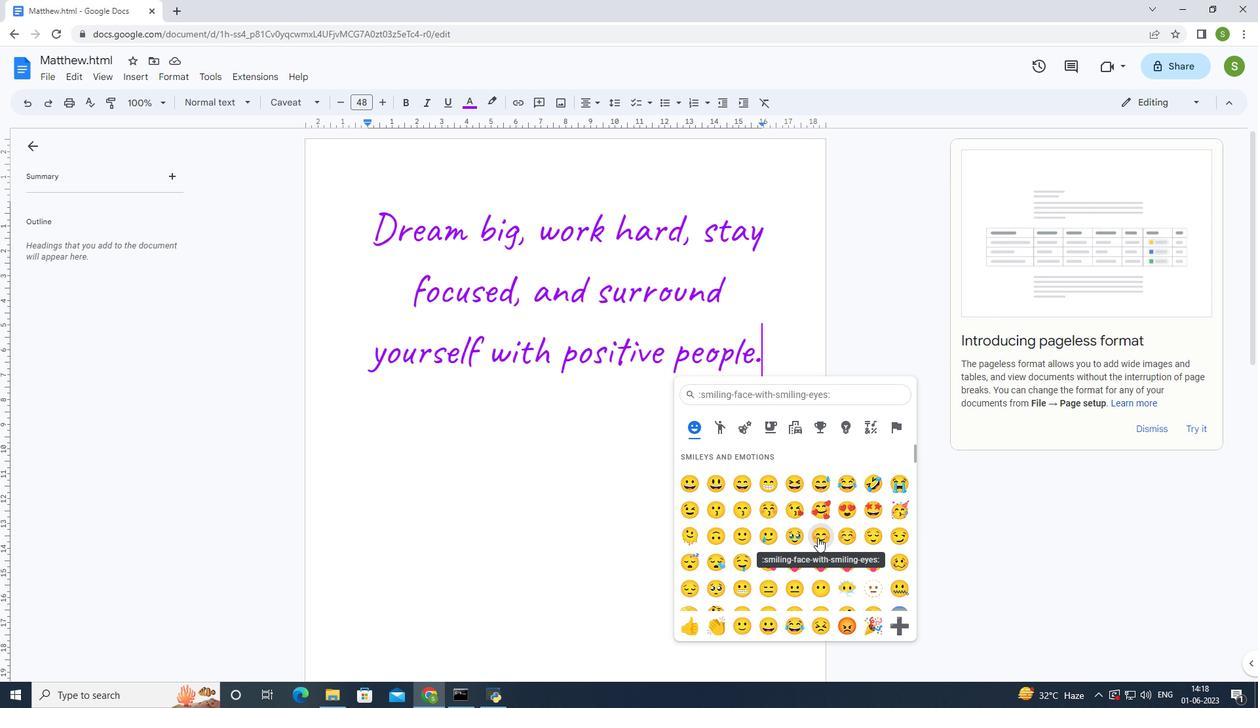 
Action: Mouse moved to (700, 502)
Screenshot: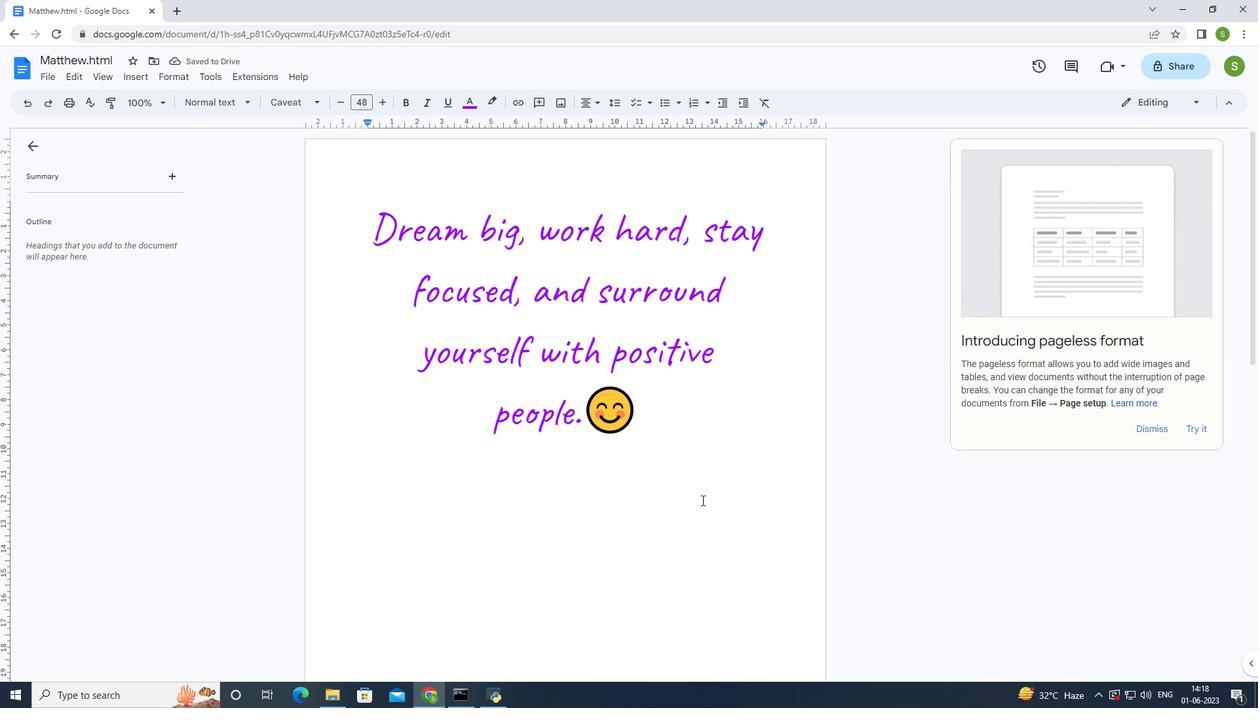 
Action: Key pressed ctrl+S
Screenshot: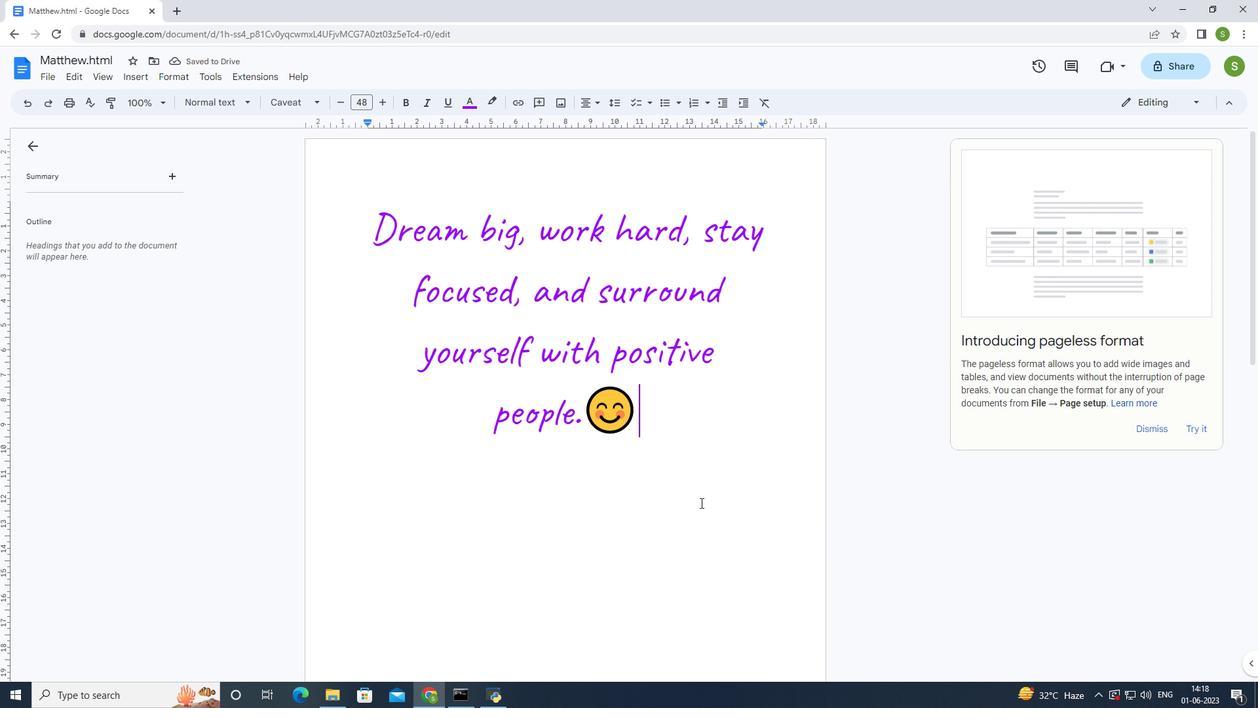 
